 Task: Find connections with filter location Cuttack with filter topic #Bestadvicewith filter profile language French with filter current company Rackspace Technology with filter school COAL INDIA LIMITED, (CENTRAL MINE PLANNING AND DESIGN INSTITUTE LIMITED) with filter industry Equipment Rental Services with filter service category UX Research with filter keywords title Motion Picture Director
Action: Mouse moved to (544, 62)
Screenshot: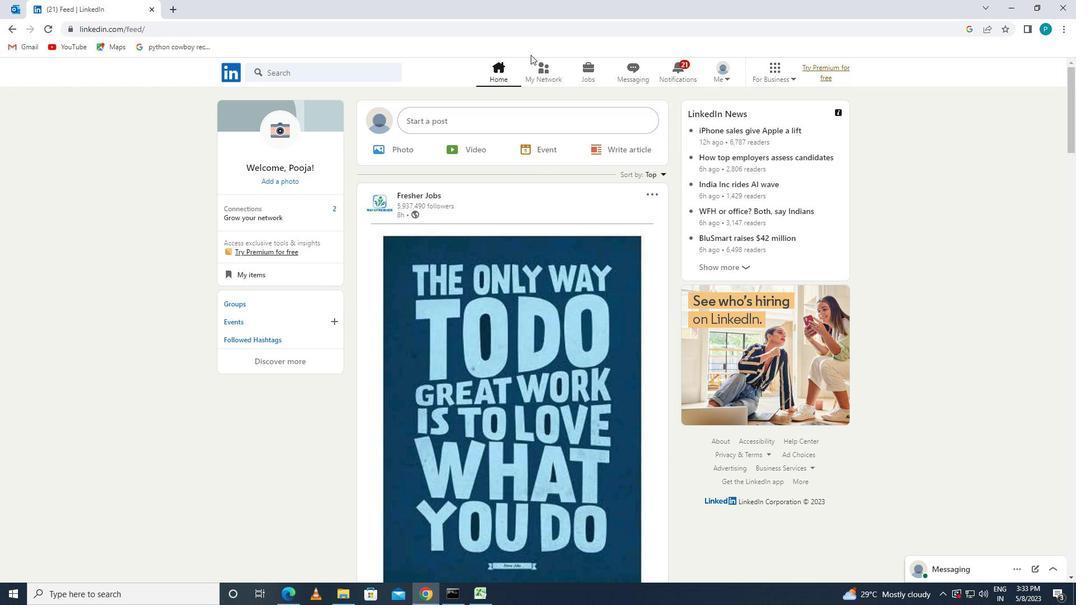 
Action: Mouse pressed left at (544, 62)
Screenshot: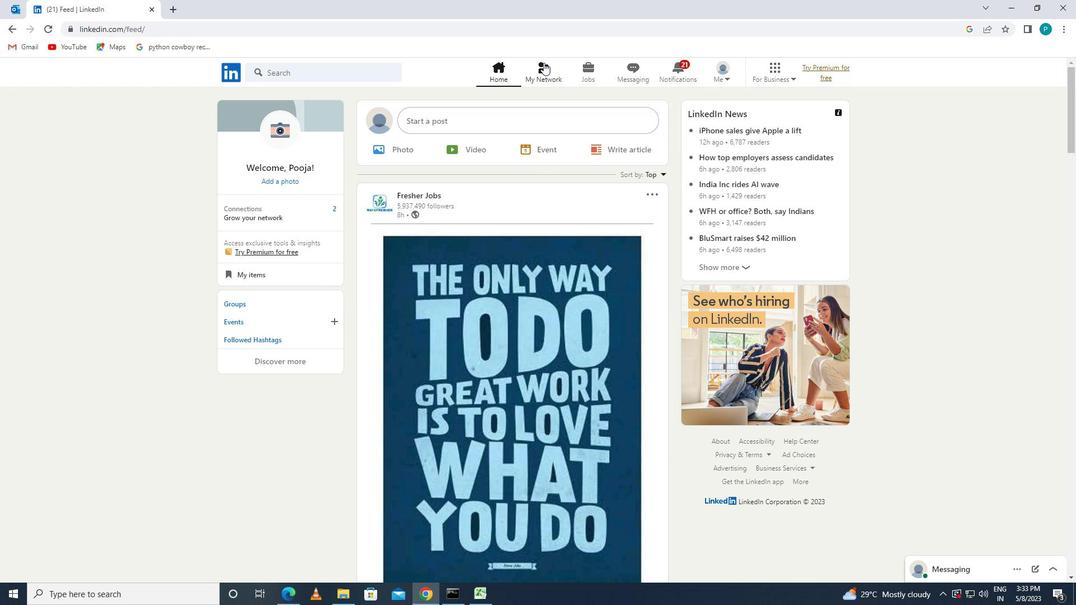 
Action: Mouse moved to (275, 140)
Screenshot: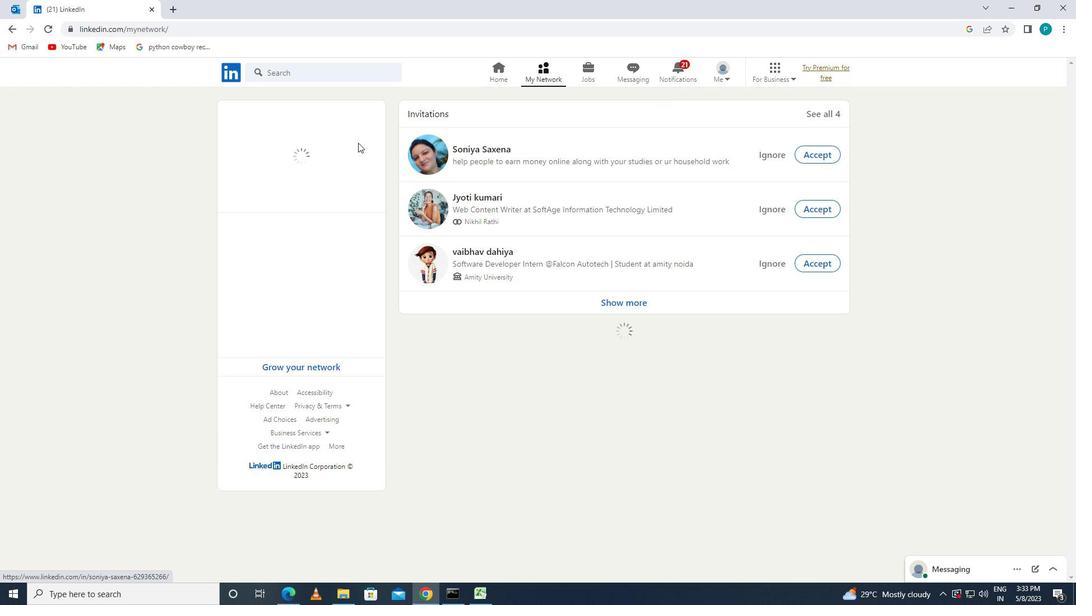 
Action: Mouse pressed left at (275, 140)
Screenshot: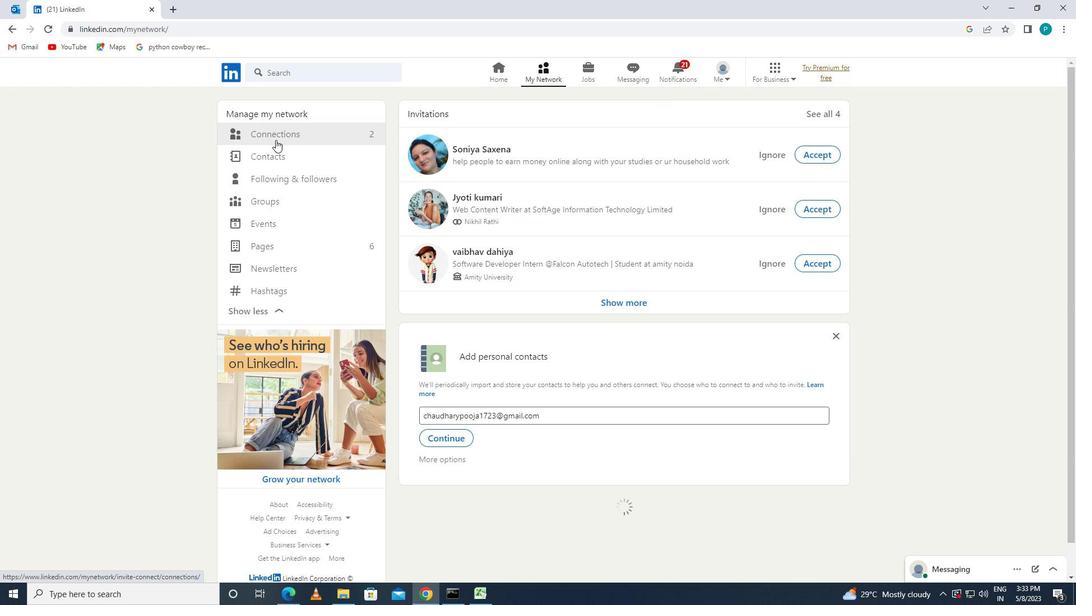 
Action: Mouse moved to (644, 140)
Screenshot: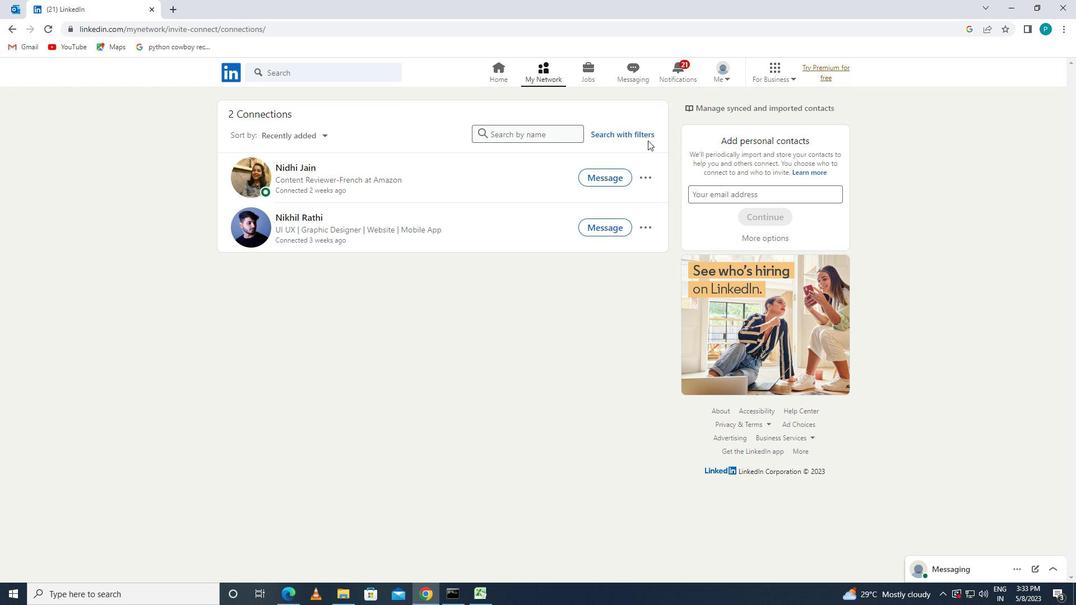 
Action: Mouse pressed left at (644, 140)
Screenshot: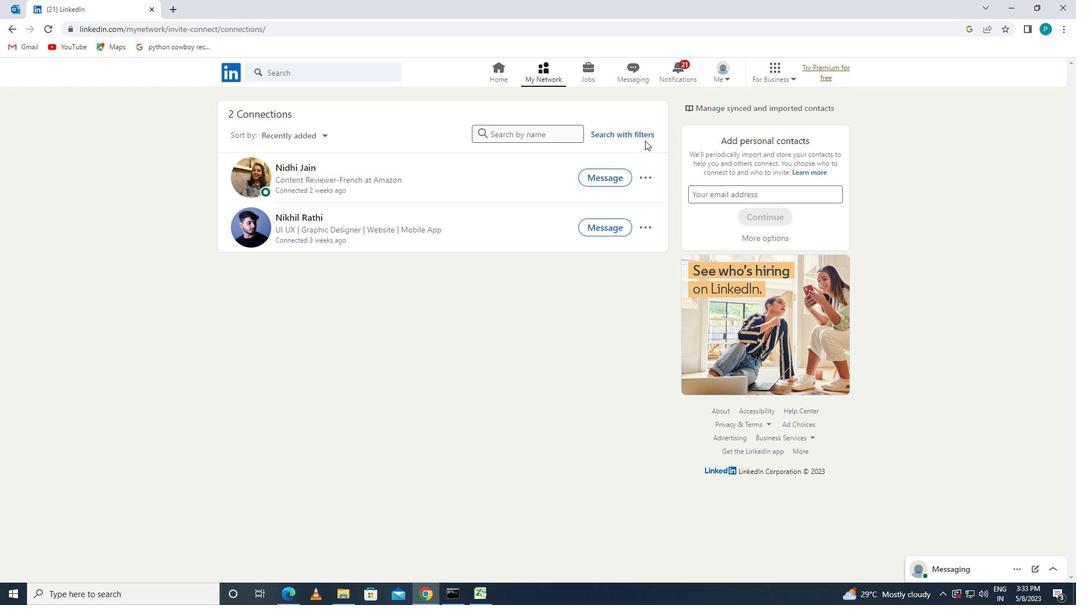 
Action: Mouse moved to (641, 136)
Screenshot: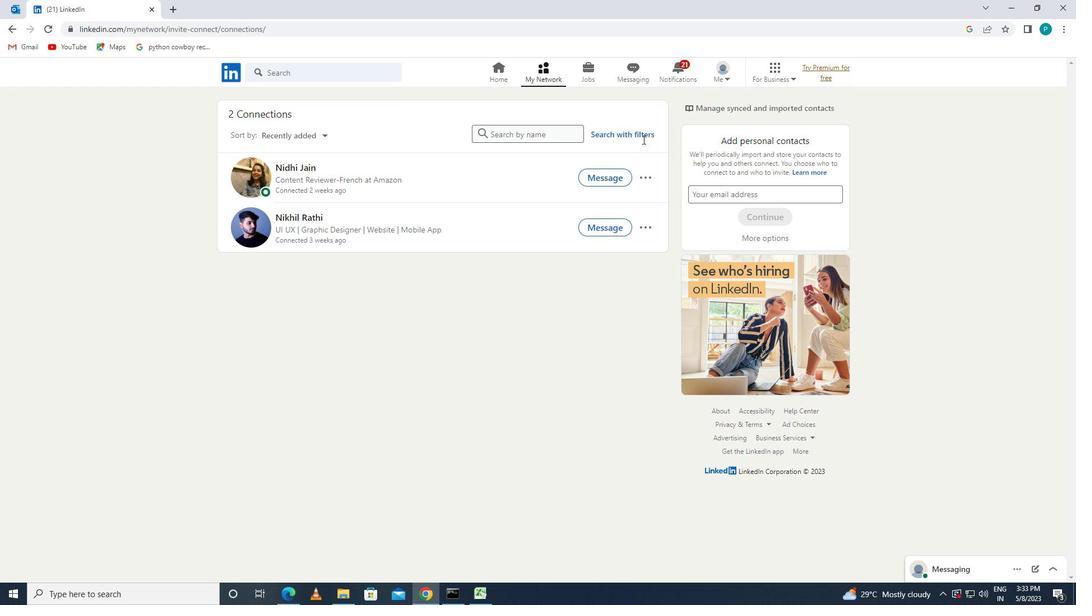 
Action: Mouse pressed left at (641, 136)
Screenshot: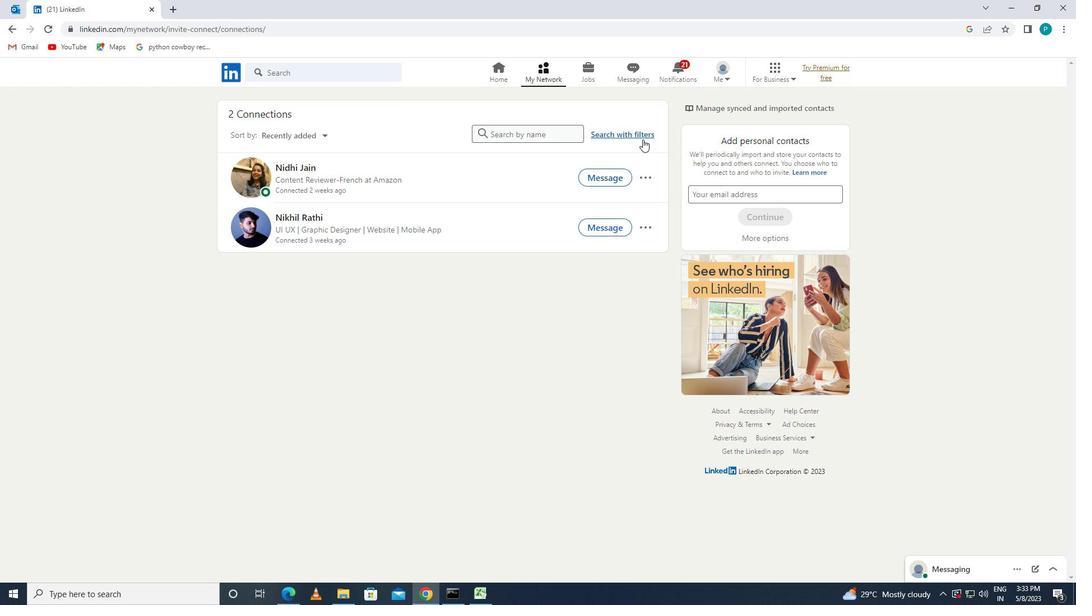 
Action: Mouse moved to (584, 96)
Screenshot: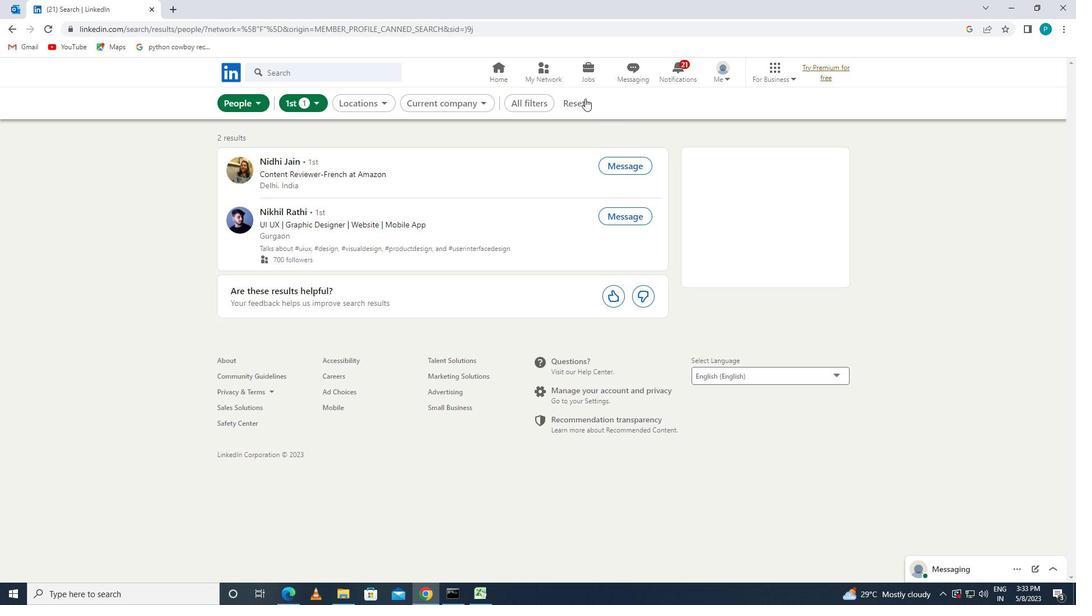 
Action: Mouse pressed left at (584, 96)
Screenshot: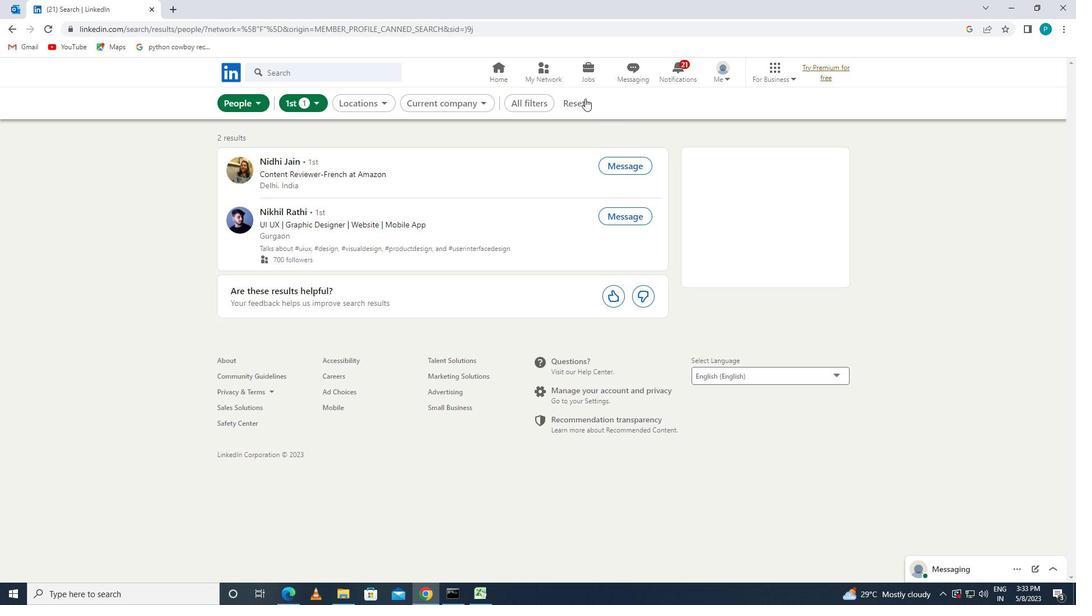 
Action: Mouse moved to (552, 100)
Screenshot: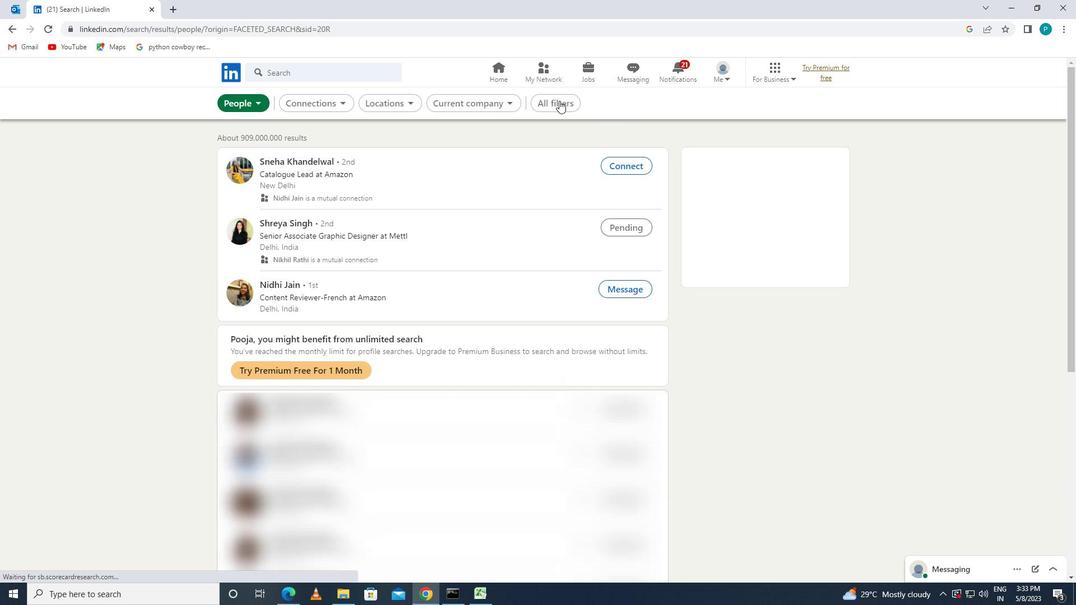 
Action: Mouse pressed left at (552, 100)
Screenshot: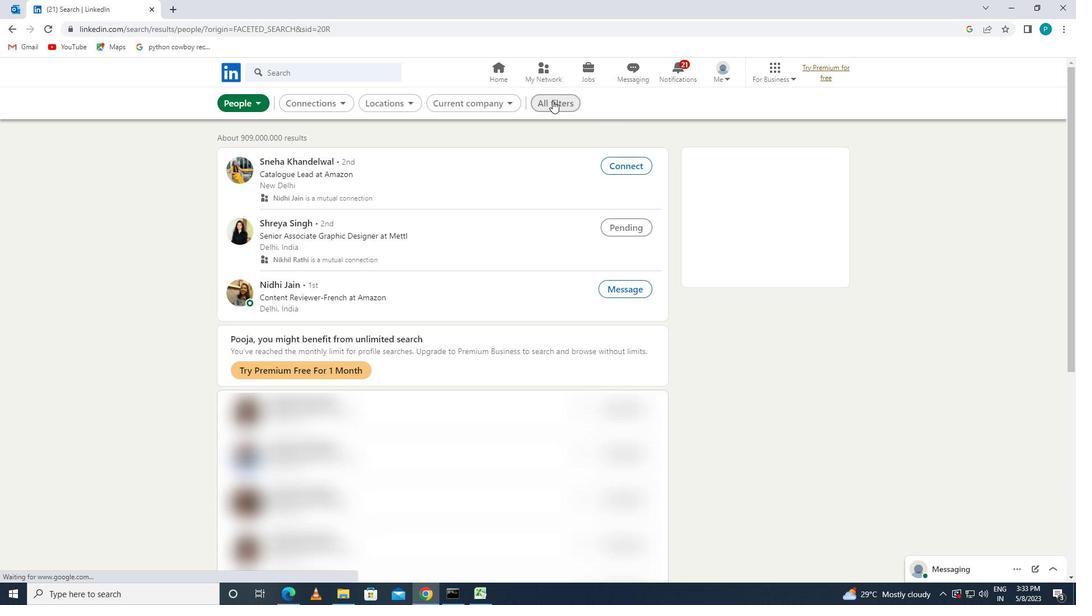 
Action: Mouse moved to (968, 302)
Screenshot: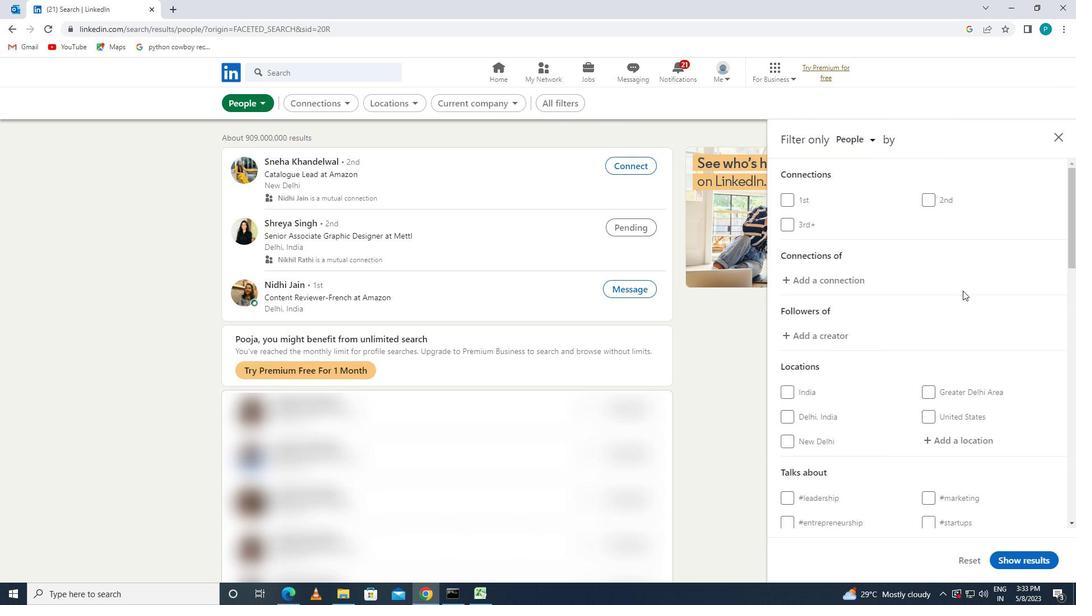 
Action: Mouse scrolled (968, 302) with delta (0, 0)
Screenshot: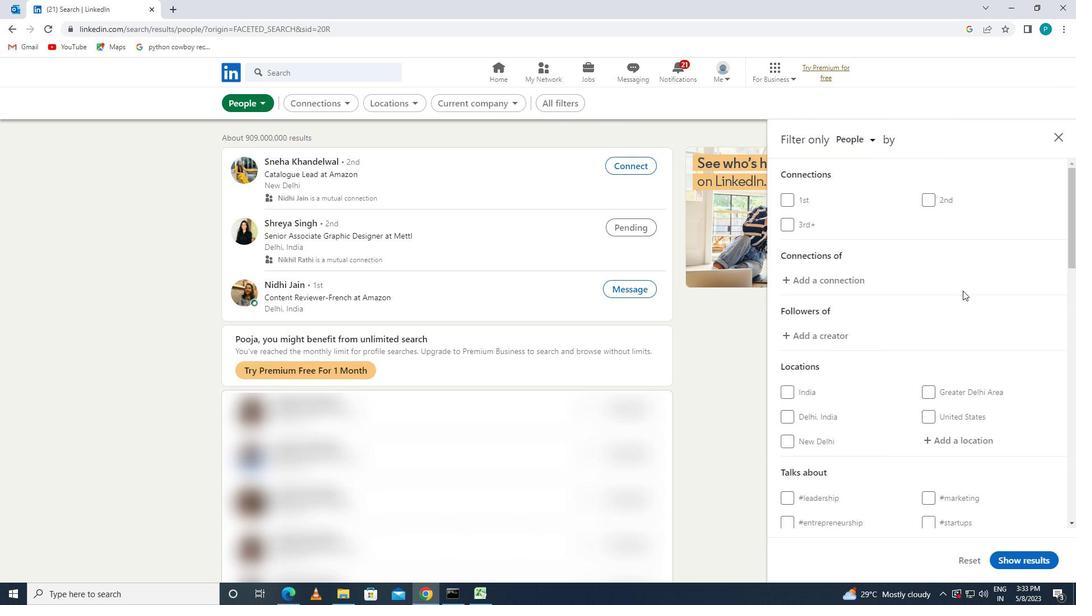 
Action: Mouse moved to (969, 303)
Screenshot: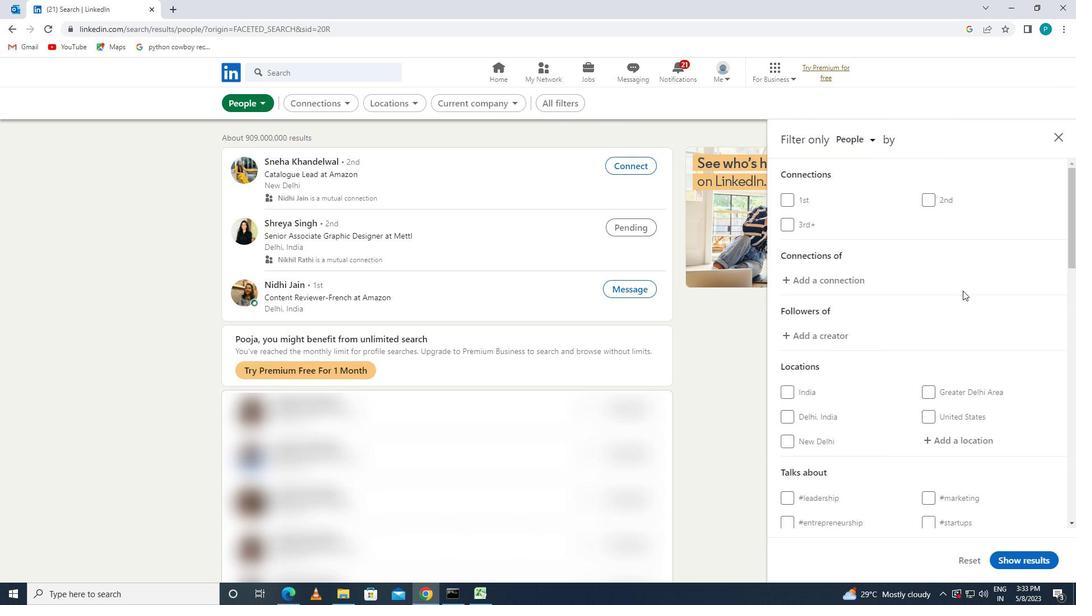 
Action: Mouse scrolled (969, 302) with delta (0, 0)
Screenshot: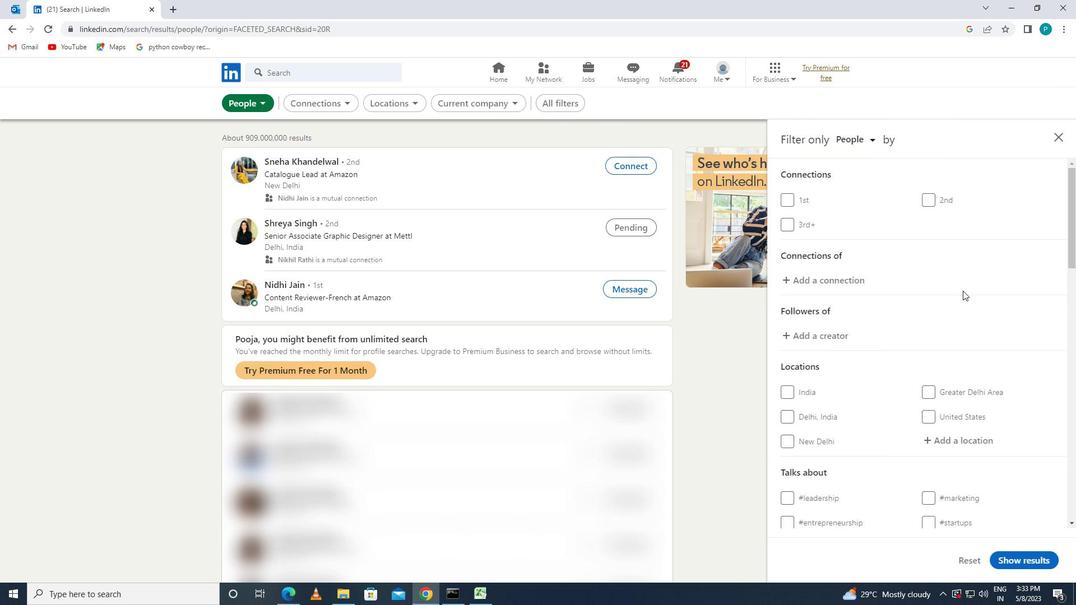 
Action: Mouse moved to (977, 333)
Screenshot: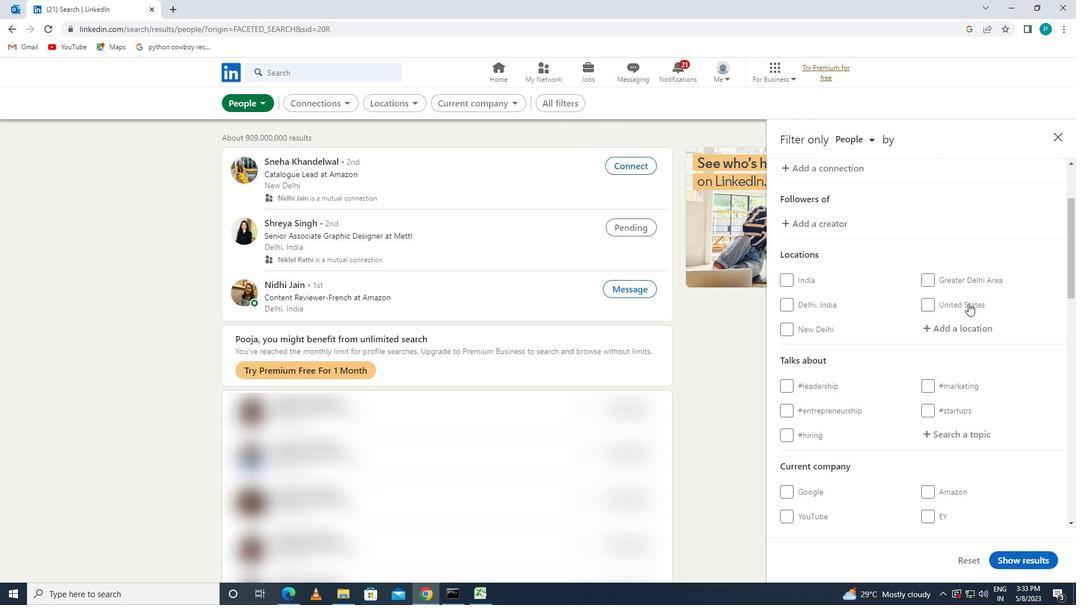 
Action: Mouse pressed left at (977, 333)
Screenshot: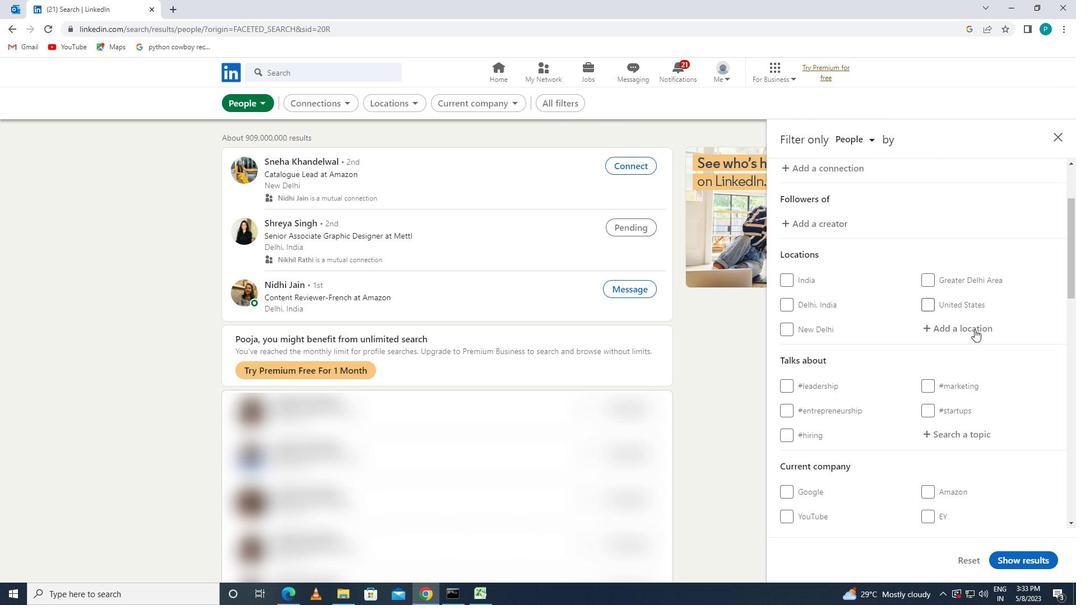 
Action: Mouse moved to (975, 330)
Screenshot: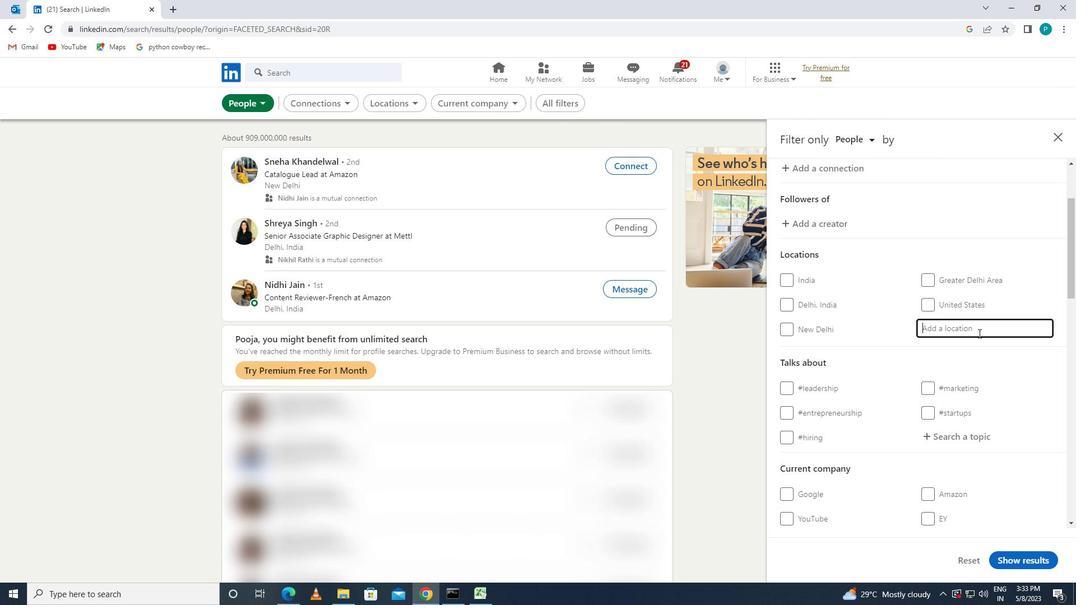 
Action: Key pressed <Key.caps_lock>c<Key.caps_lock>uttack
Screenshot: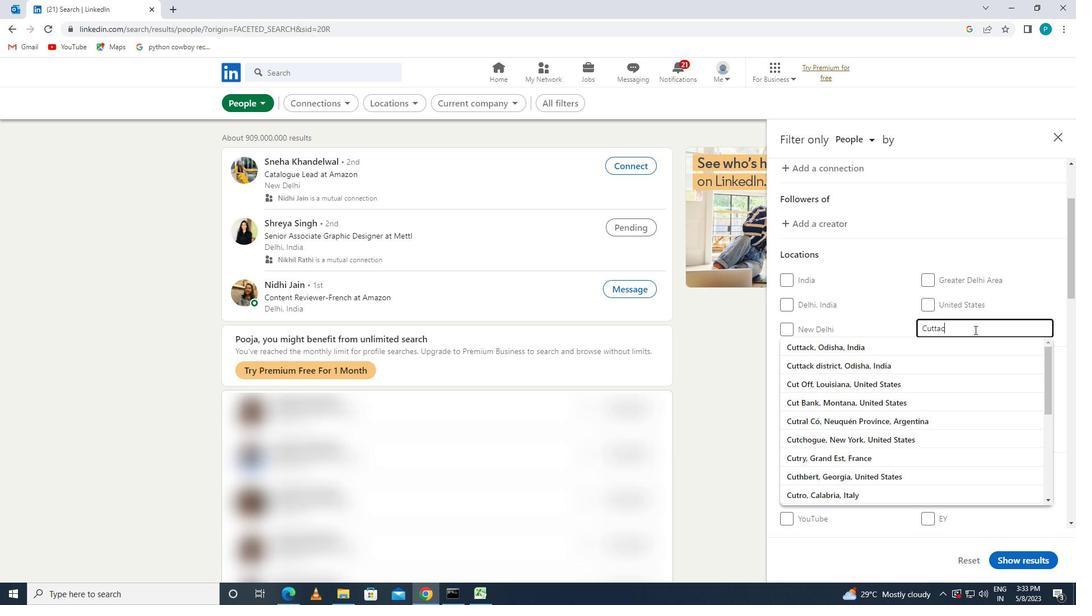 
Action: Mouse moved to (966, 347)
Screenshot: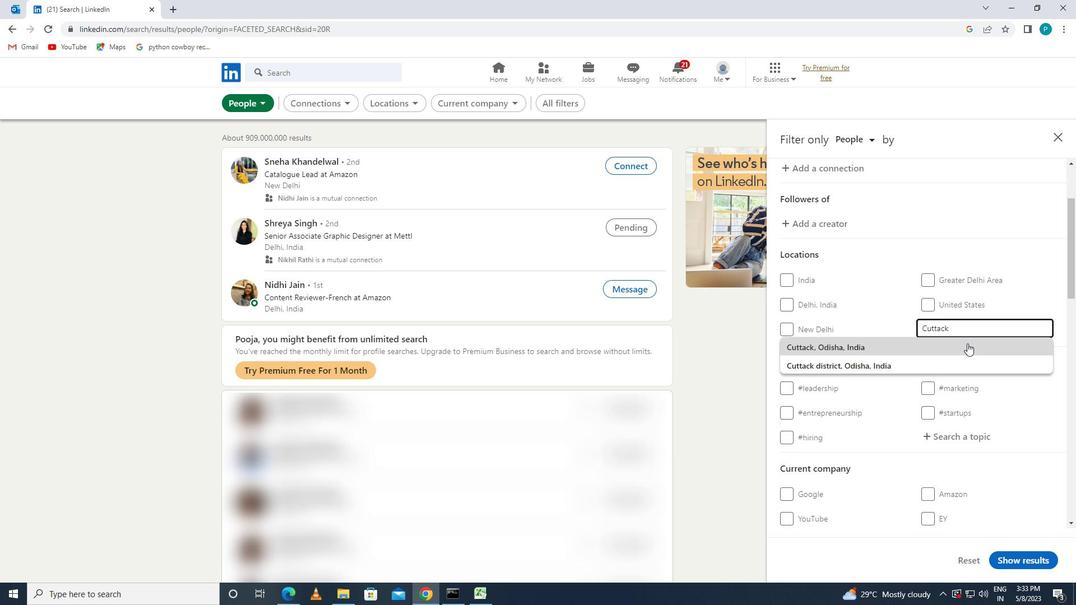 
Action: Mouse pressed left at (966, 347)
Screenshot: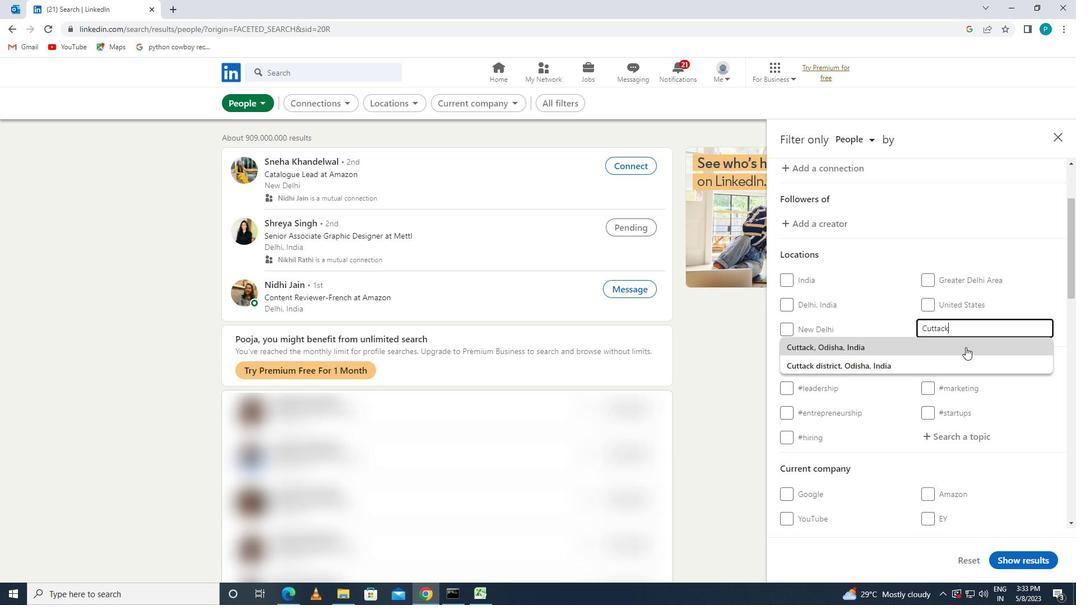 
Action: Mouse moved to (959, 387)
Screenshot: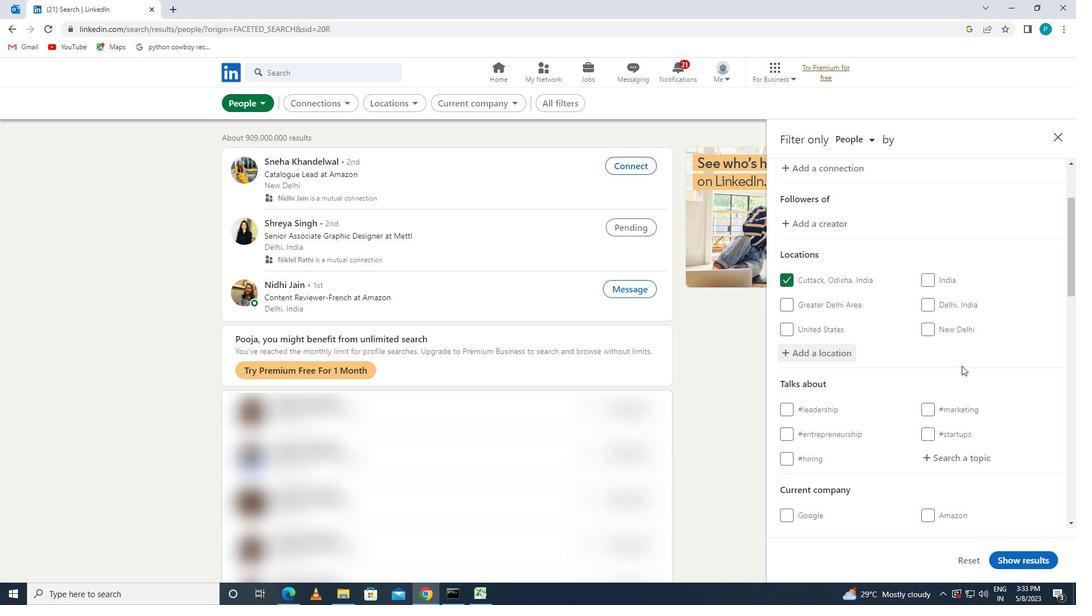 
Action: Mouse scrolled (959, 386) with delta (0, 0)
Screenshot: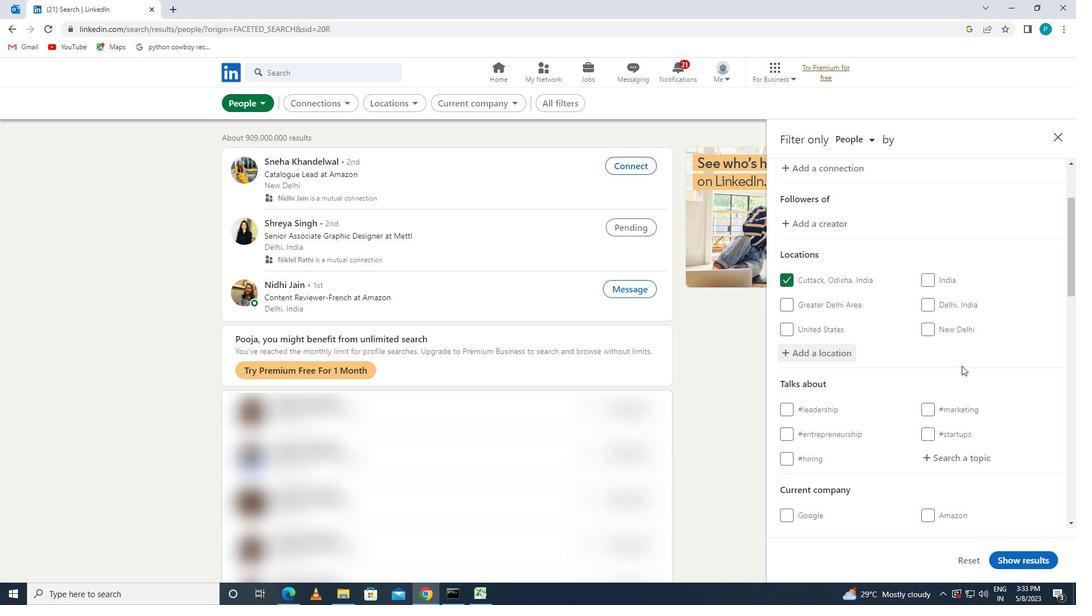 
Action: Mouse scrolled (959, 386) with delta (0, 0)
Screenshot: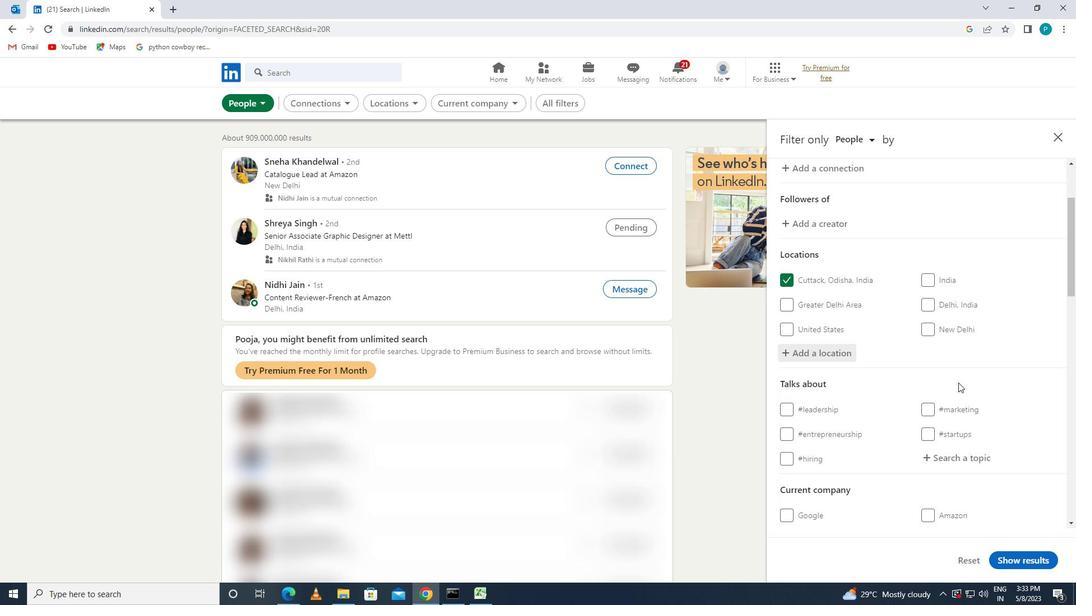 
Action: Mouse moved to (946, 346)
Screenshot: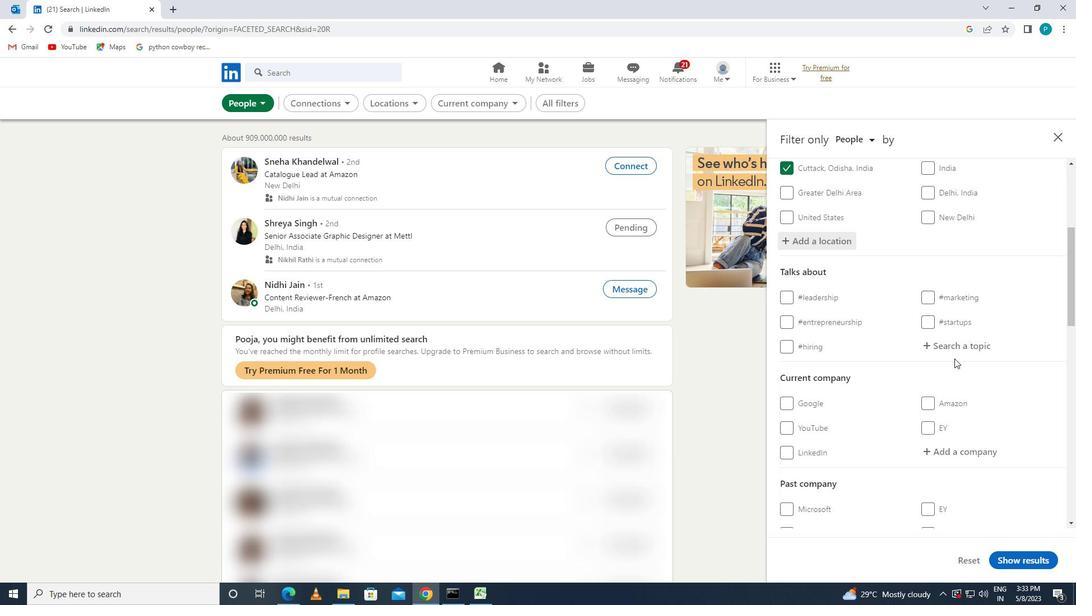 
Action: Mouse pressed left at (946, 346)
Screenshot: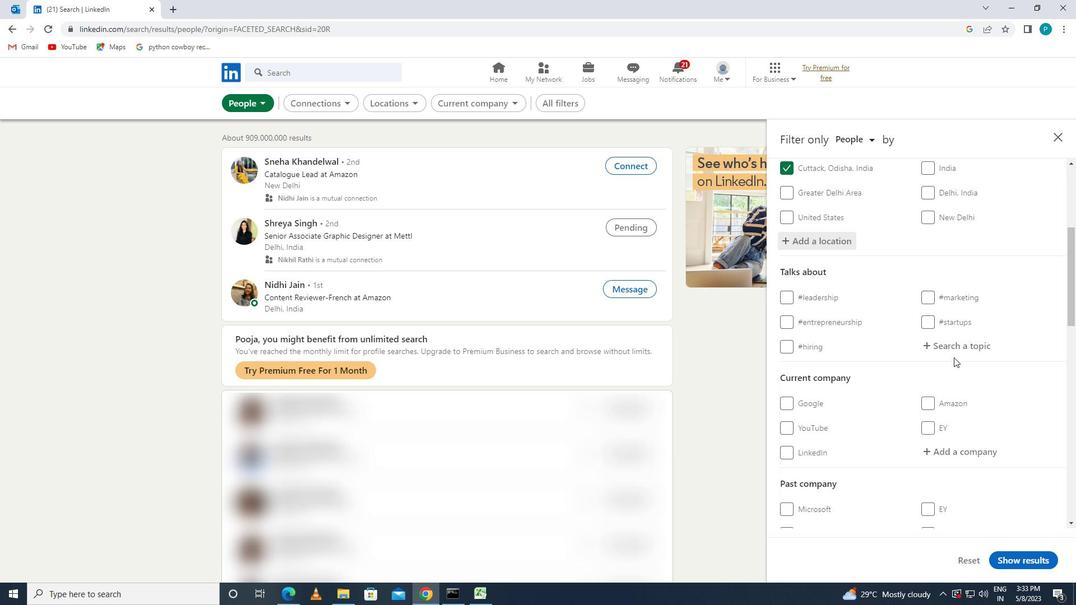 
Action: Key pressed <Key.shift><Key.shift><Key.shift>#<Key.caps_lock>B<Key.caps_lock>ESTADVICE
Screenshot: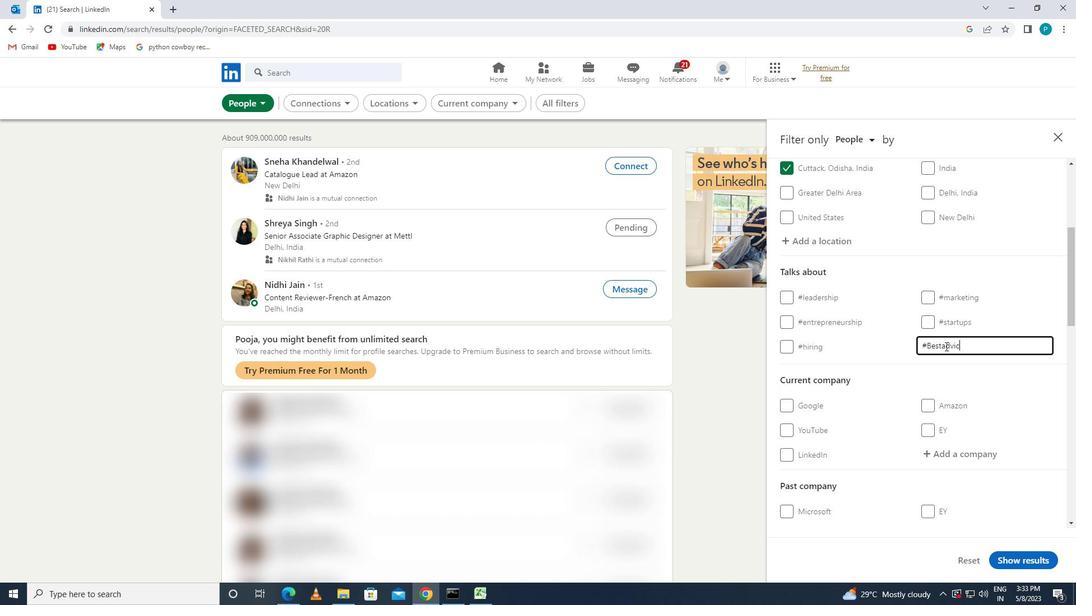 
Action: Mouse moved to (969, 425)
Screenshot: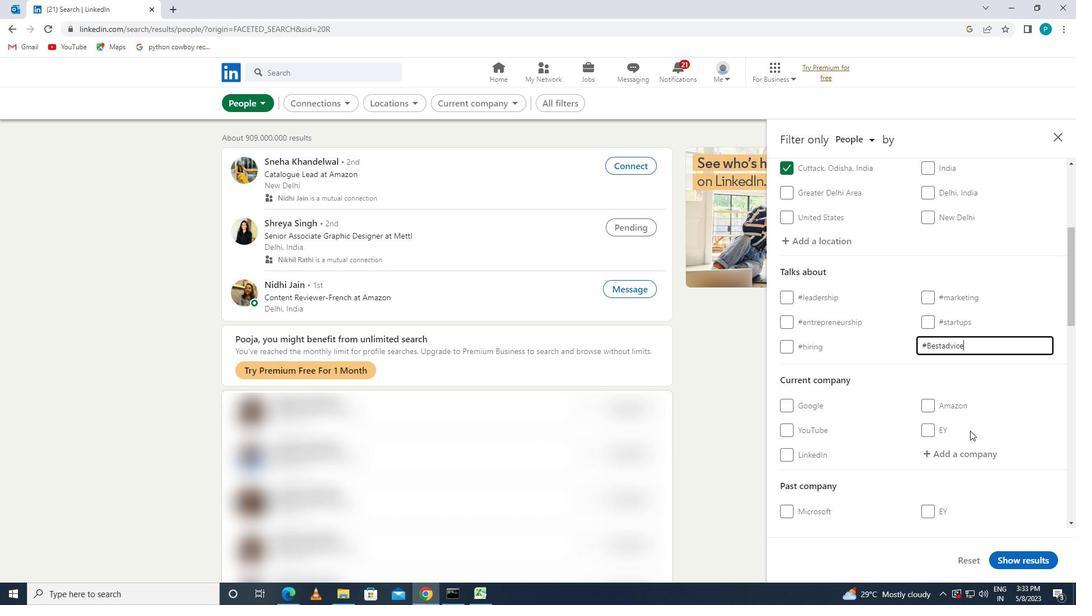 
Action: Mouse scrolled (969, 424) with delta (0, 0)
Screenshot: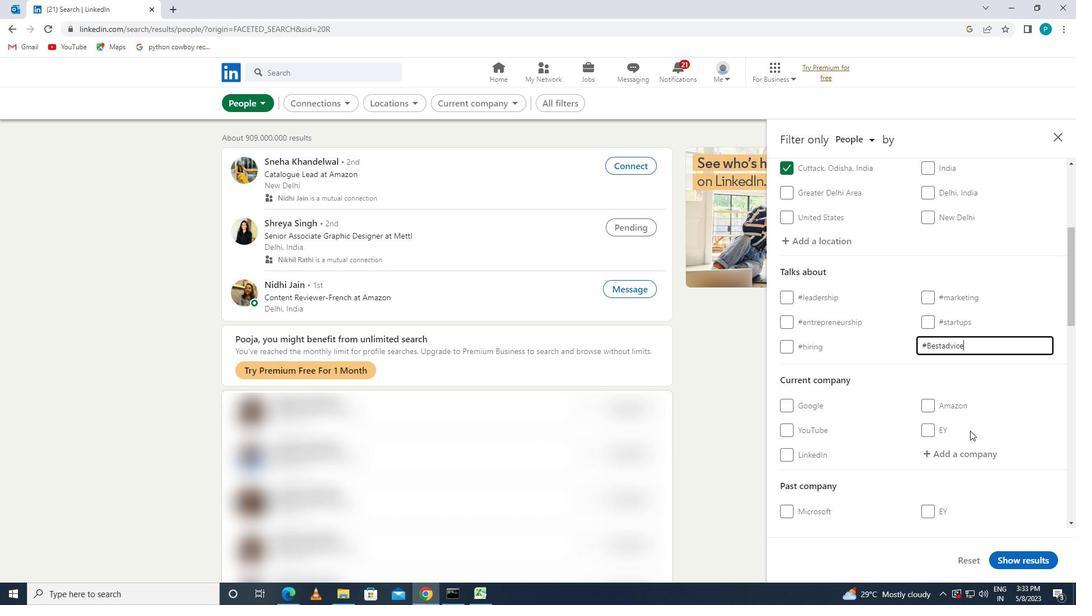
Action: Mouse moved to (968, 425)
Screenshot: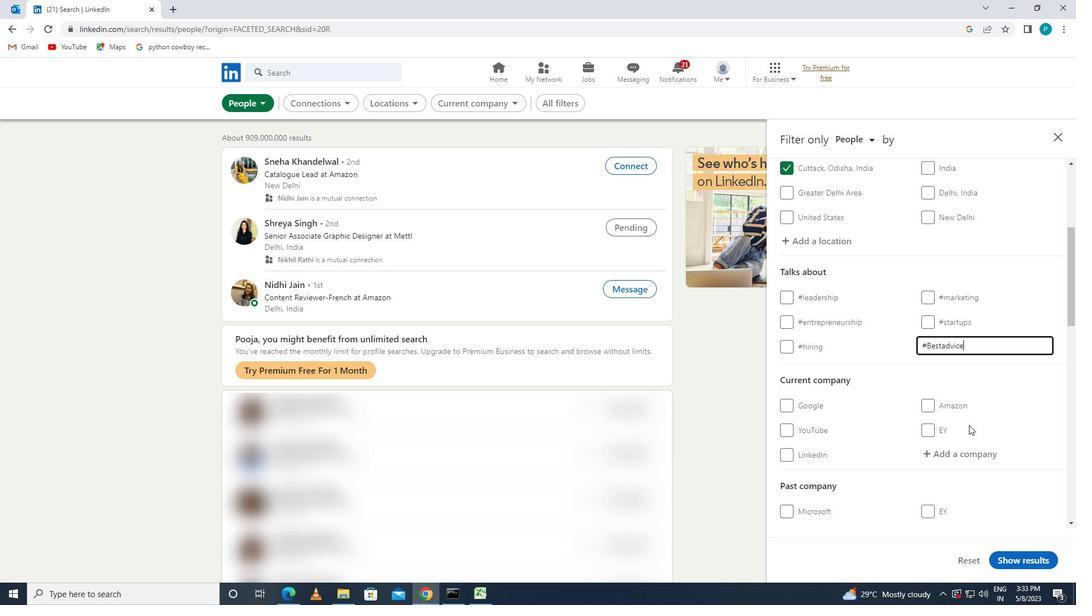
Action: Mouse scrolled (968, 424) with delta (0, 0)
Screenshot: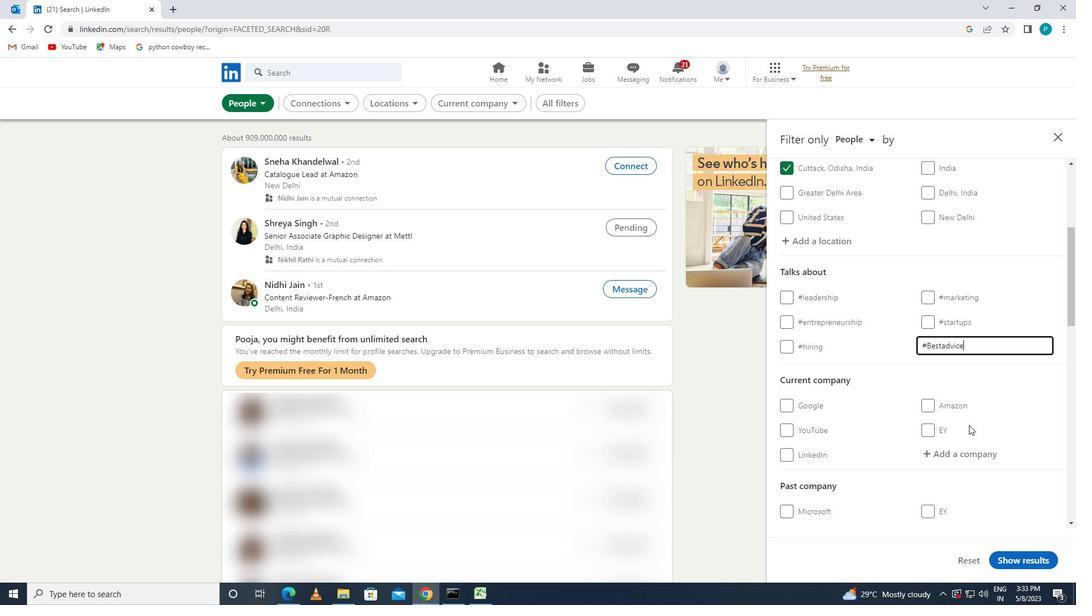 
Action: Mouse moved to (946, 406)
Screenshot: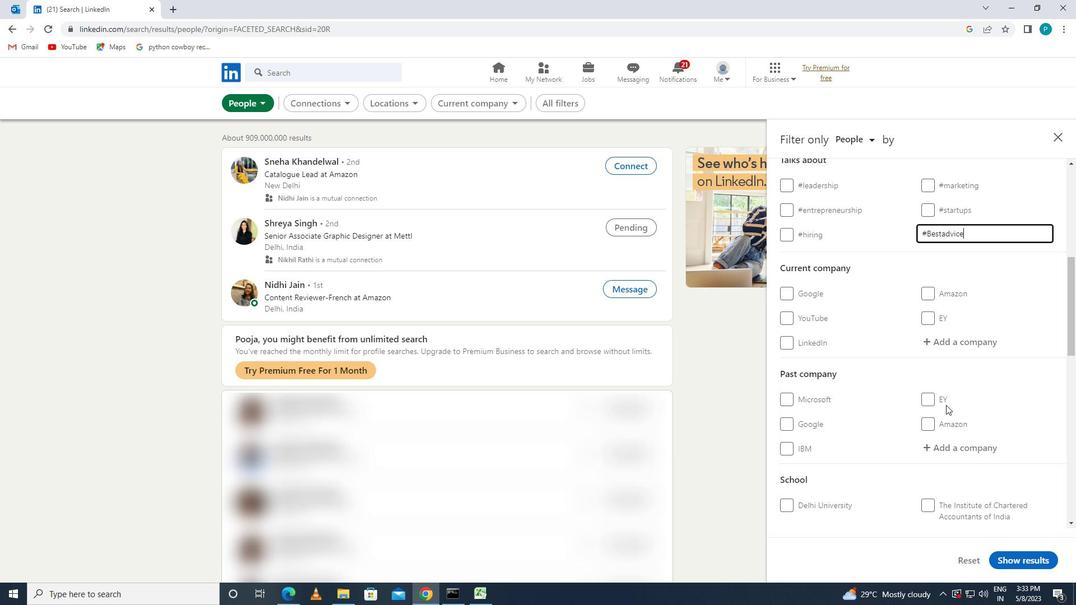 
Action: Mouse scrolled (946, 406) with delta (0, 0)
Screenshot: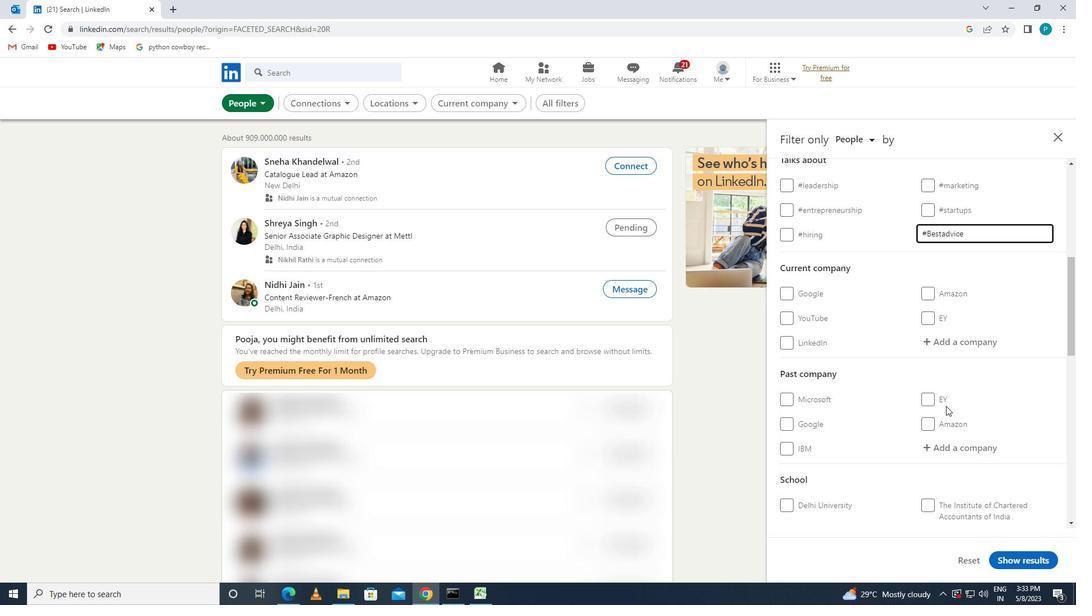 
Action: Mouse moved to (941, 399)
Screenshot: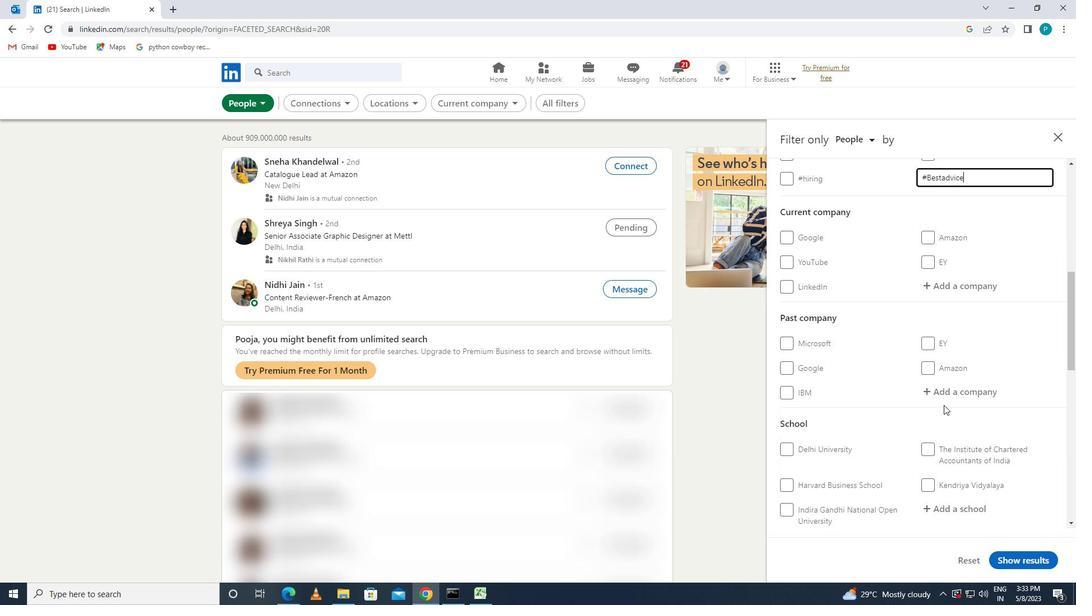 
Action: Mouse scrolled (941, 399) with delta (0, 0)
Screenshot: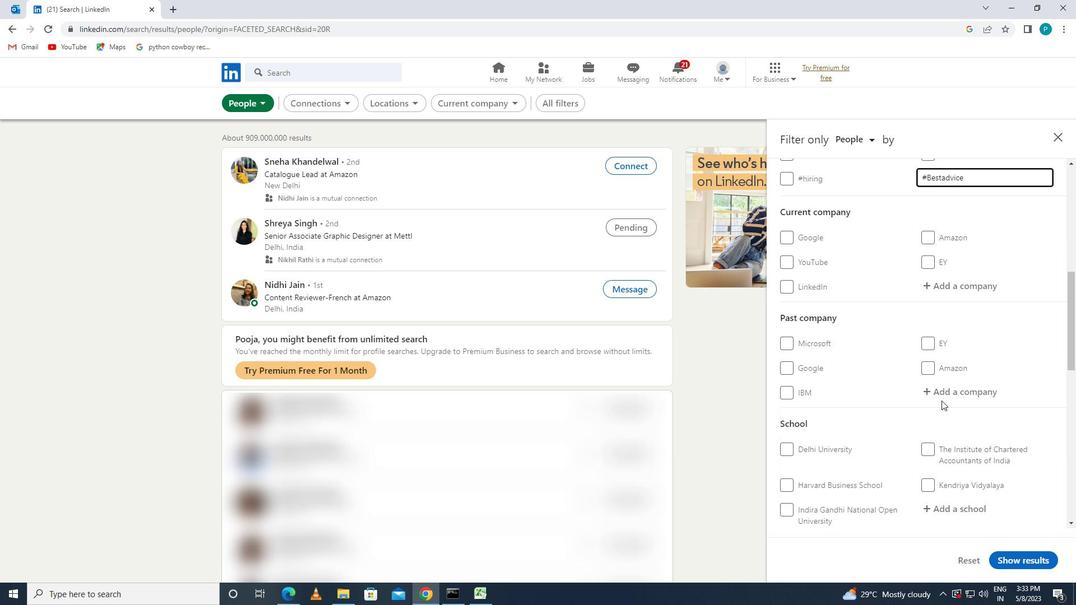 
Action: Mouse scrolled (941, 399) with delta (0, 0)
Screenshot: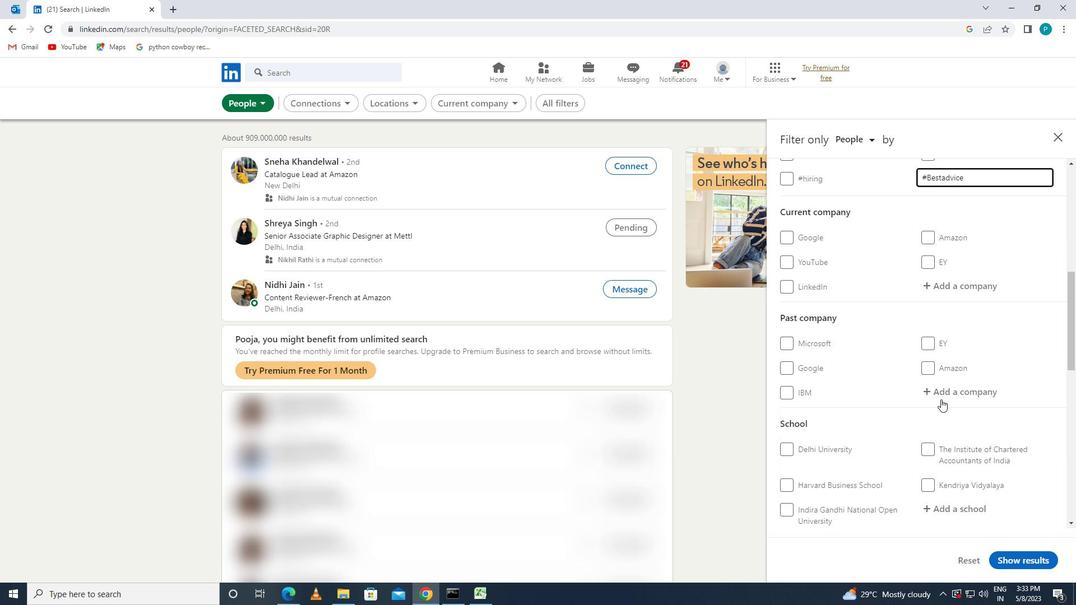 
Action: Mouse scrolled (941, 399) with delta (0, 0)
Screenshot: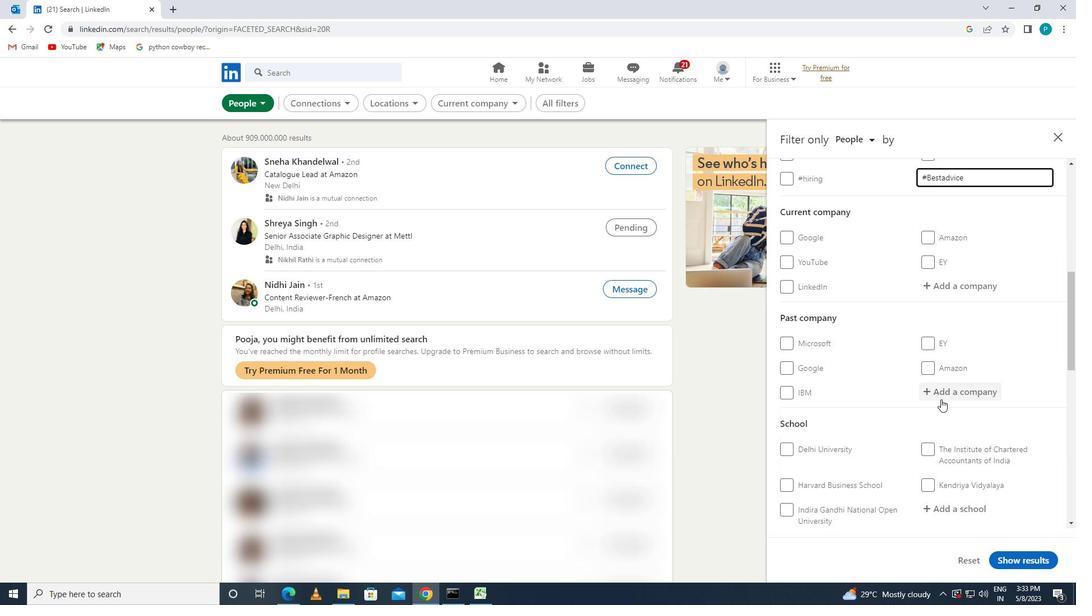 
Action: Mouse moved to (897, 413)
Screenshot: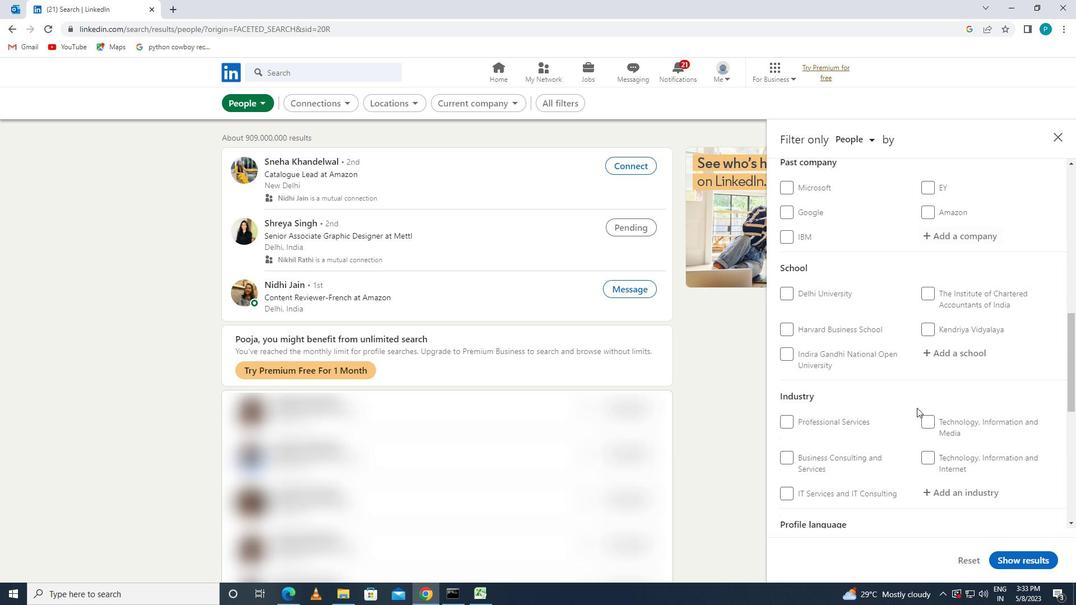 
Action: Mouse scrolled (897, 413) with delta (0, 0)
Screenshot: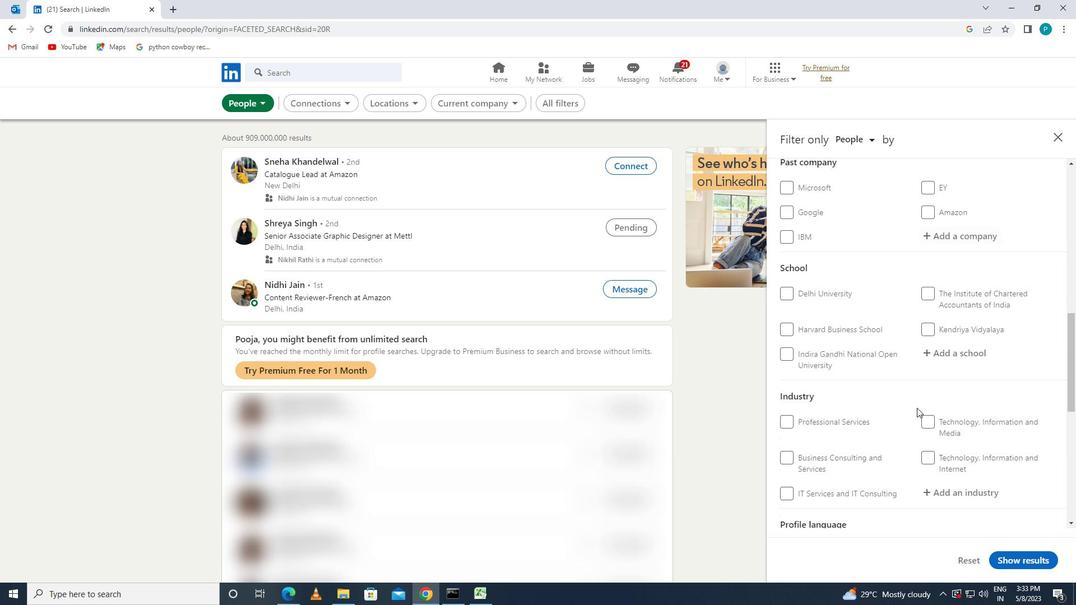 
Action: Mouse scrolled (897, 413) with delta (0, 0)
Screenshot: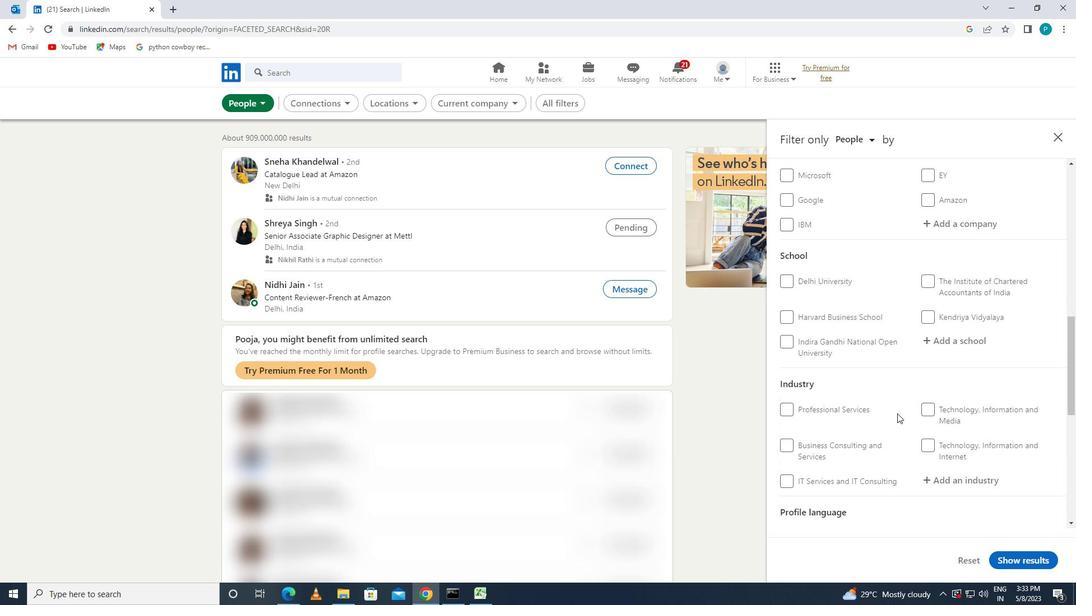 
Action: Mouse moved to (927, 425)
Screenshot: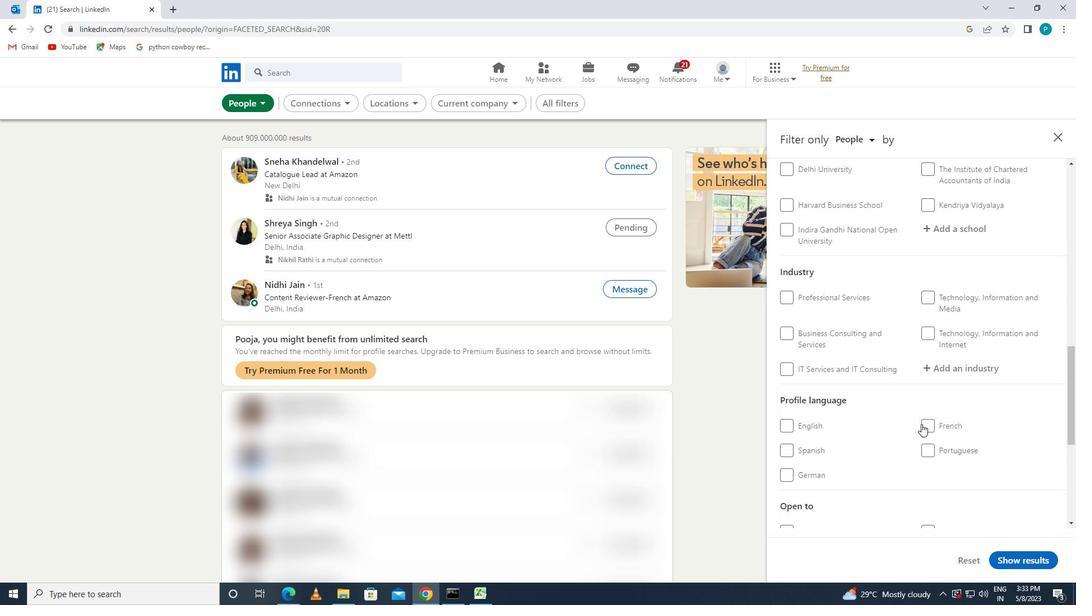 
Action: Mouse pressed left at (927, 425)
Screenshot: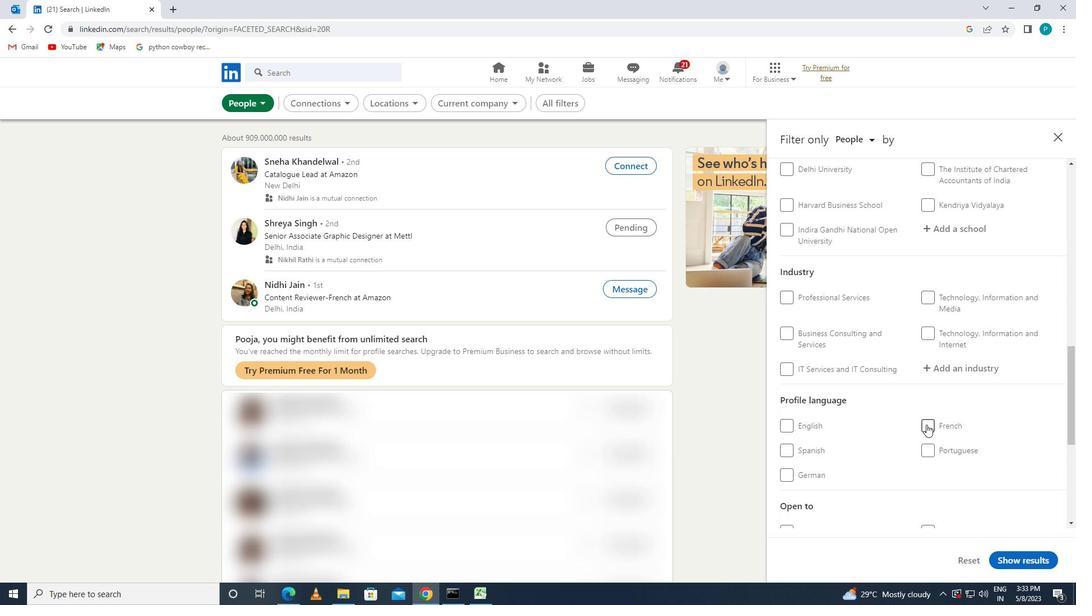 
Action: Mouse moved to (973, 362)
Screenshot: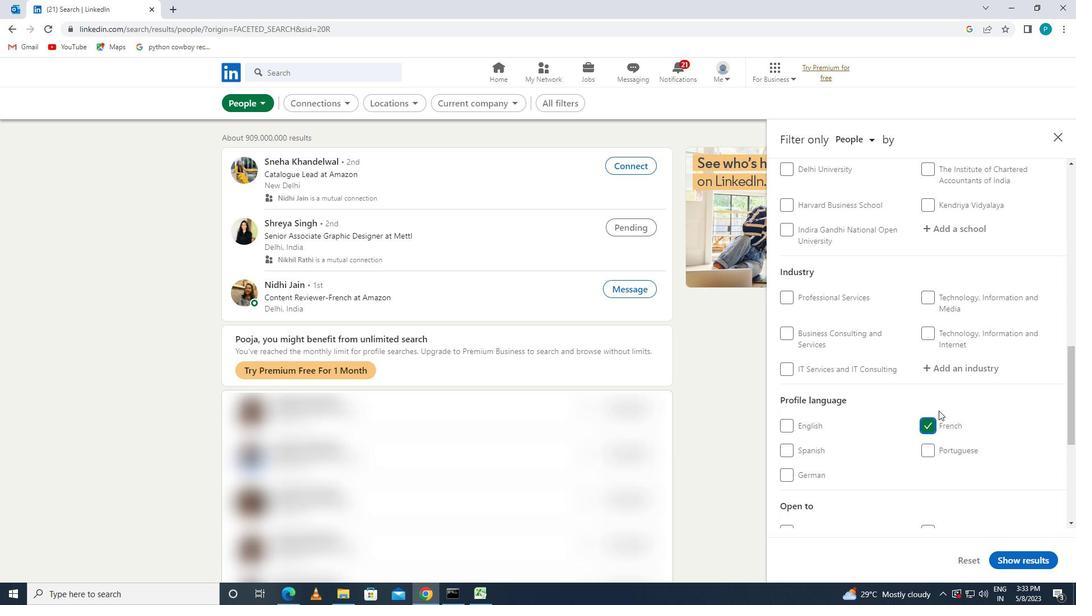 
Action: Mouse scrolled (973, 362) with delta (0, 0)
Screenshot: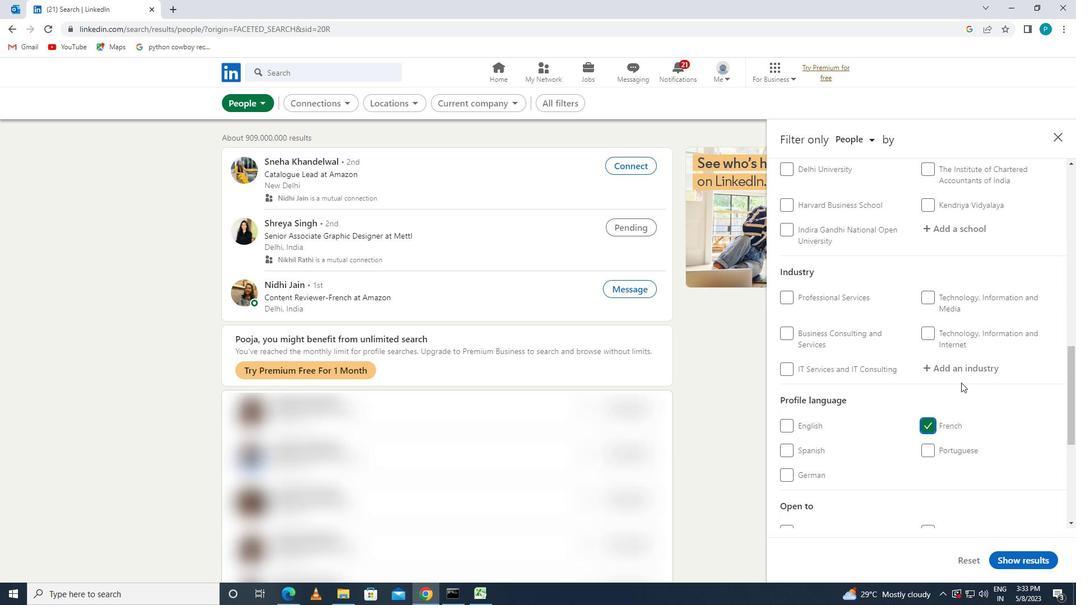 
Action: Mouse scrolled (973, 362) with delta (0, 0)
Screenshot: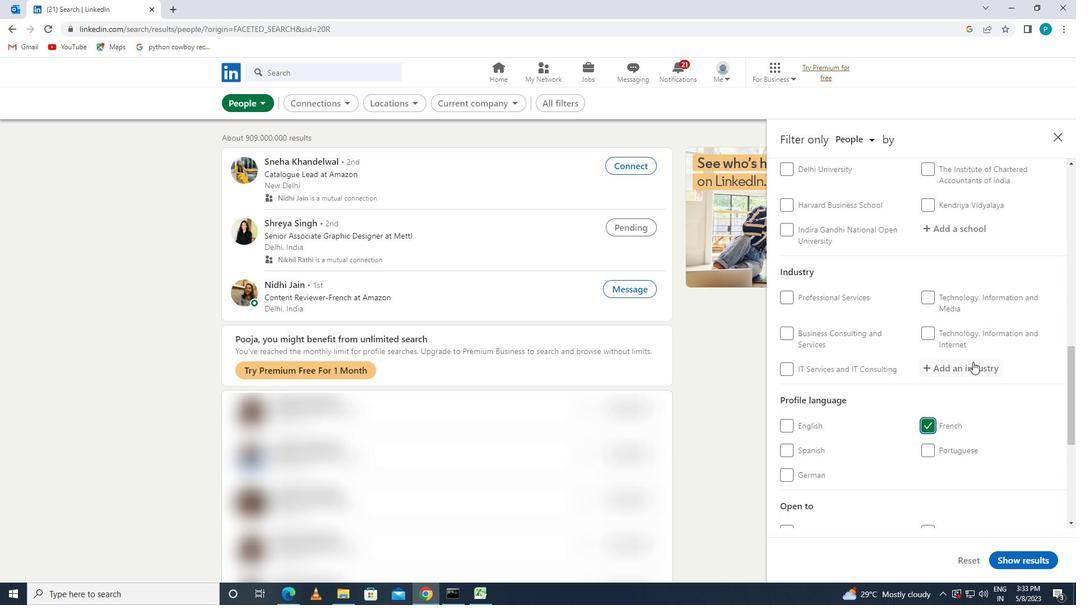 
Action: Mouse scrolled (973, 362) with delta (0, 0)
Screenshot: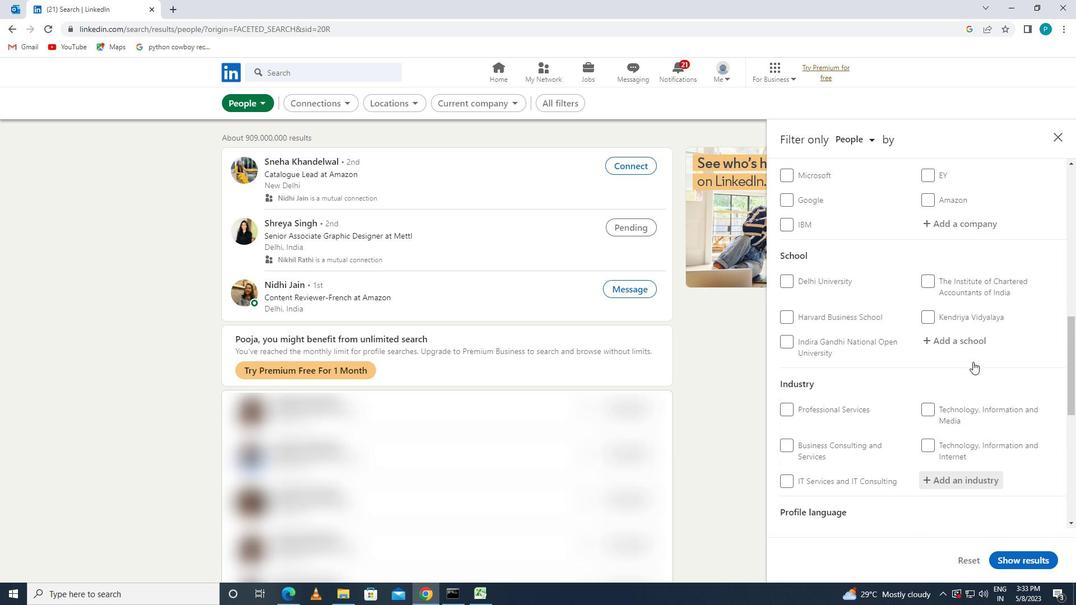 
Action: Mouse moved to (974, 362)
Screenshot: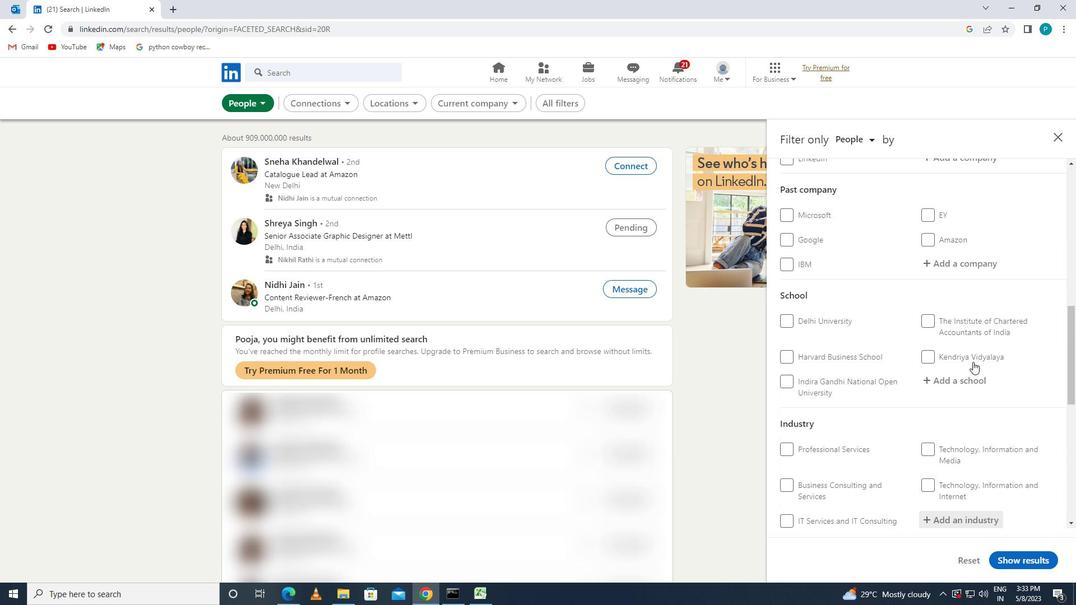 
Action: Mouse scrolled (974, 362) with delta (0, 0)
Screenshot: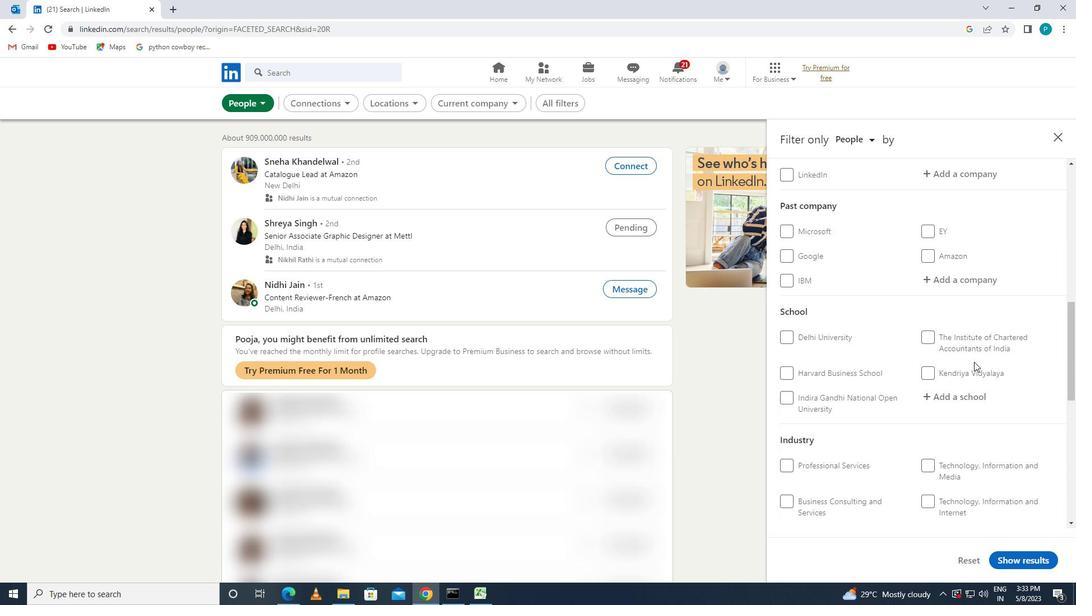 
Action: Mouse moved to (975, 362)
Screenshot: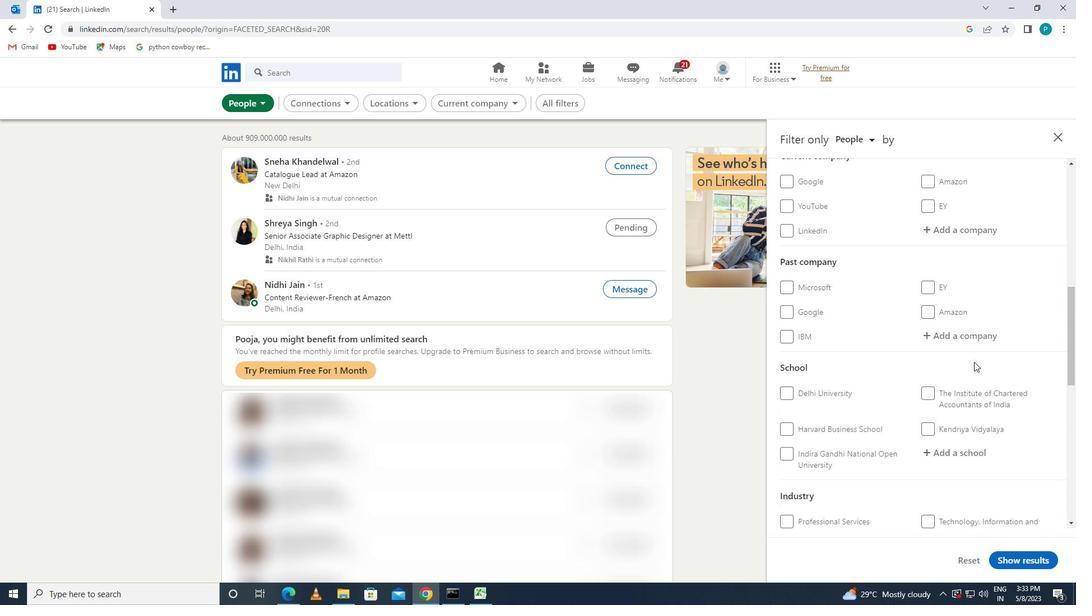 
Action: Mouse scrolled (975, 363) with delta (0, 0)
Screenshot: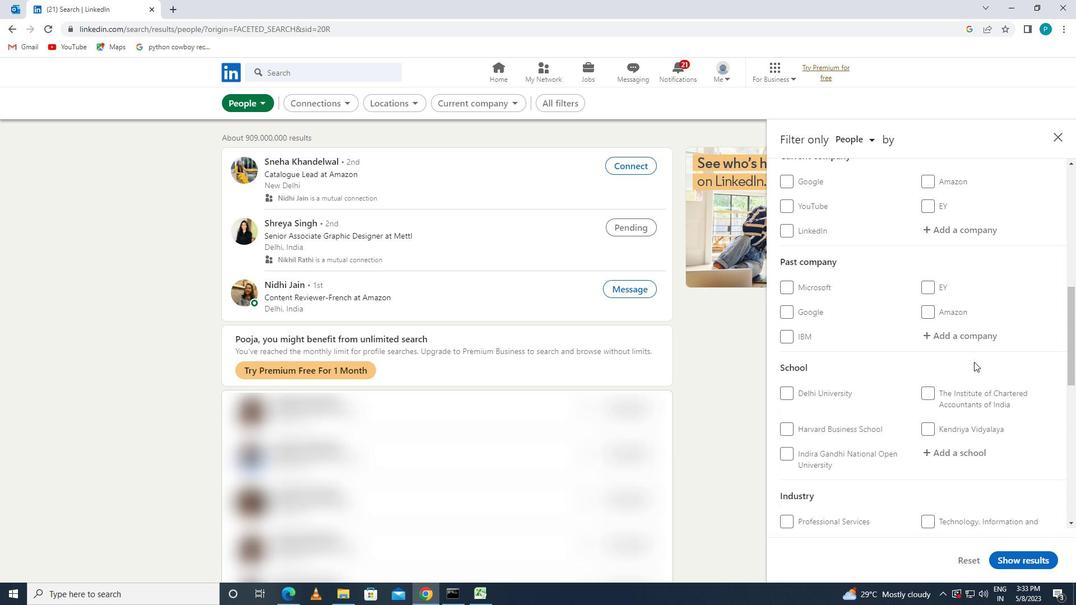
Action: Mouse scrolled (975, 363) with delta (0, 0)
Screenshot: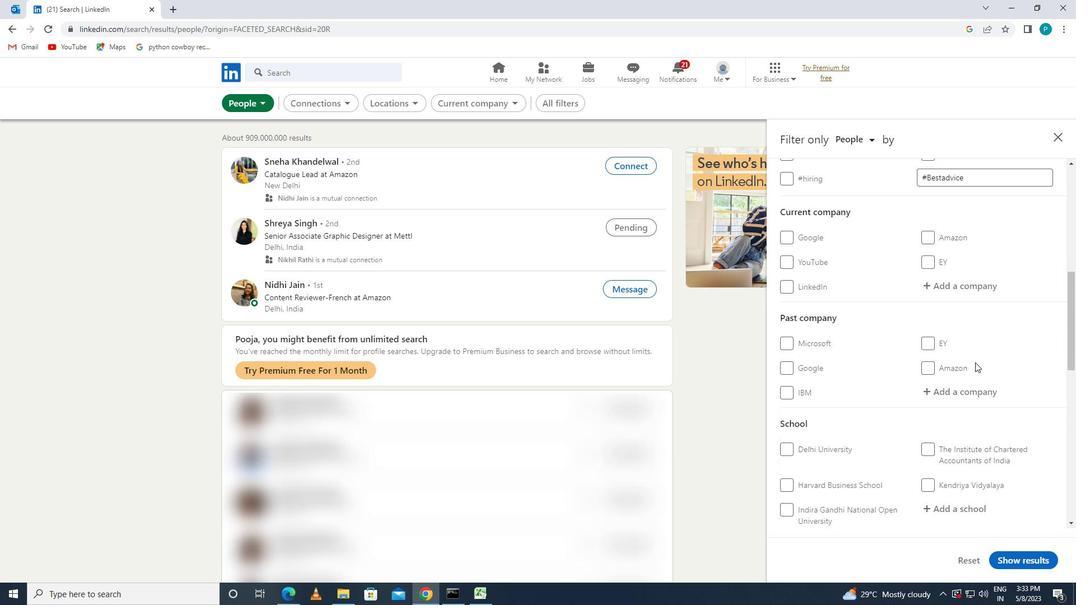 
Action: Mouse moved to (974, 343)
Screenshot: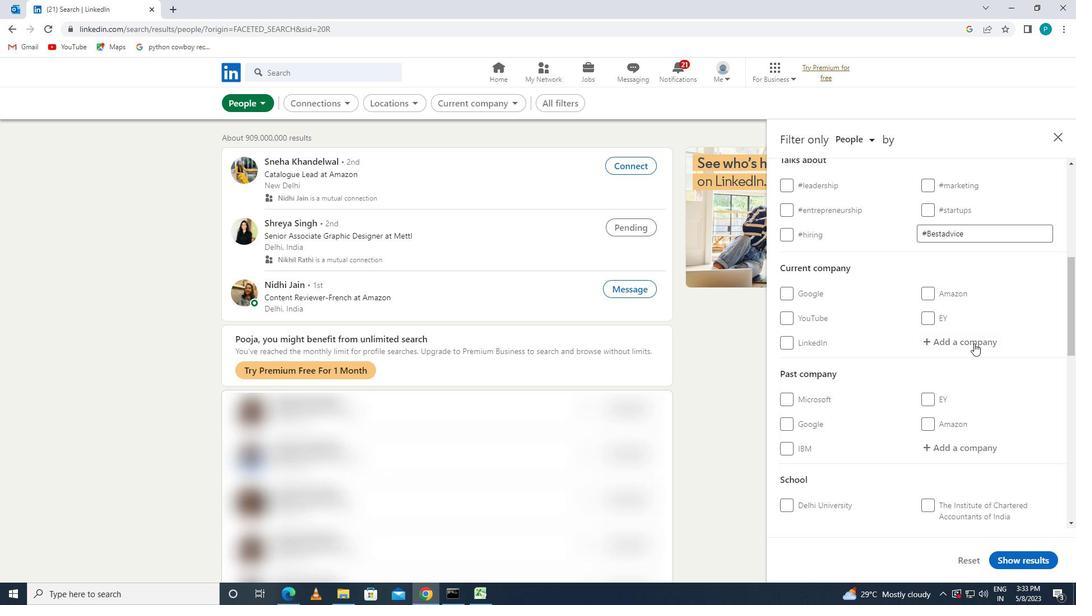
Action: Mouse pressed left at (974, 343)
Screenshot: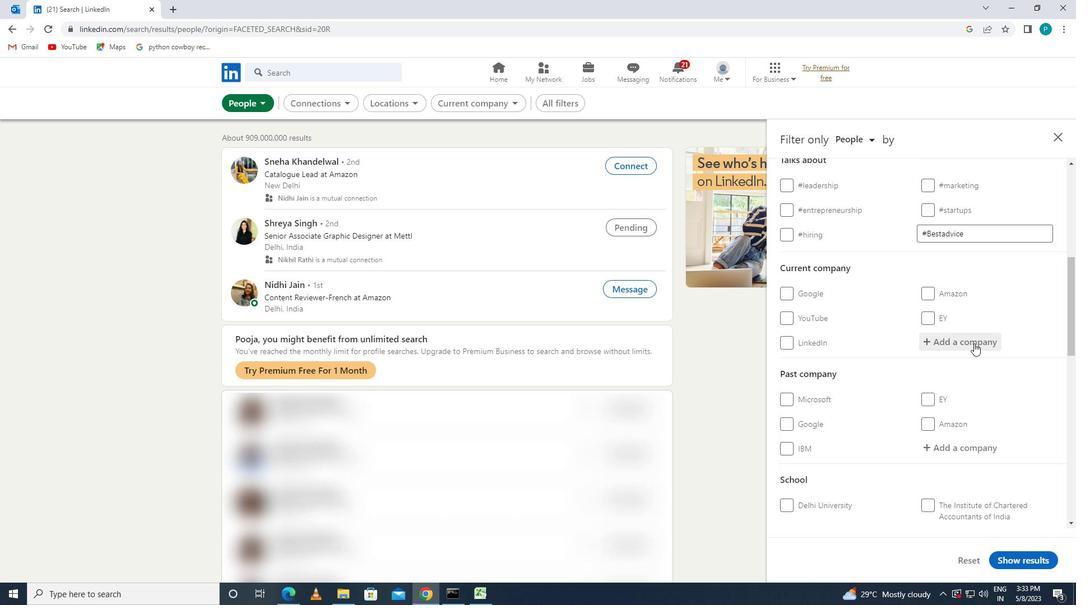 
Action: Key pressed <Key.caps_lock>R<Key.caps_lock>ACK
Screenshot: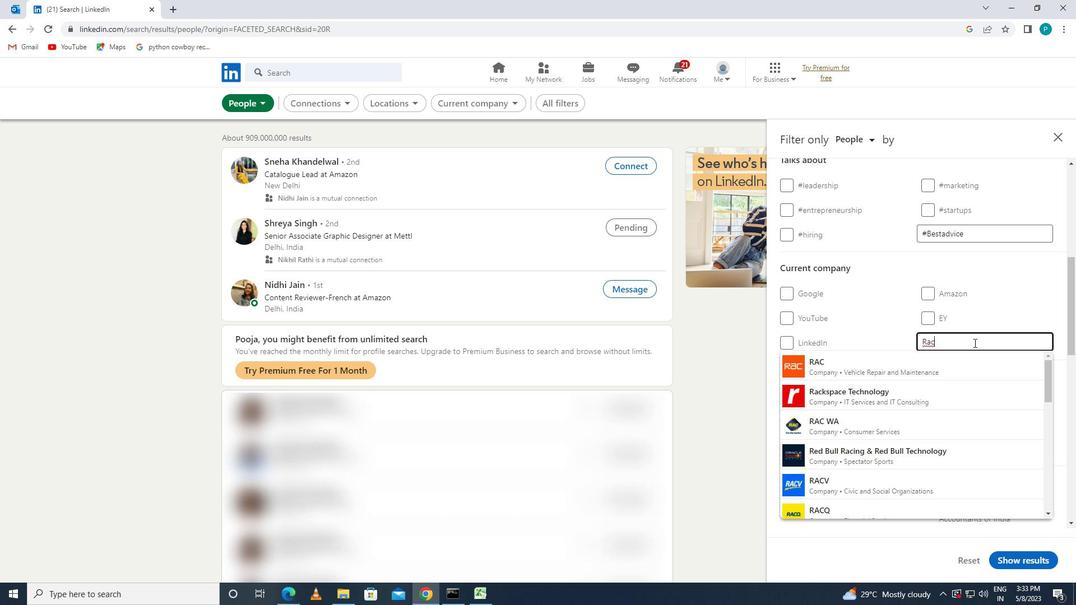 
Action: Mouse moved to (966, 366)
Screenshot: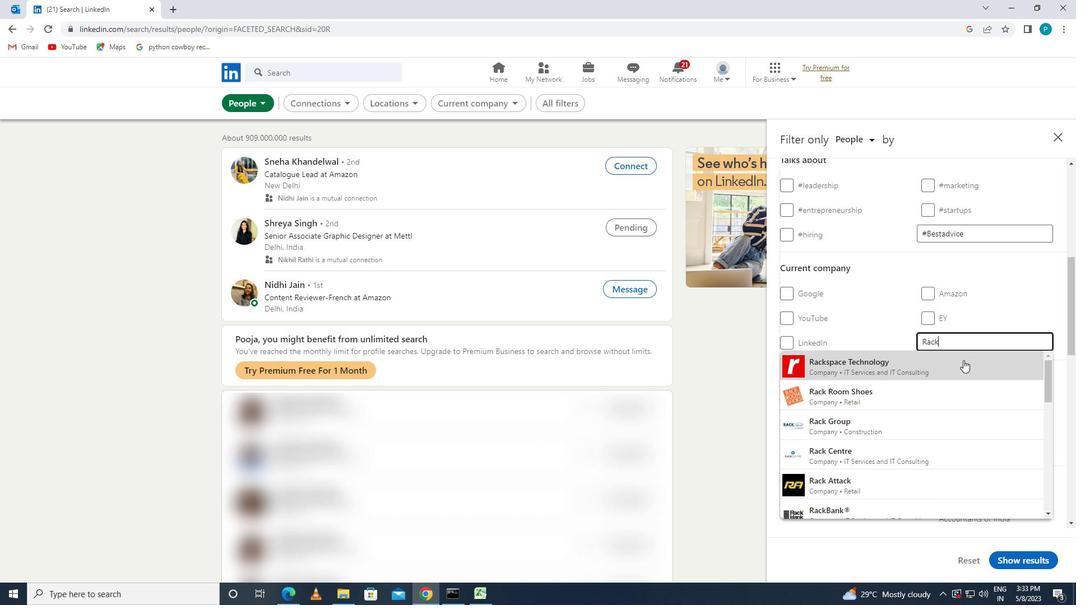 
Action: Mouse pressed left at (966, 366)
Screenshot: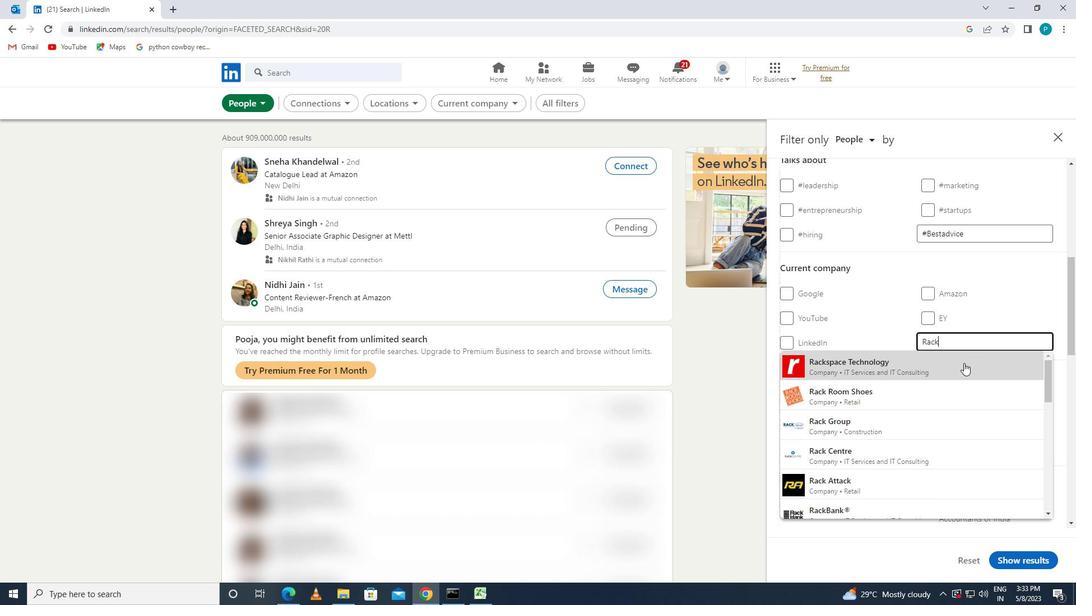 
Action: Mouse moved to (983, 390)
Screenshot: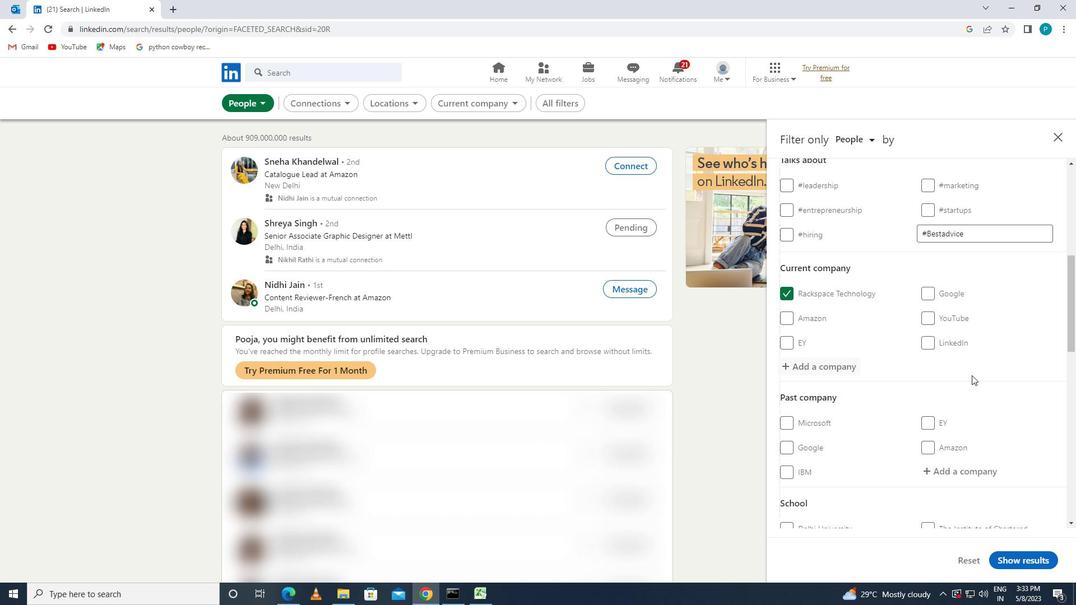 
Action: Mouse scrolled (983, 390) with delta (0, 0)
Screenshot: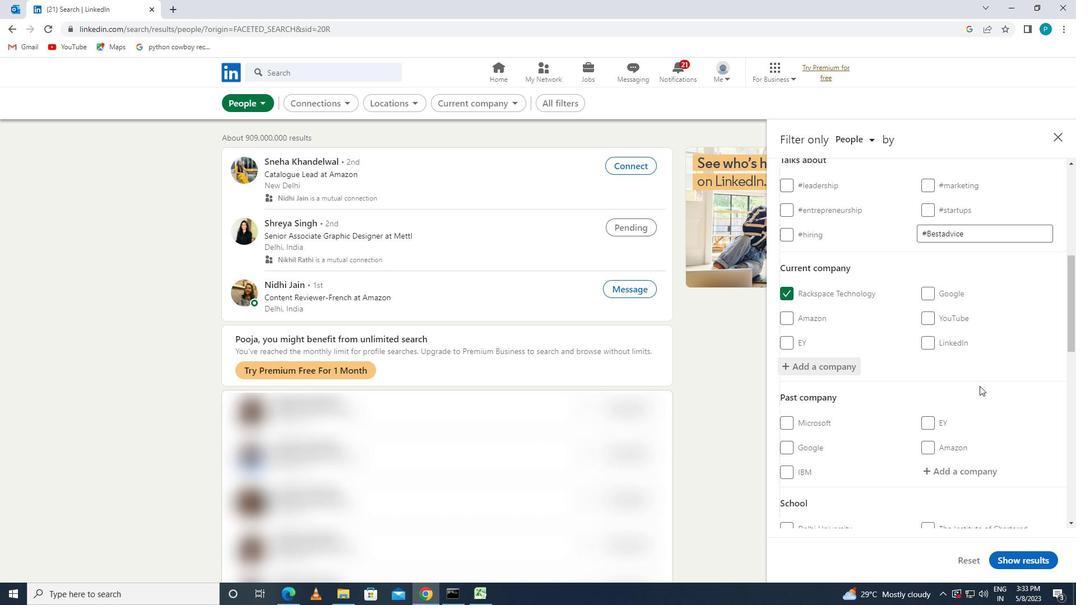 
Action: Mouse moved to (983, 391)
Screenshot: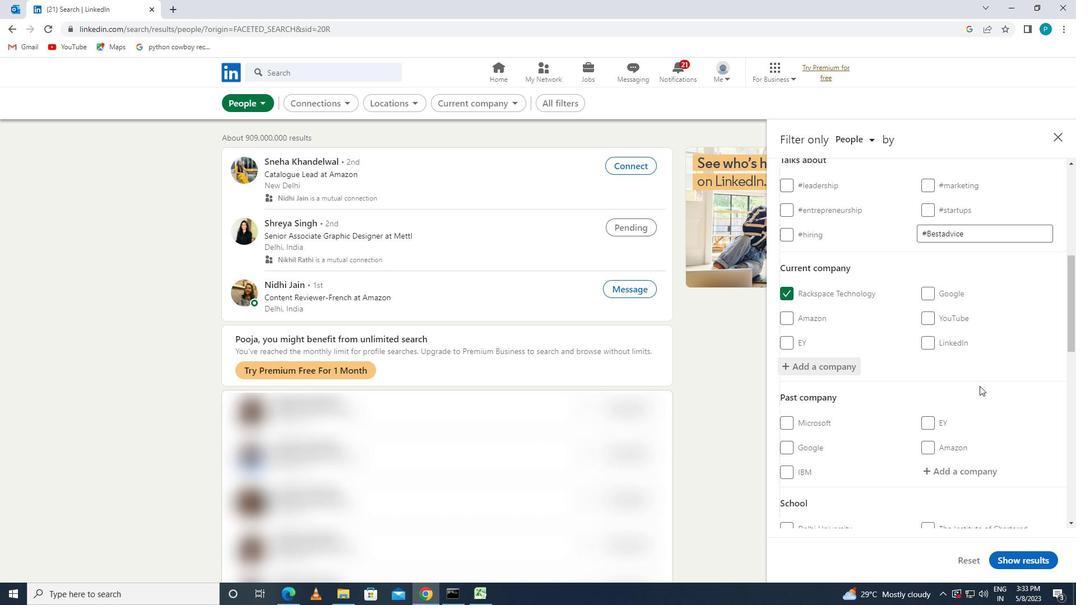 
Action: Mouse scrolled (983, 390) with delta (0, 0)
Screenshot: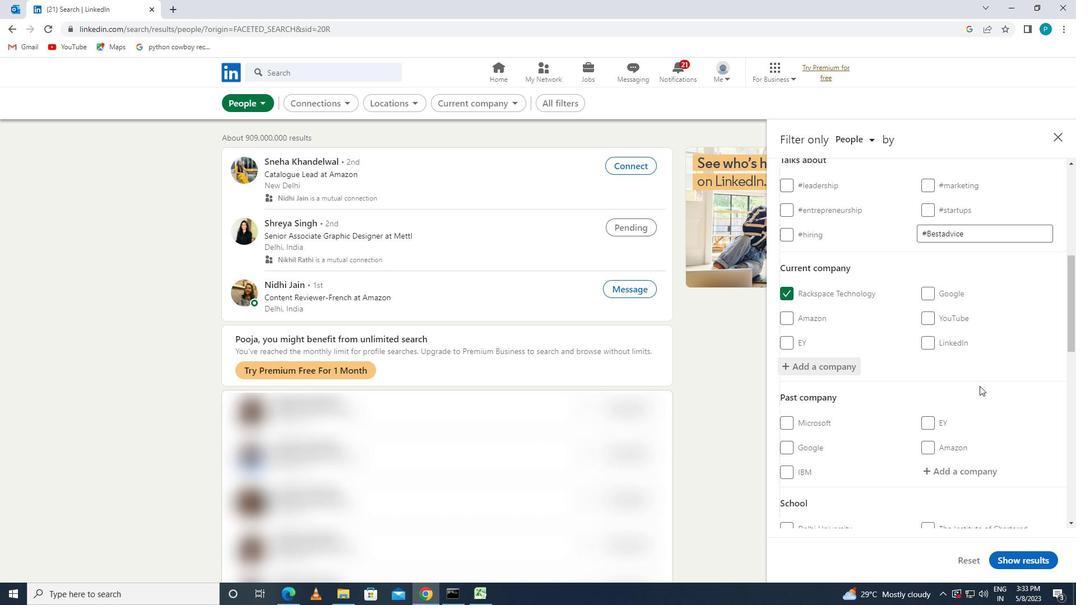 
Action: Mouse moved to (971, 432)
Screenshot: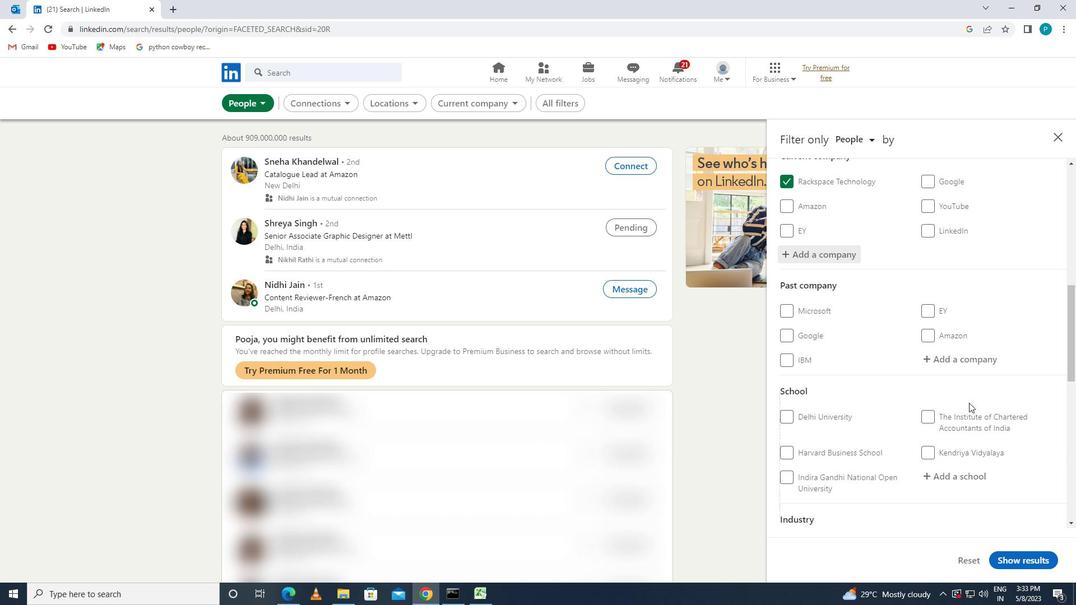 
Action: Mouse scrolled (971, 432) with delta (0, 0)
Screenshot: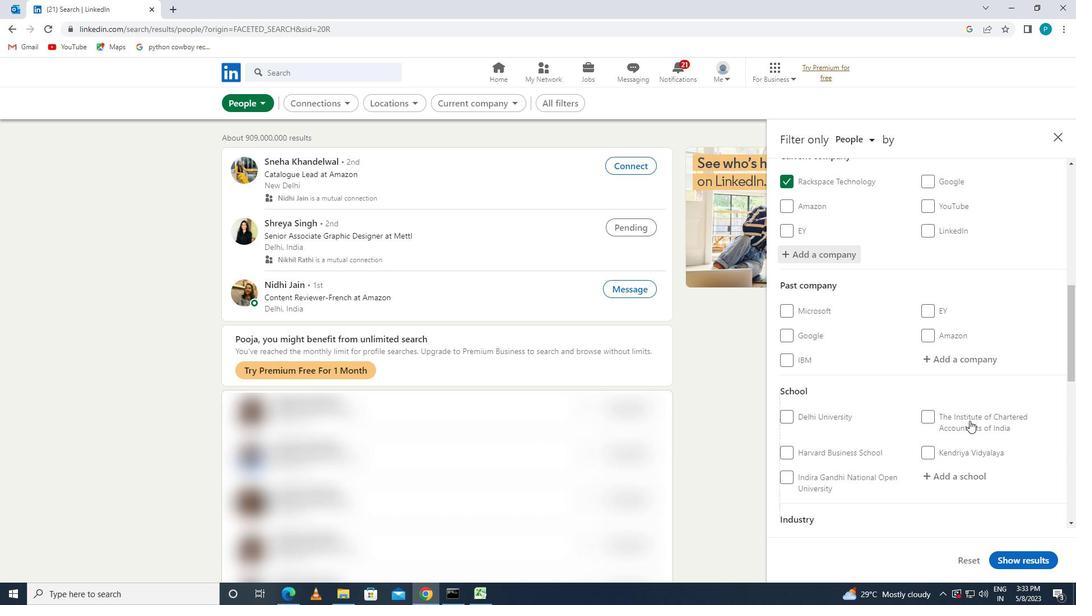 
Action: Mouse moved to (967, 424)
Screenshot: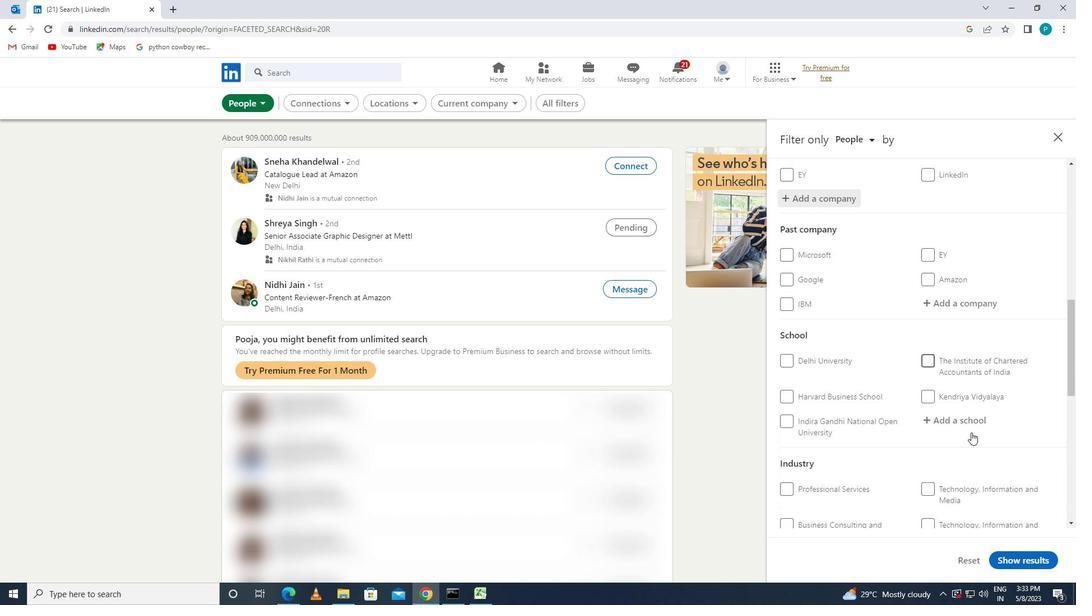 
Action: Mouse pressed left at (967, 424)
Screenshot: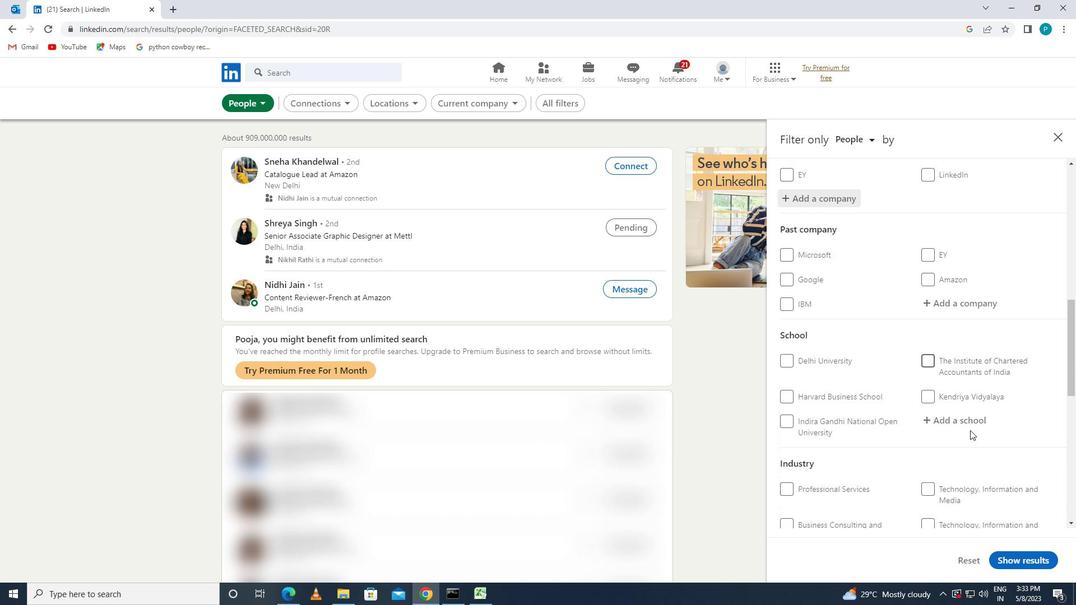 
Action: Key pressed <Key.caps_lock>COAL<Key.space>INDIA
Screenshot: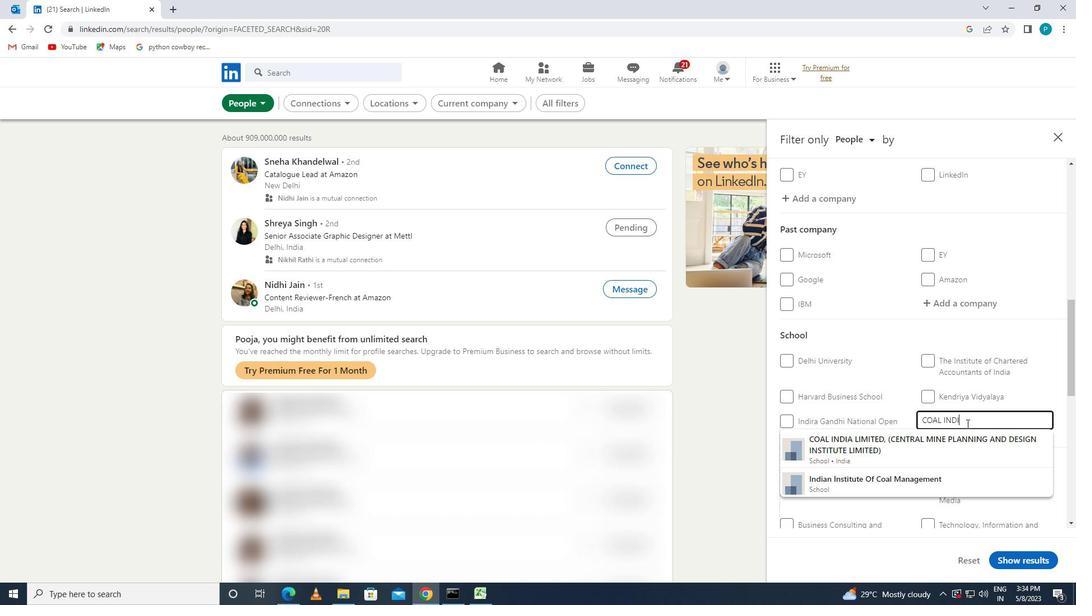 
Action: Mouse moved to (957, 443)
Screenshot: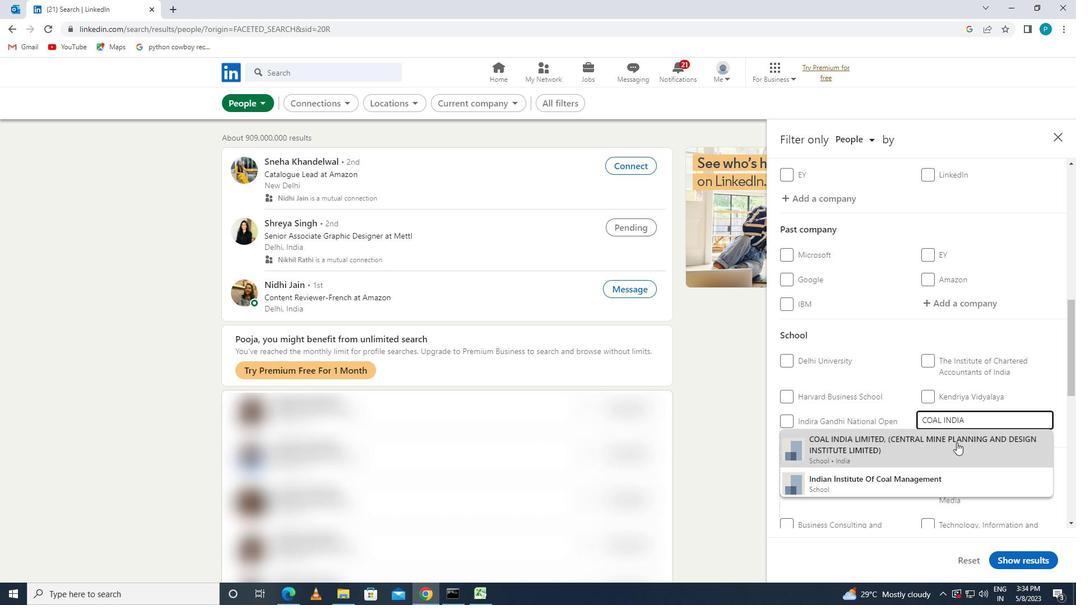 
Action: Mouse pressed left at (957, 443)
Screenshot: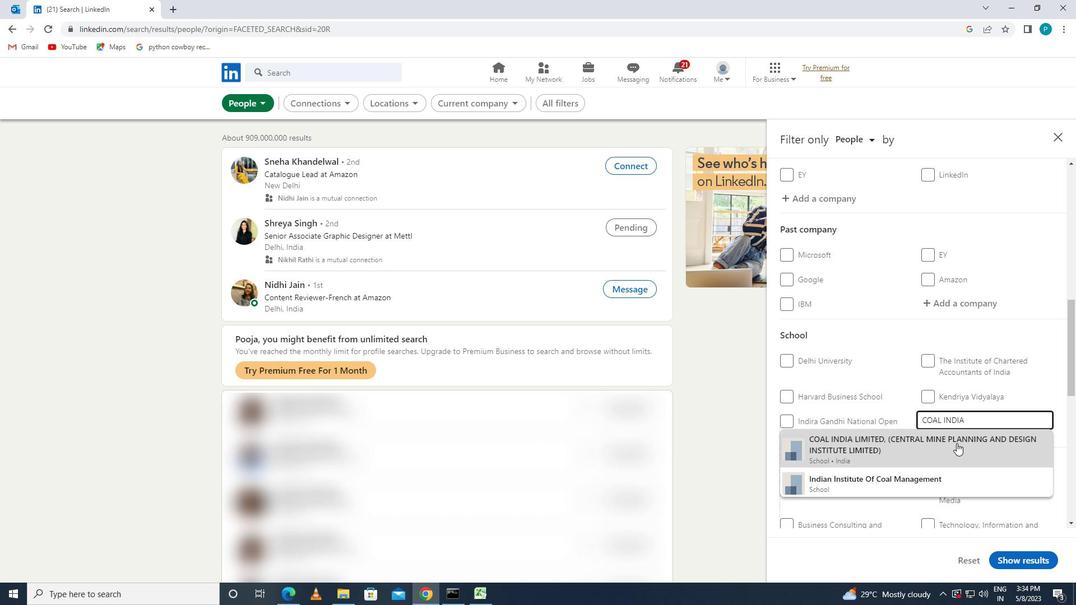 
Action: Mouse moved to (952, 435)
Screenshot: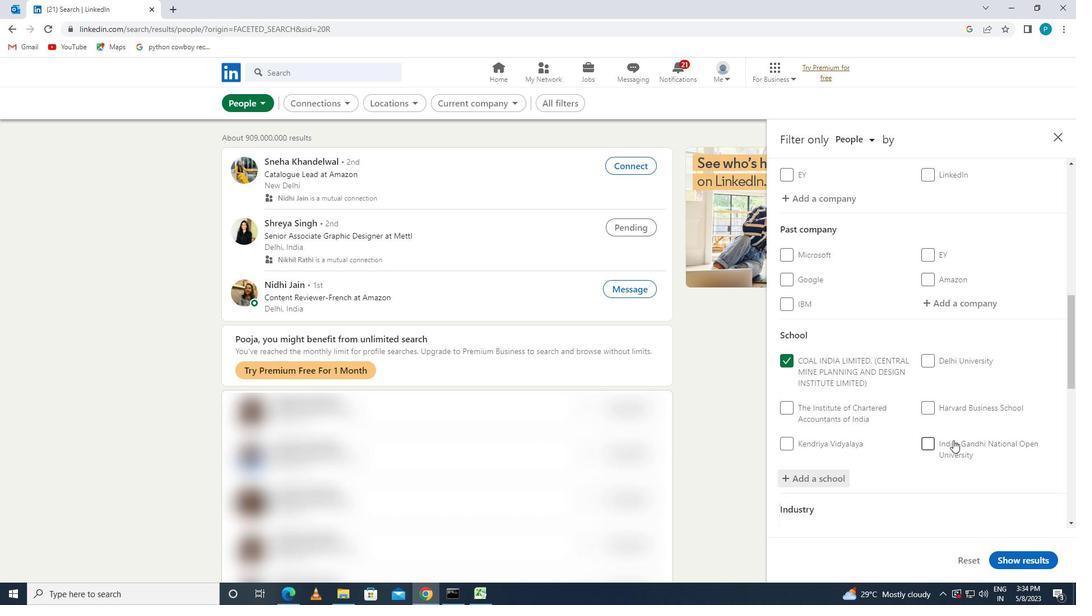 
Action: Mouse scrolled (952, 435) with delta (0, 0)
Screenshot: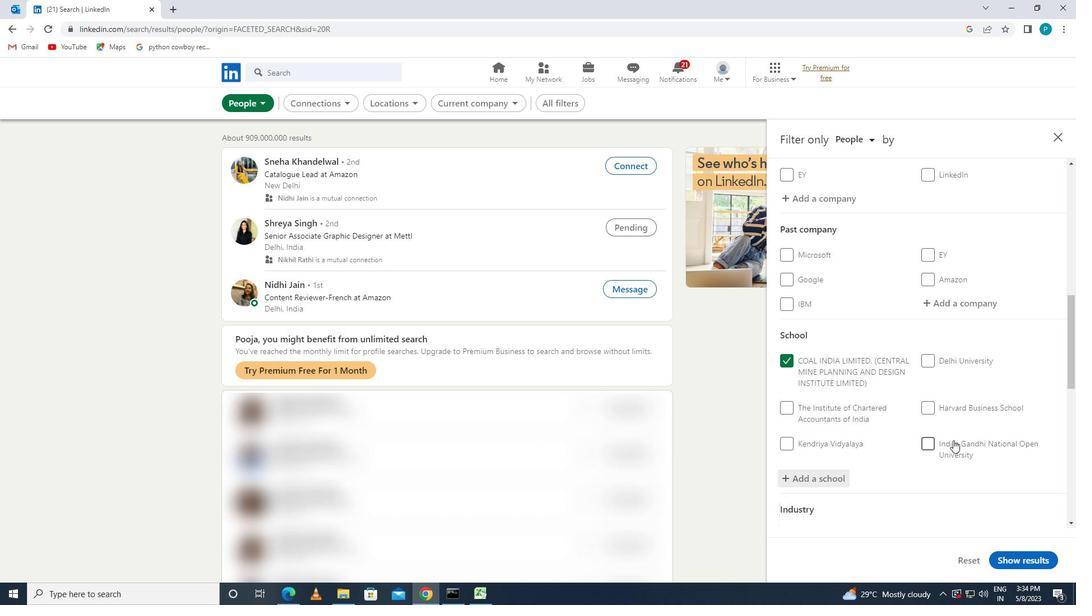 
Action: Mouse scrolled (952, 435) with delta (0, 0)
Screenshot: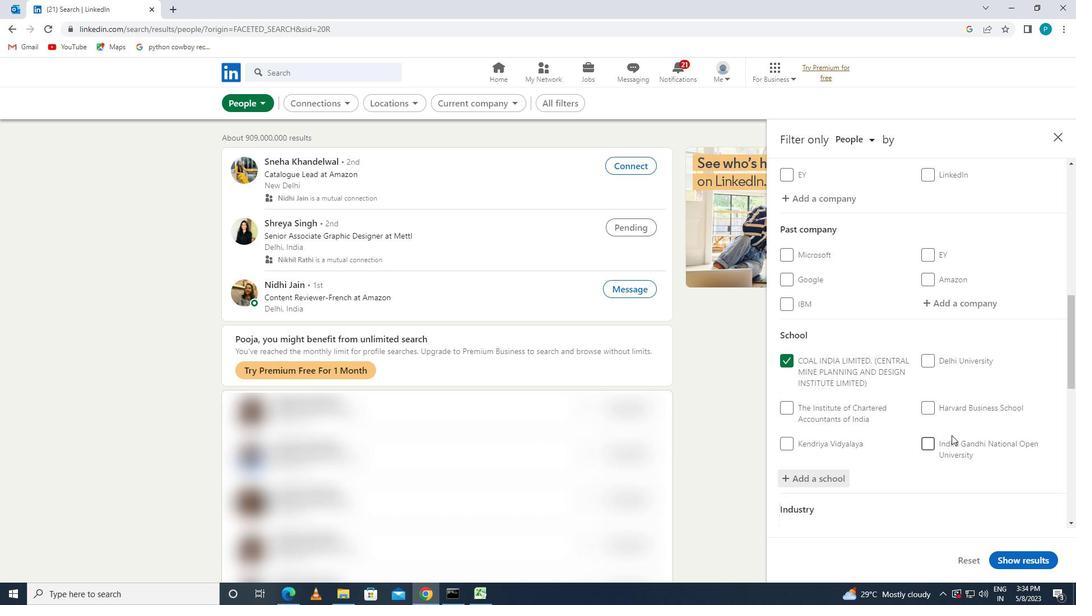 
Action: Mouse moved to (951, 435)
Screenshot: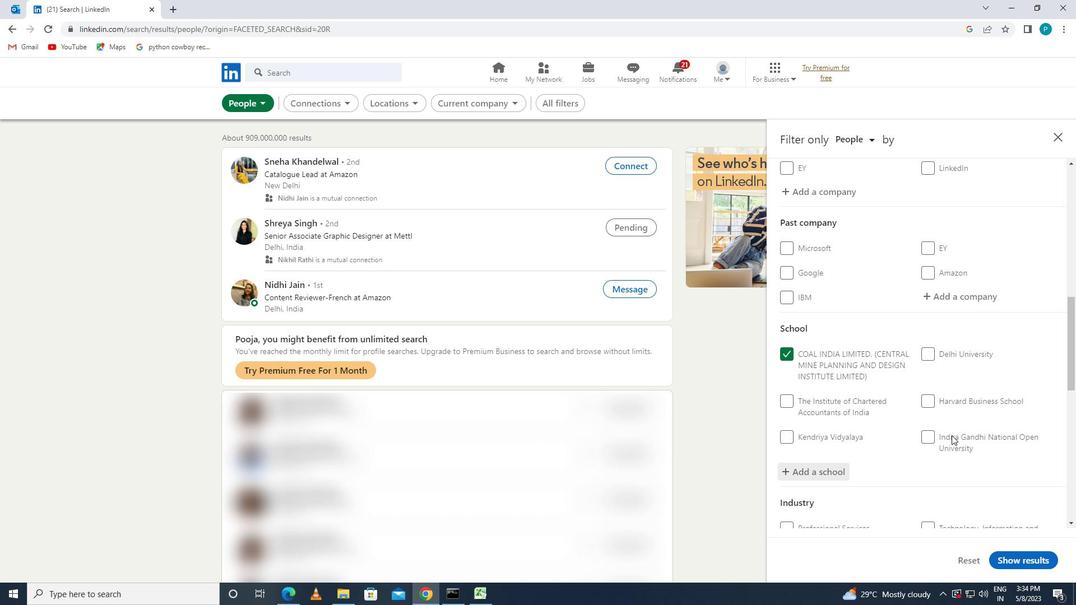 
Action: Mouse scrolled (951, 434) with delta (0, 0)
Screenshot: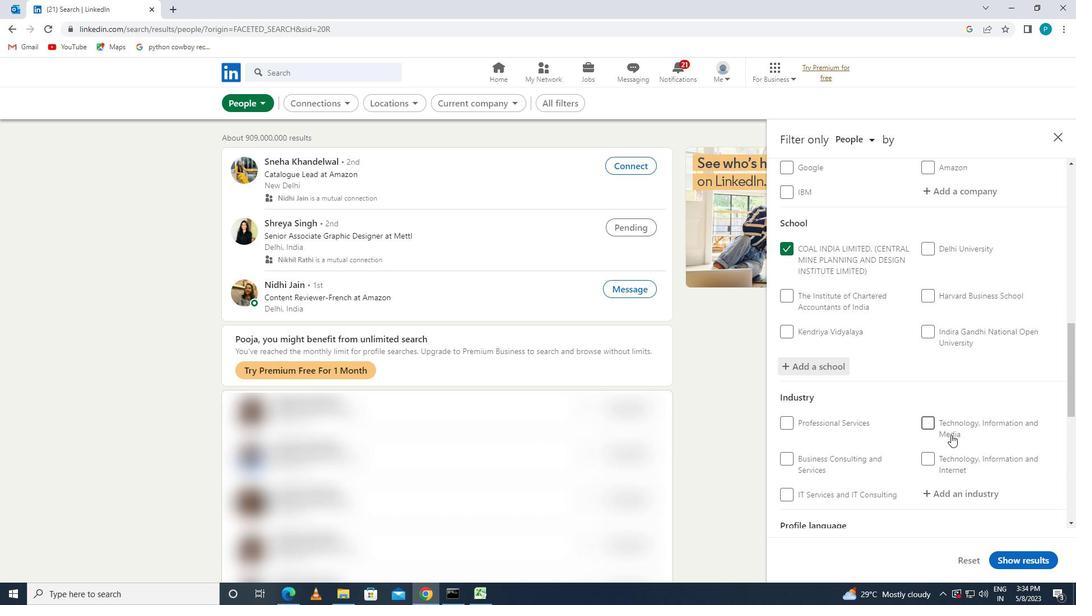 
Action: Mouse moved to (955, 440)
Screenshot: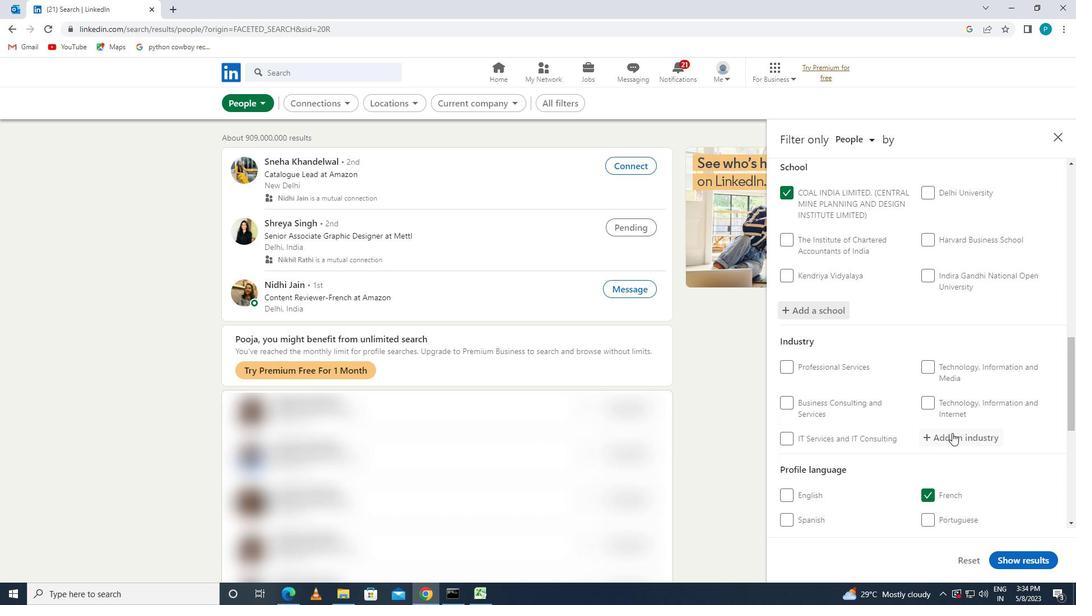 
Action: Mouse pressed left at (955, 440)
Screenshot: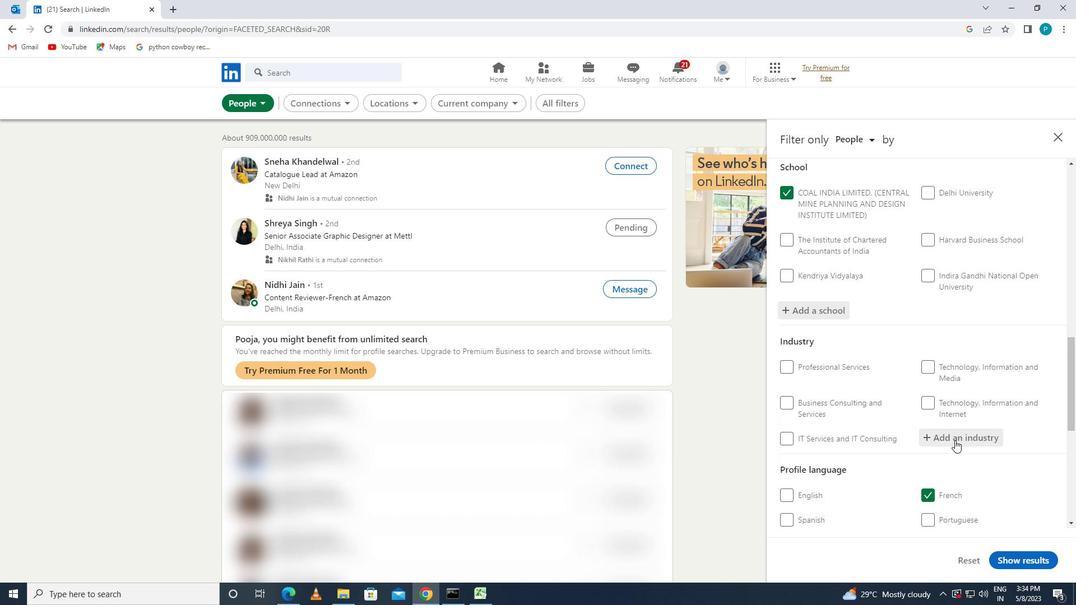 
Action: Key pressed <Key.caps_lock>E<Key.backspace><Key.caps_lock>E<Key.caps_lock>QUIPMENT
Screenshot: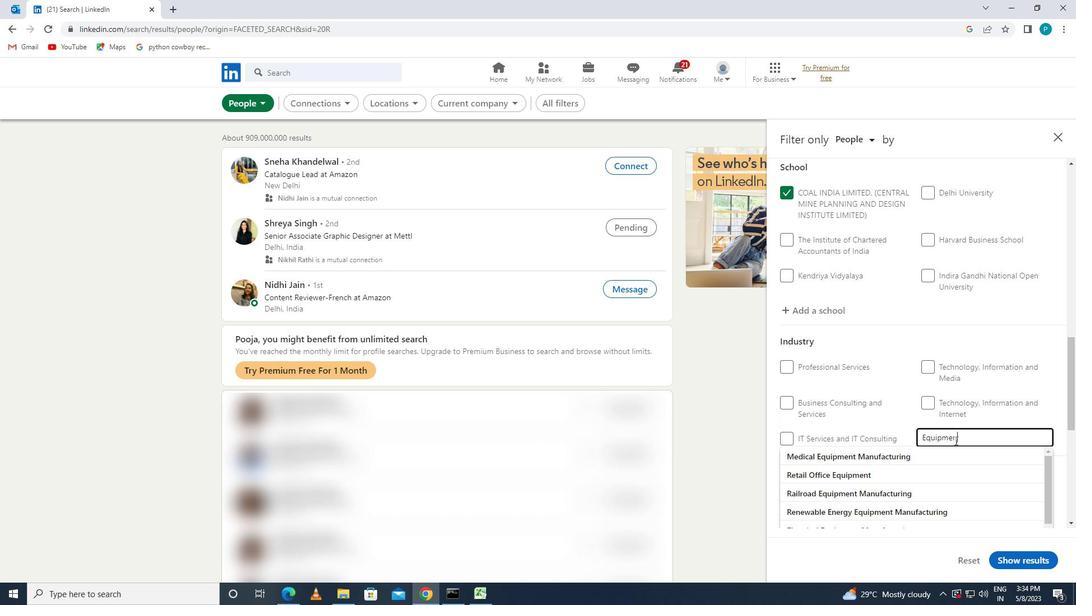 
Action: Mouse moved to (894, 495)
Screenshot: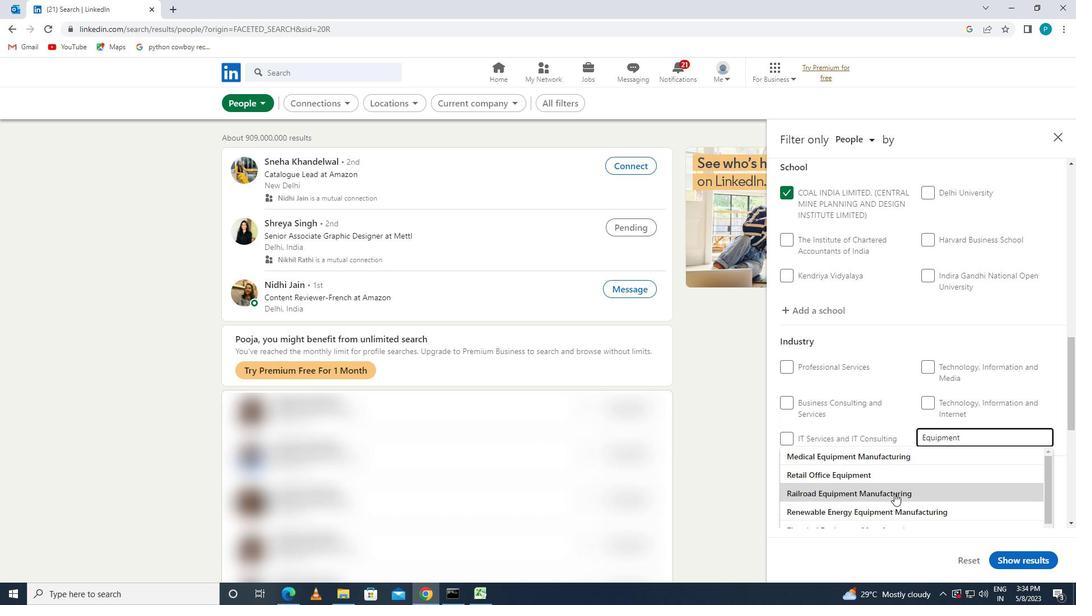 
Action: Mouse scrolled (894, 495) with delta (0, 0)
Screenshot: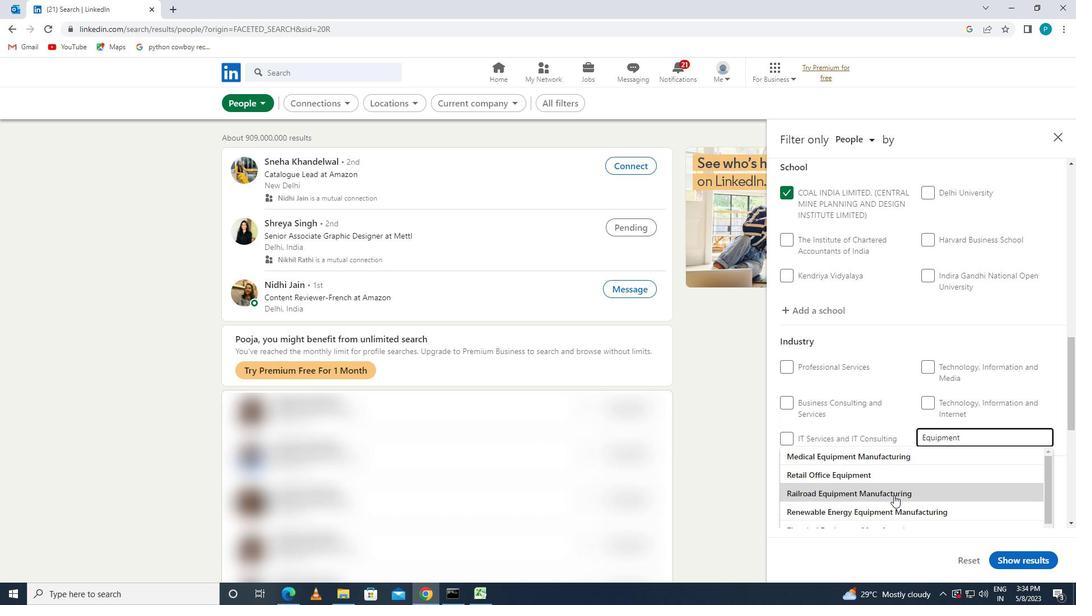 
Action: Mouse moved to (979, 459)
Screenshot: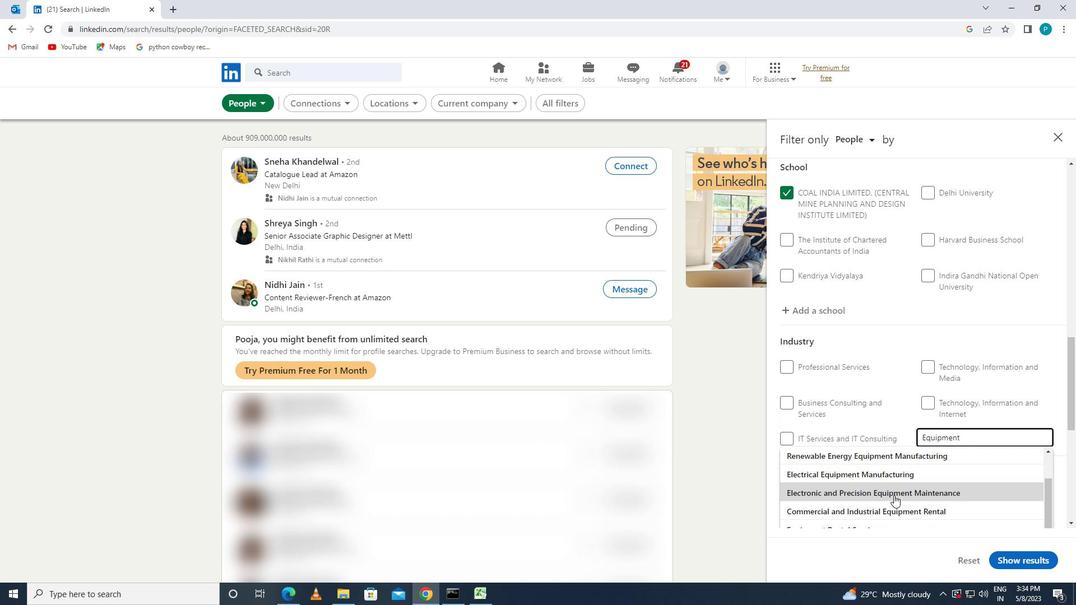 
Action: Key pressed <Key.space><Key.caps_lock>R<Key.caps_lock>EB<Key.backspace>N
Screenshot: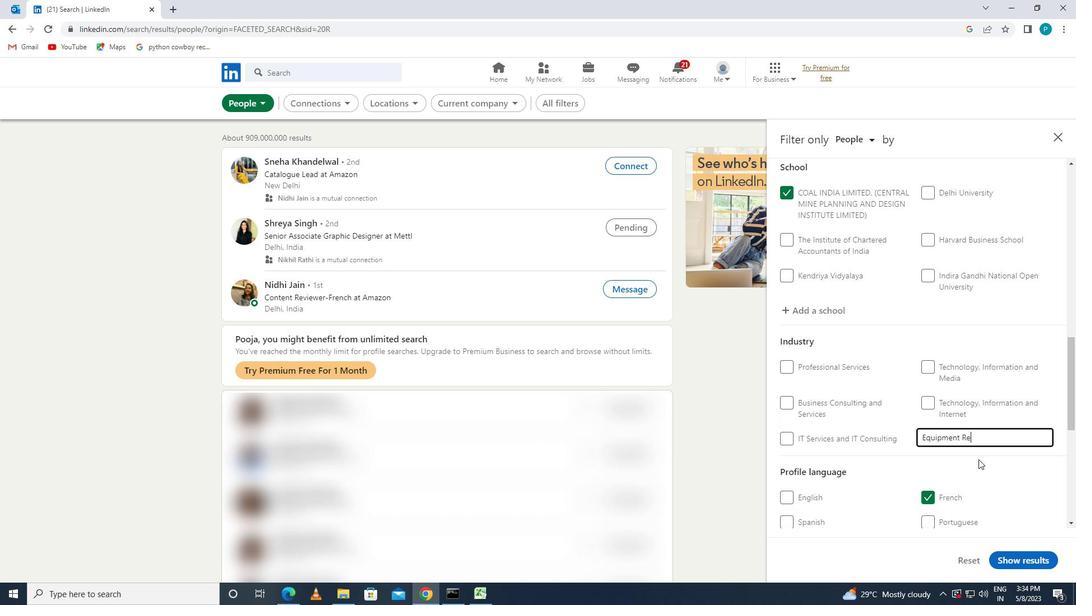 
Action: Mouse moved to (936, 491)
Screenshot: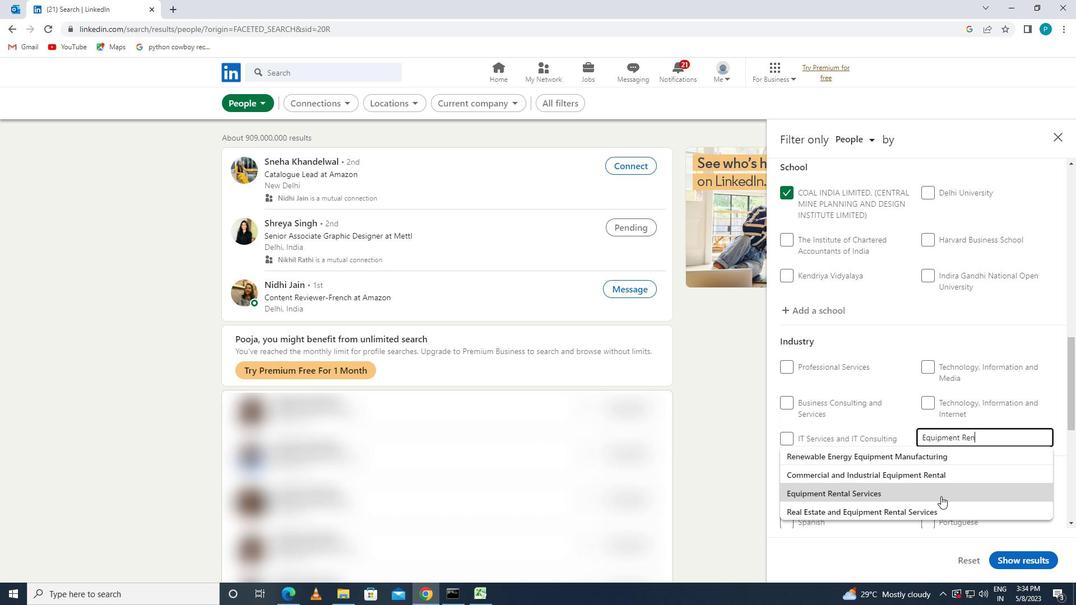 
Action: Mouse pressed left at (936, 491)
Screenshot: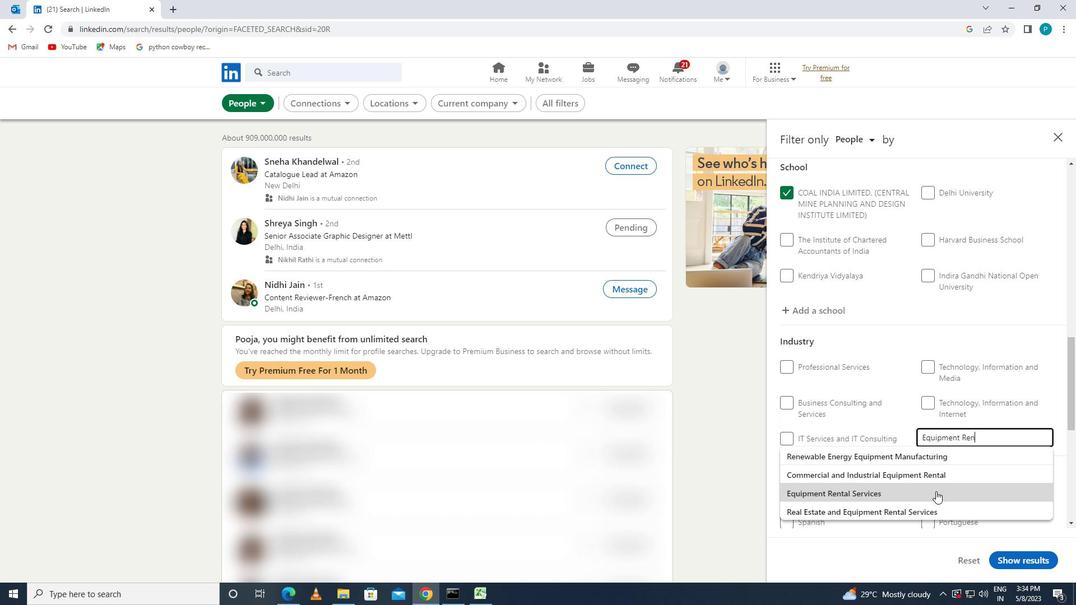 
Action: Mouse scrolled (936, 491) with delta (0, 0)
Screenshot: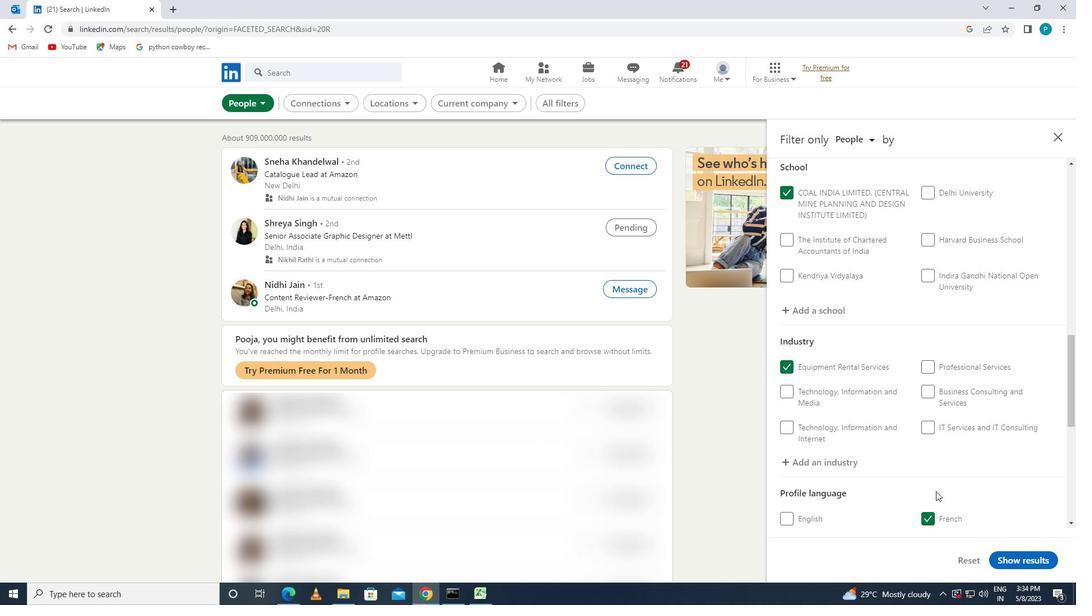 
Action: Mouse scrolled (936, 491) with delta (0, 0)
Screenshot: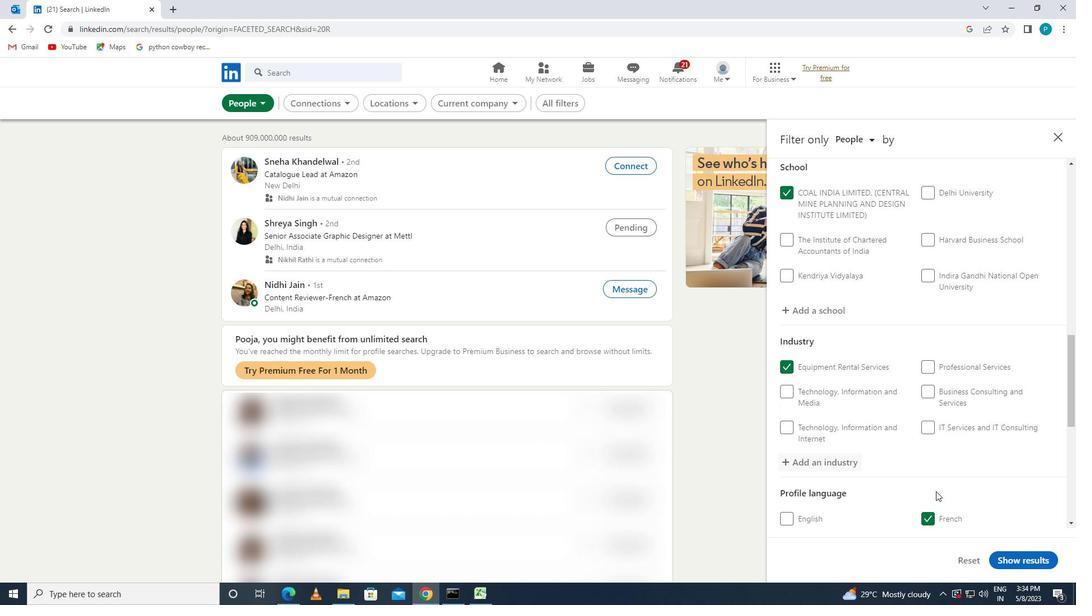 
Action: Mouse scrolled (936, 491) with delta (0, 0)
Screenshot: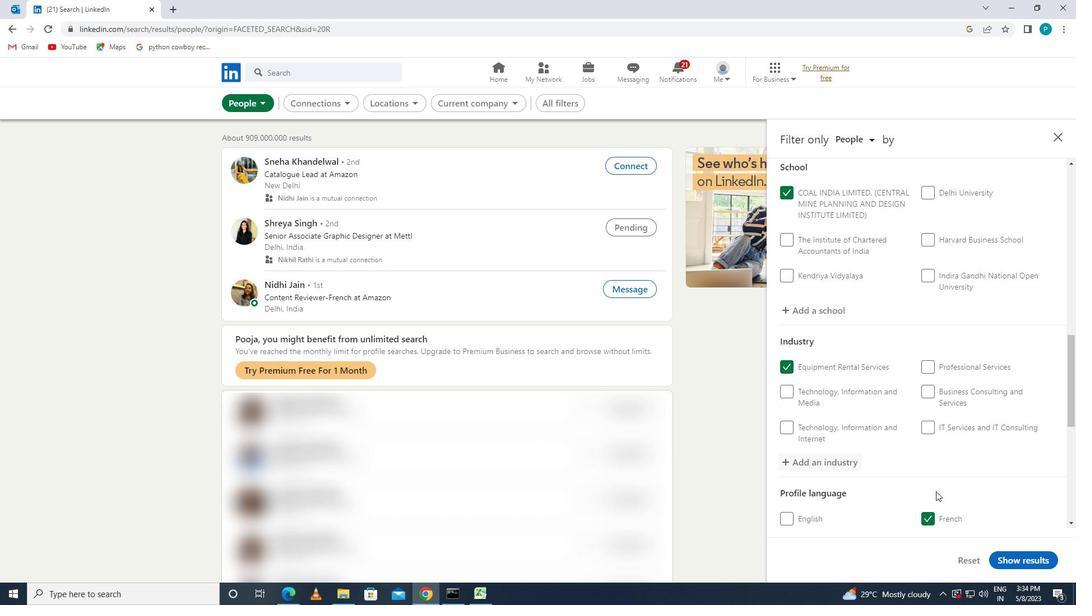 
Action: Mouse moved to (962, 502)
Screenshot: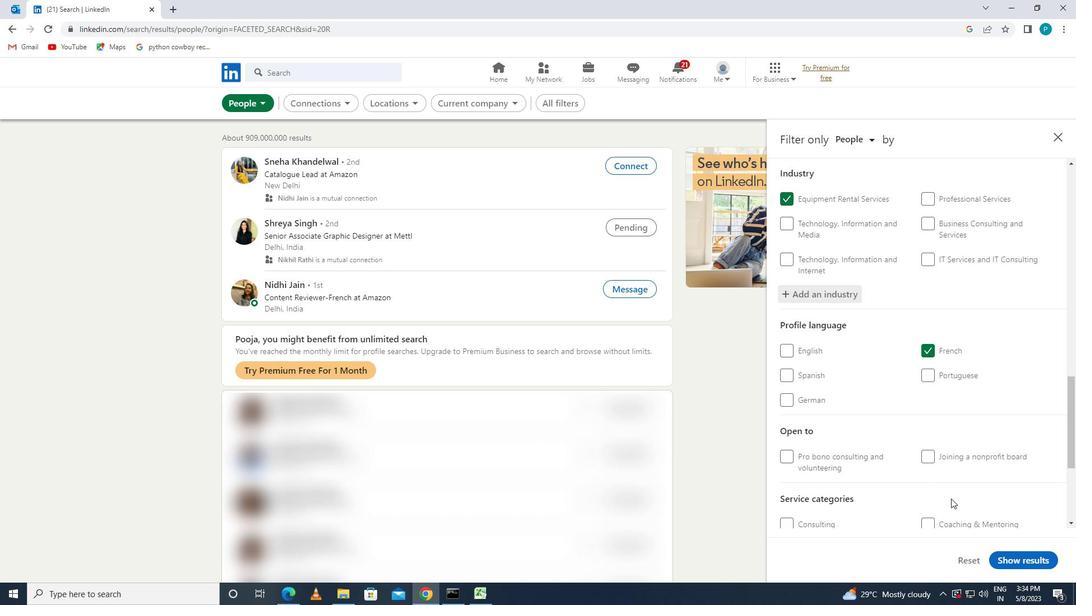 
Action: Mouse scrolled (962, 501) with delta (0, 0)
Screenshot: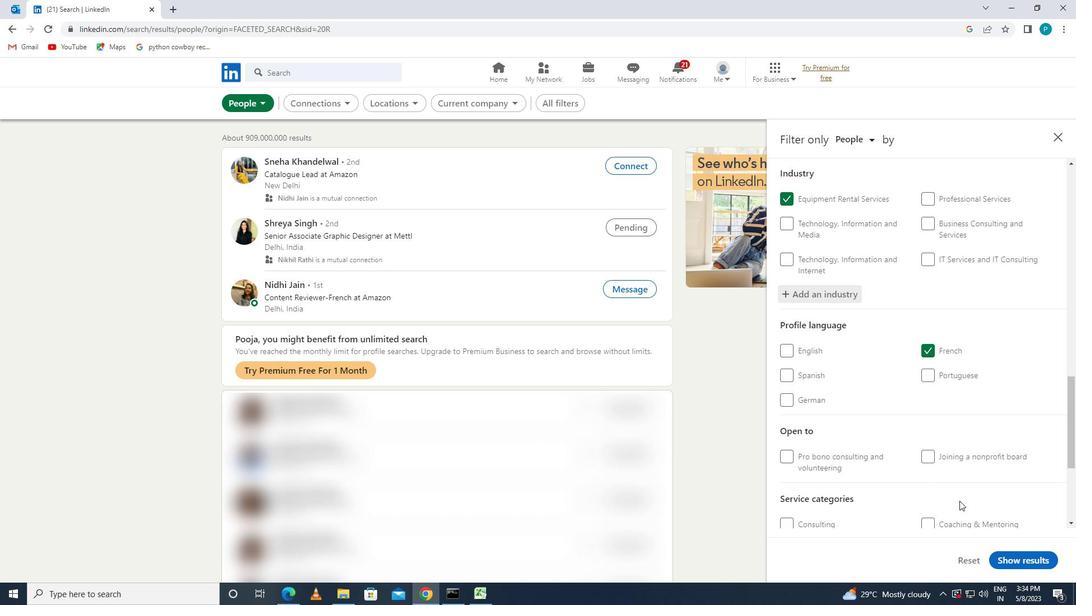 
Action: Mouse scrolled (962, 501) with delta (0, 0)
Screenshot: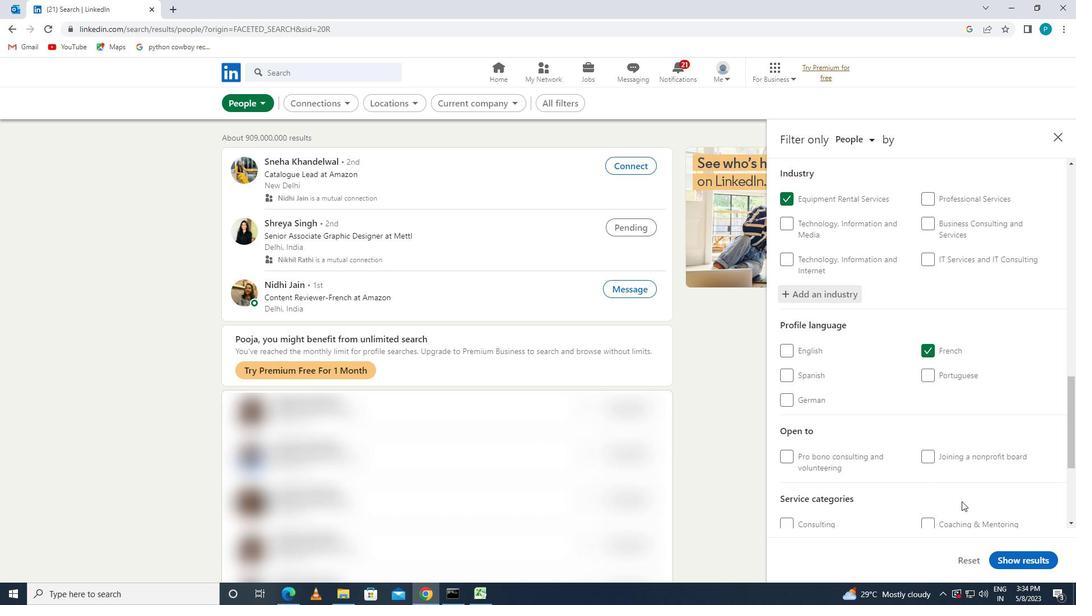 
Action: Mouse scrolled (962, 501) with delta (0, 0)
Screenshot: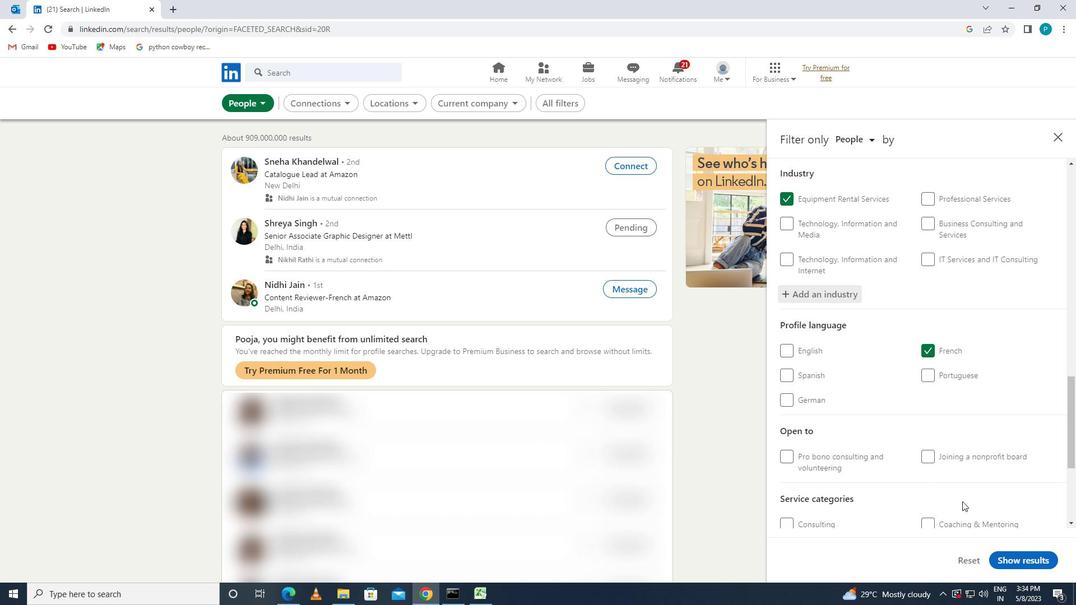 
Action: Mouse moved to (939, 411)
Screenshot: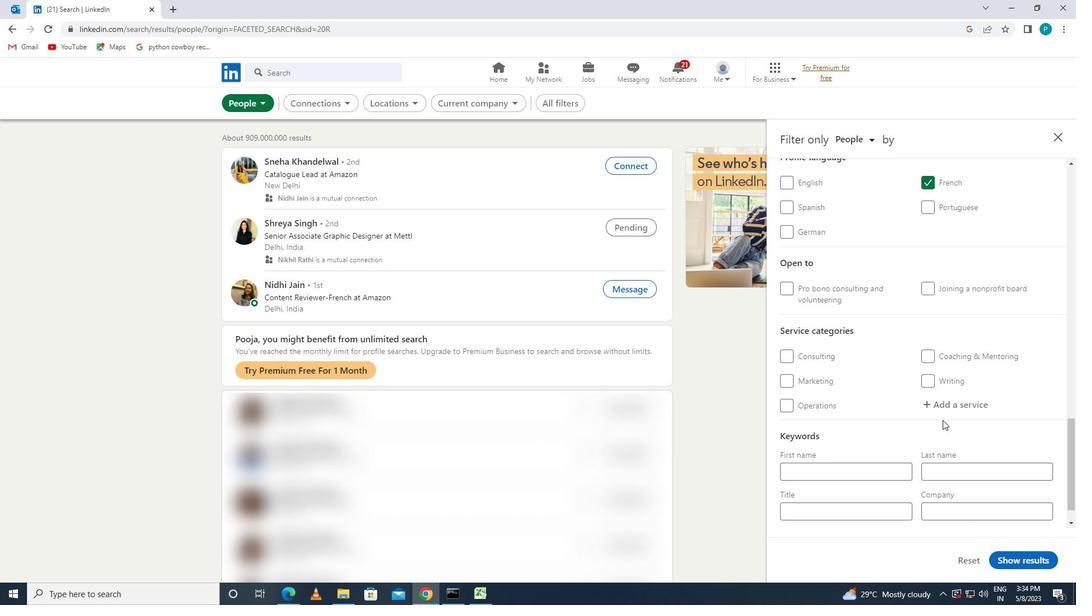 
Action: Mouse pressed left at (939, 411)
Screenshot: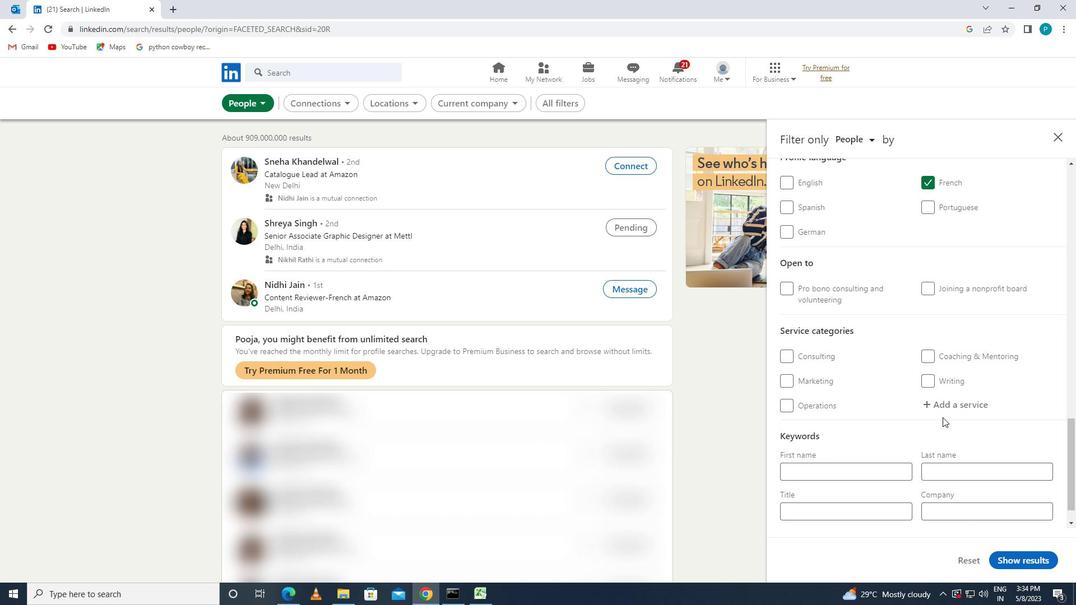 
Action: Key pressed <Key.caps_lock>UX<Key.space>
Screenshot: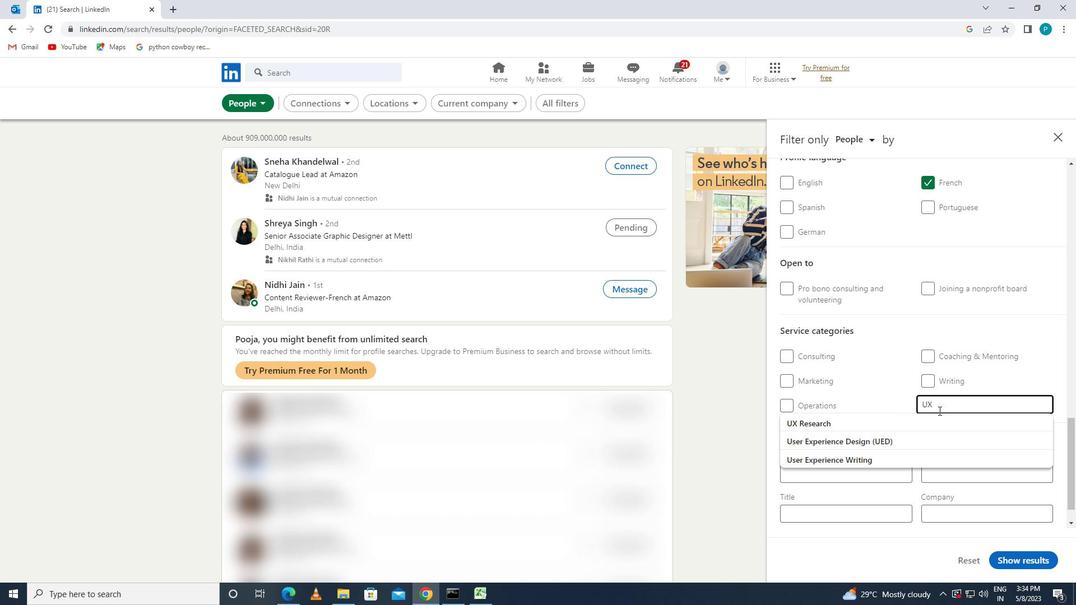 
Action: Mouse moved to (943, 420)
Screenshot: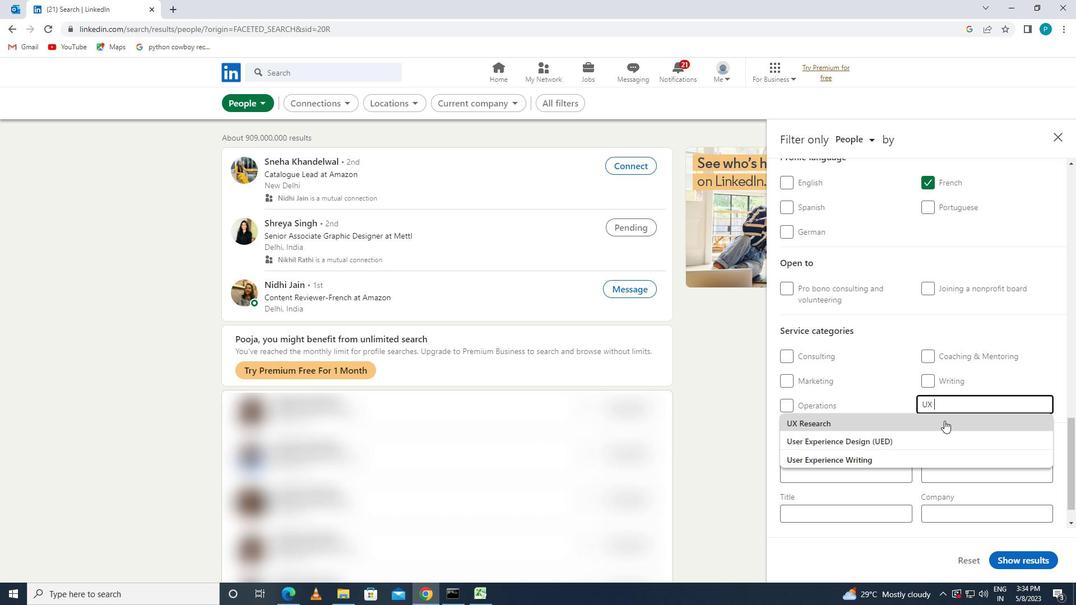 
Action: Mouse pressed left at (943, 420)
Screenshot: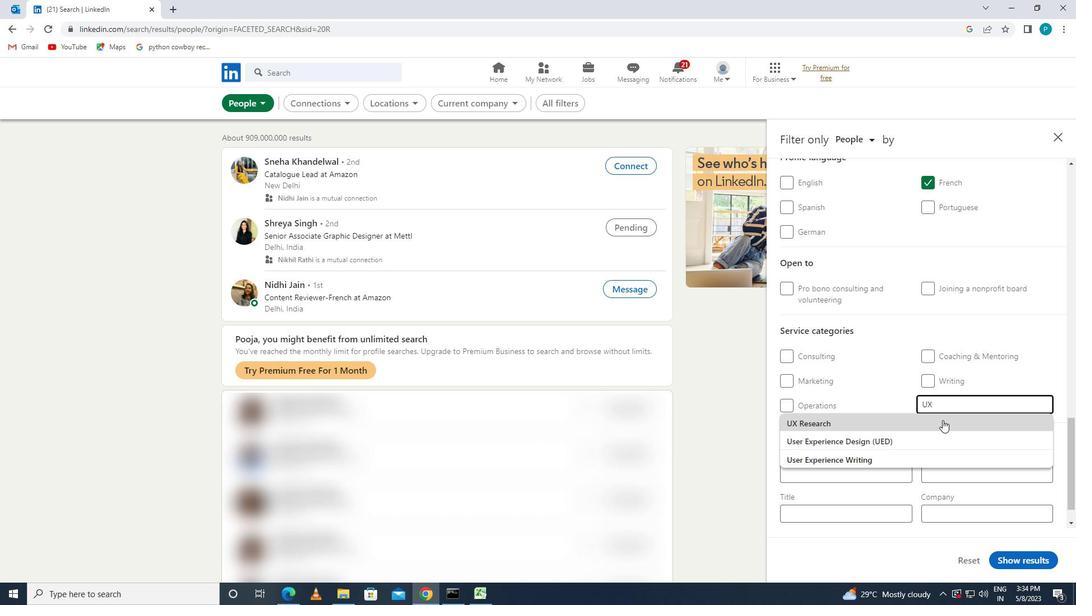 
Action: Mouse moved to (937, 416)
Screenshot: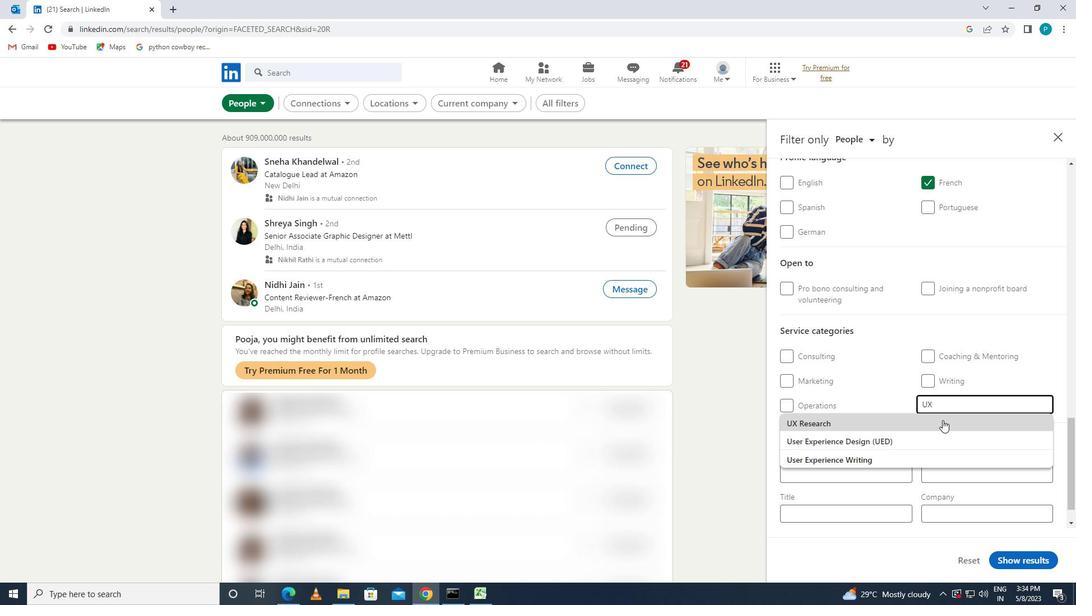 
Action: Mouse scrolled (937, 415) with delta (0, 0)
Screenshot: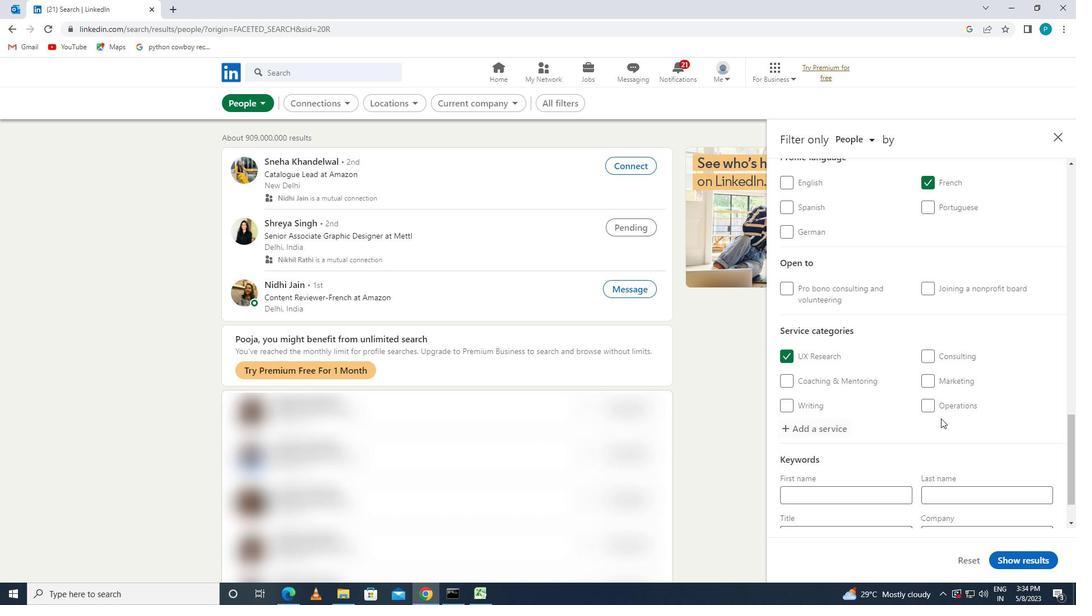 
Action: Mouse scrolled (937, 415) with delta (0, 0)
Screenshot: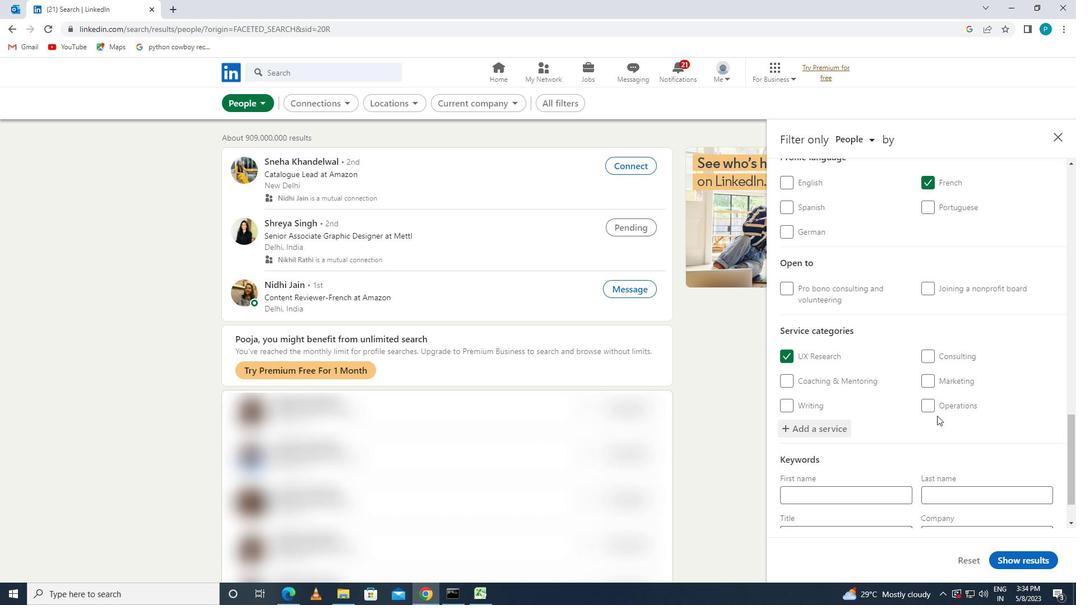 
Action: Mouse moved to (935, 416)
Screenshot: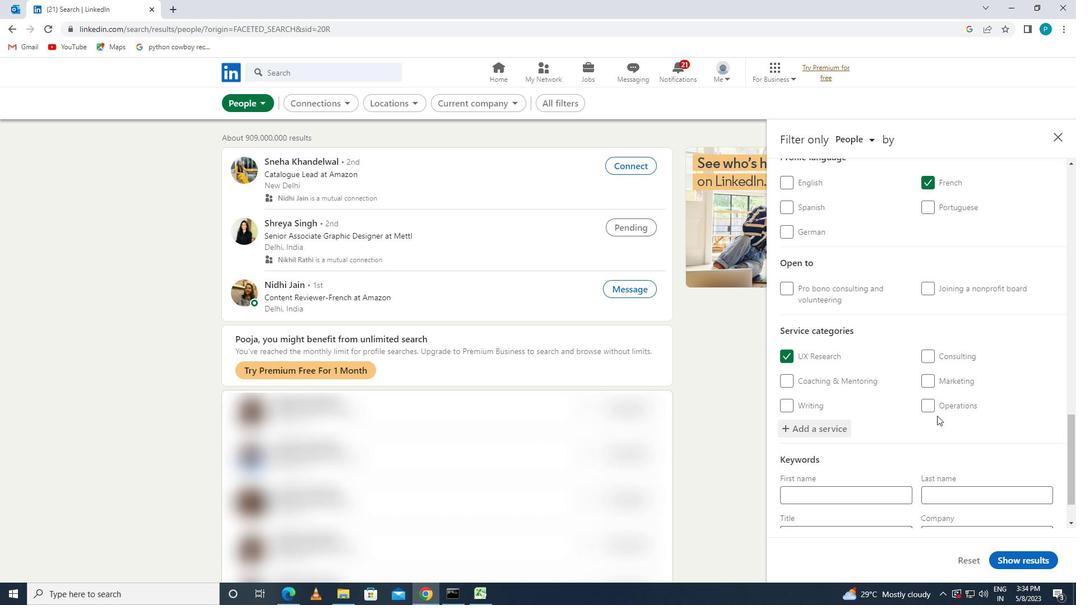 
Action: Mouse scrolled (935, 415) with delta (0, 0)
Screenshot: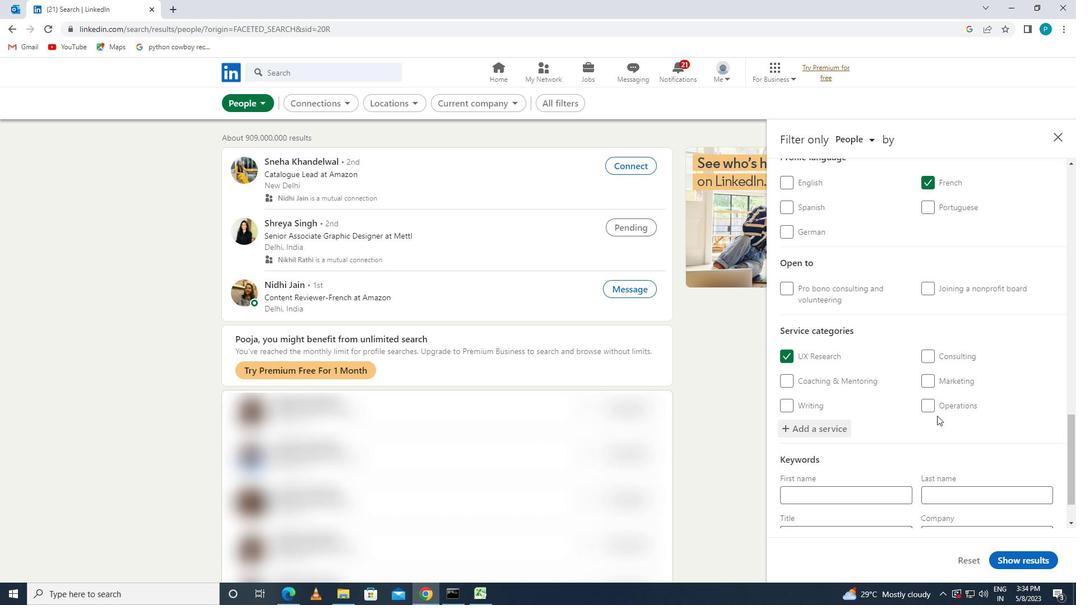 
Action: Mouse moved to (841, 475)
Screenshot: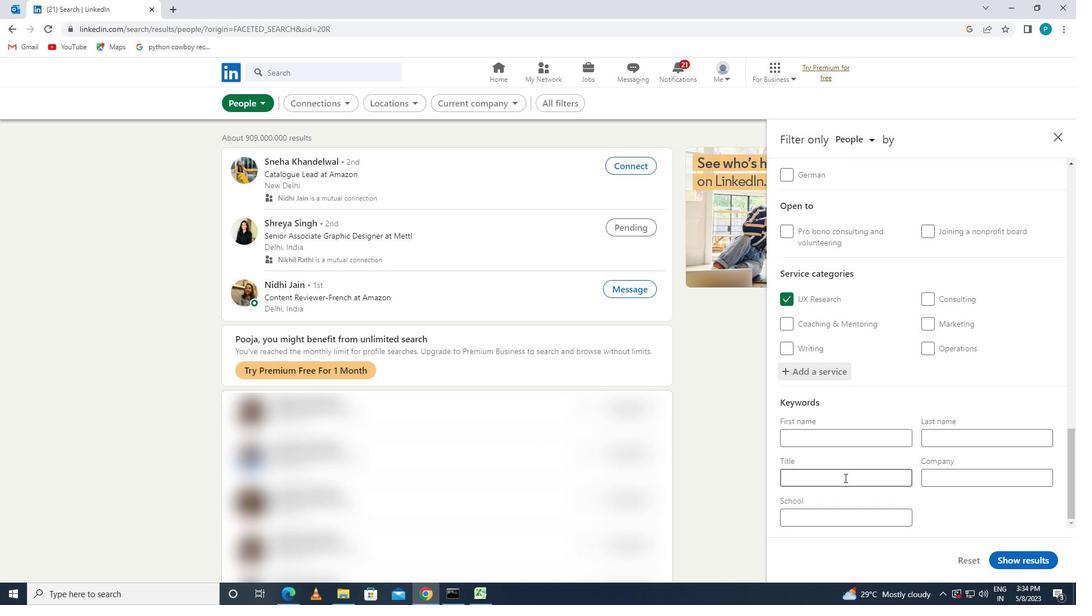 
Action: Mouse pressed left at (841, 475)
Screenshot: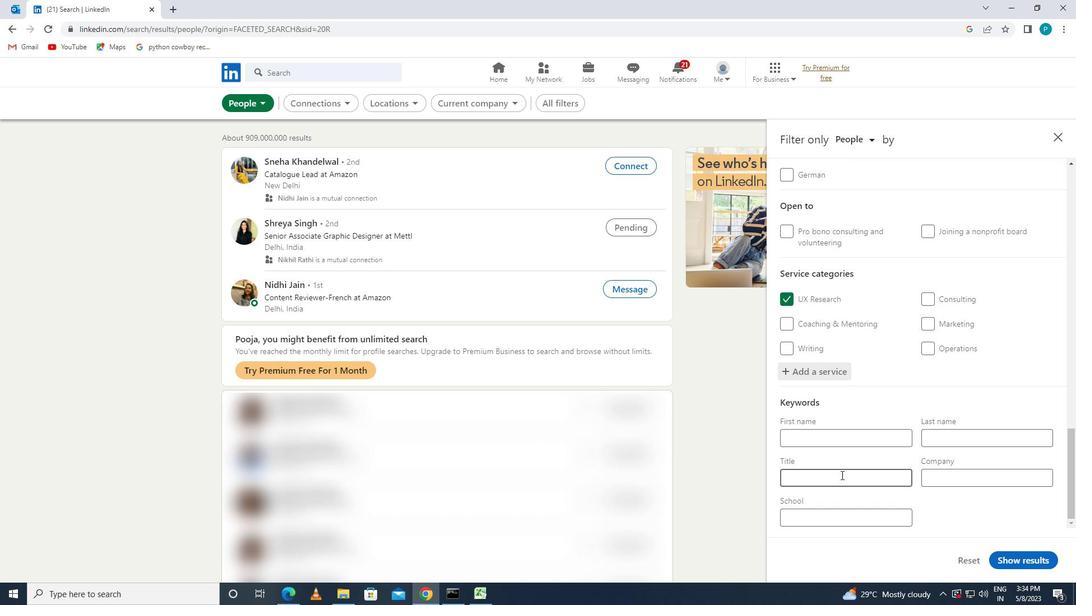 
Action: Key pressed <Key.caps_lock>M<Key.caps_lock>OTION<Key.backspace><Key.backspace><Key.backspace><Key.backspace><Key.backspace><Key.backspace><Key.backspace><Key.backspace><Key.backspace><Key.backspace><Key.backspace>M<Key.caps_lock>OTION<Key.space><Key.caps_lock>P
Screenshot: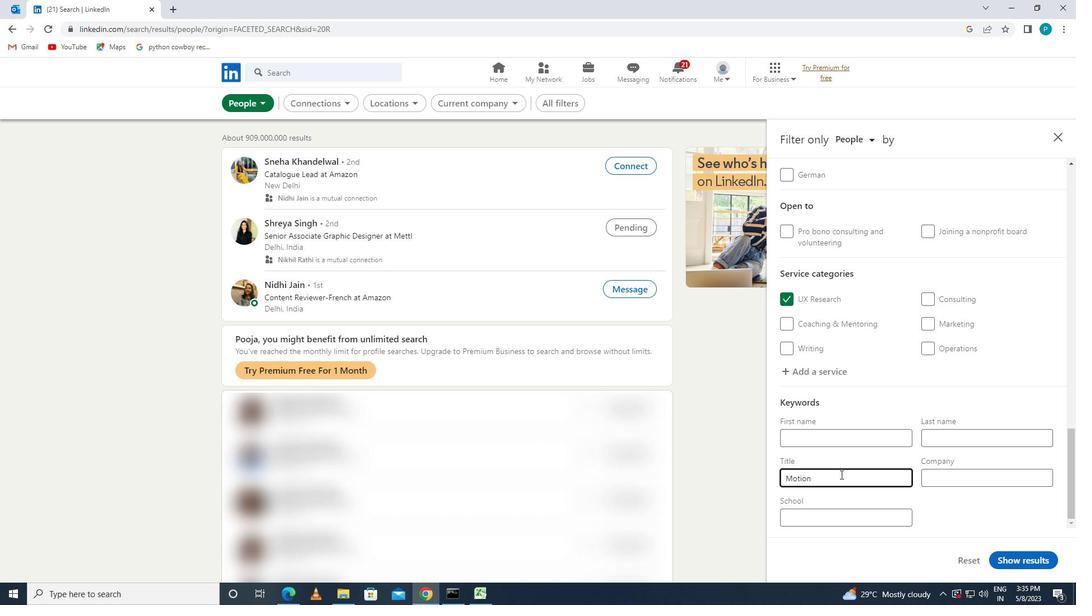 
Action: Mouse moved to (840, 474)
Screenshot: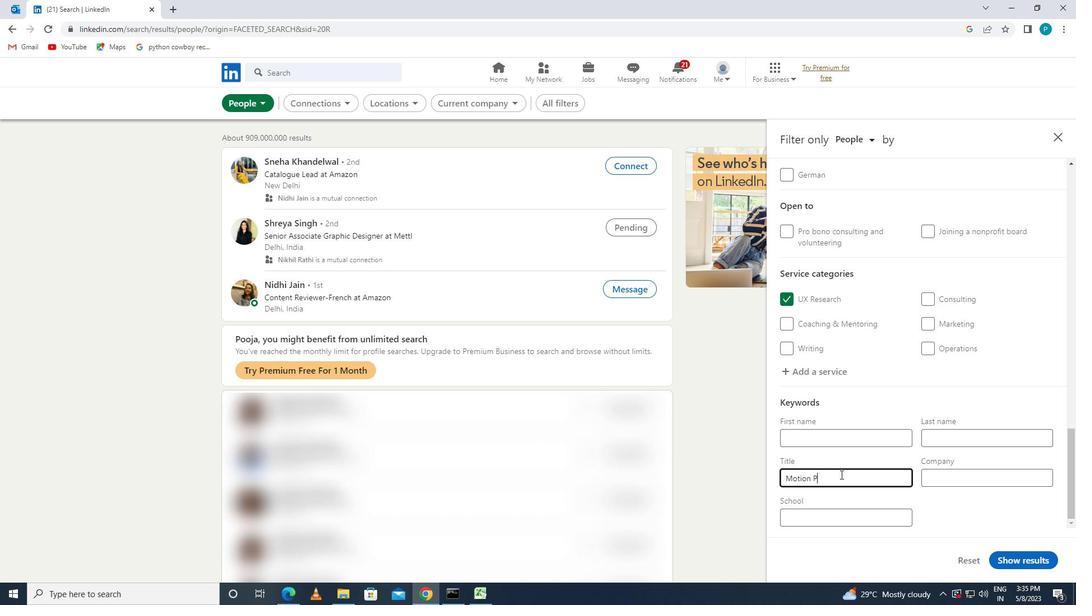 
Action: Key pressed <Key.caps_lock>ICTURE<Key.space><Key.caps_lock>D<Key.caps_lock>IRECTOR
Screenshot: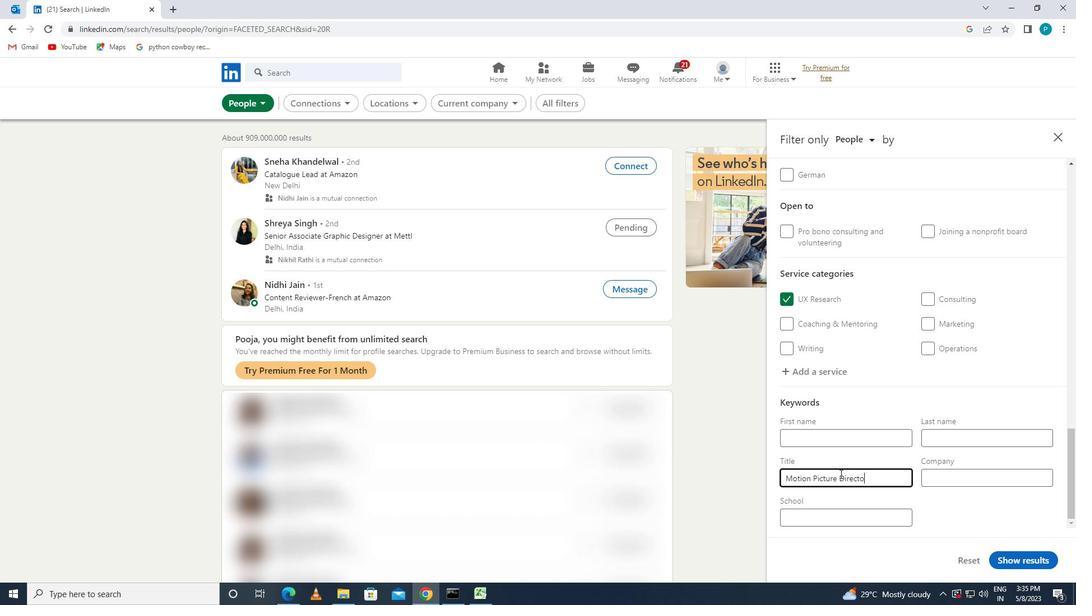 
Action: Mouse moved to (1016, 555)
Screenshot: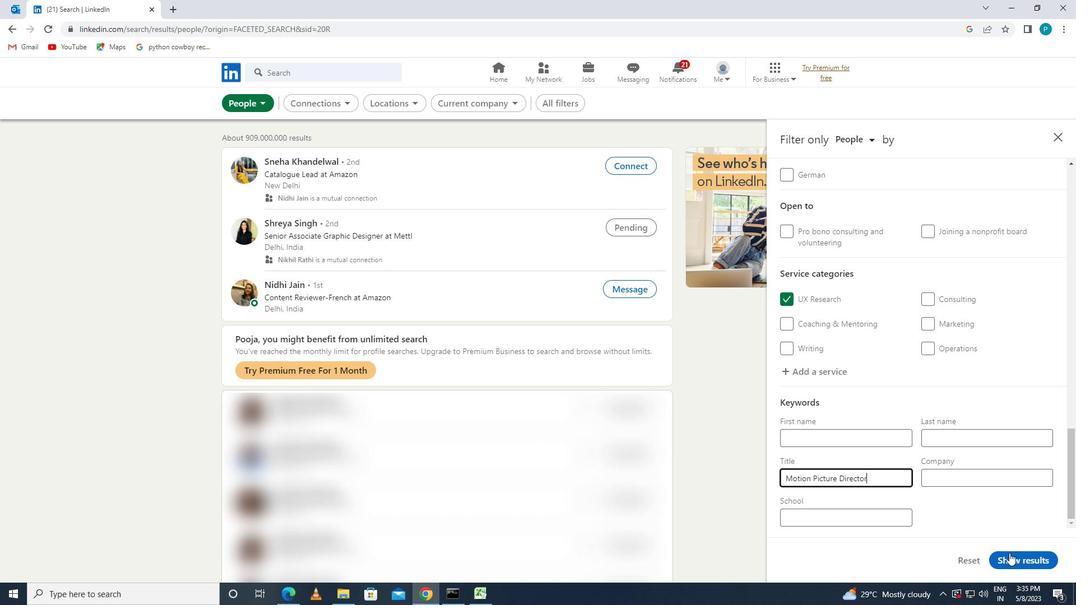 
Action: Mouse pressed left at (1016, 555)
Screenshot: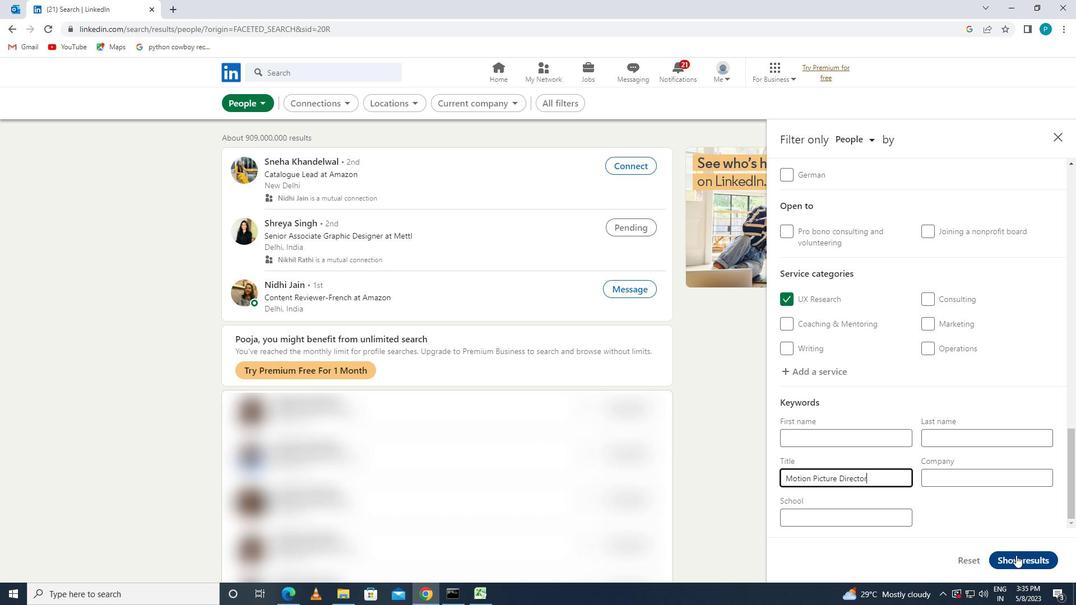 
Action: Mouse moved to (1016, 555)
Screenshot: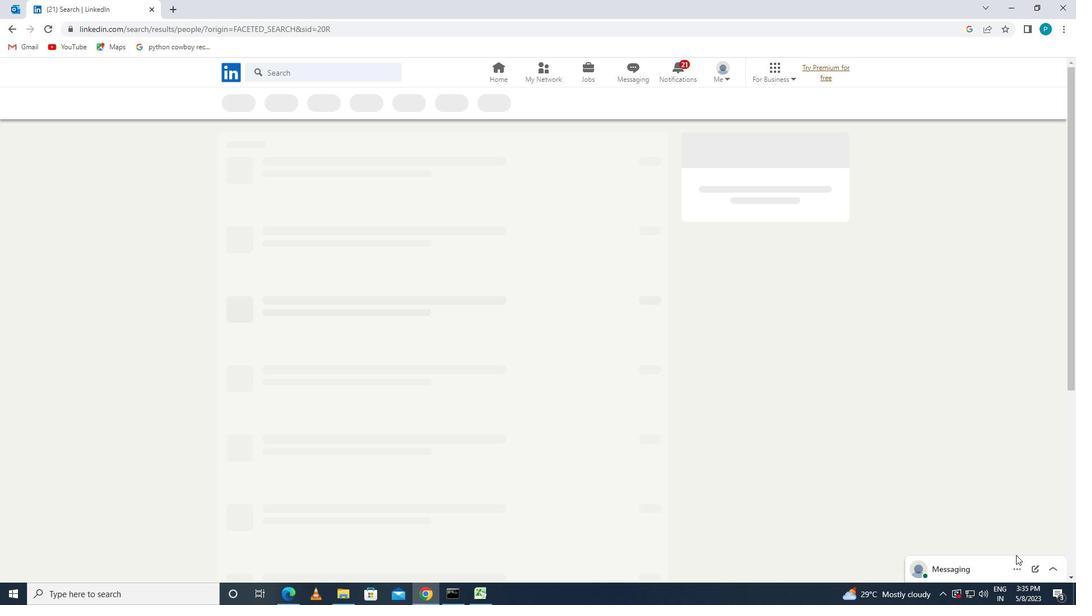 
